 Task: Search one way flight ticket for 4 adults, 1 infant in seat and 1 infant on lap in premium economy from Melbourne: Melbourne Orlando International Airport to Greensboro: Piedmont Triad International Airport on 5-1-2023. Choice of flights is Frontier. Number of bags: 2 carry on bags and 1 checked bag. Price is upto 98000. Outbound departure time preference is 23:45.
Action: Mouse moved to (226, 193)
Screenshot: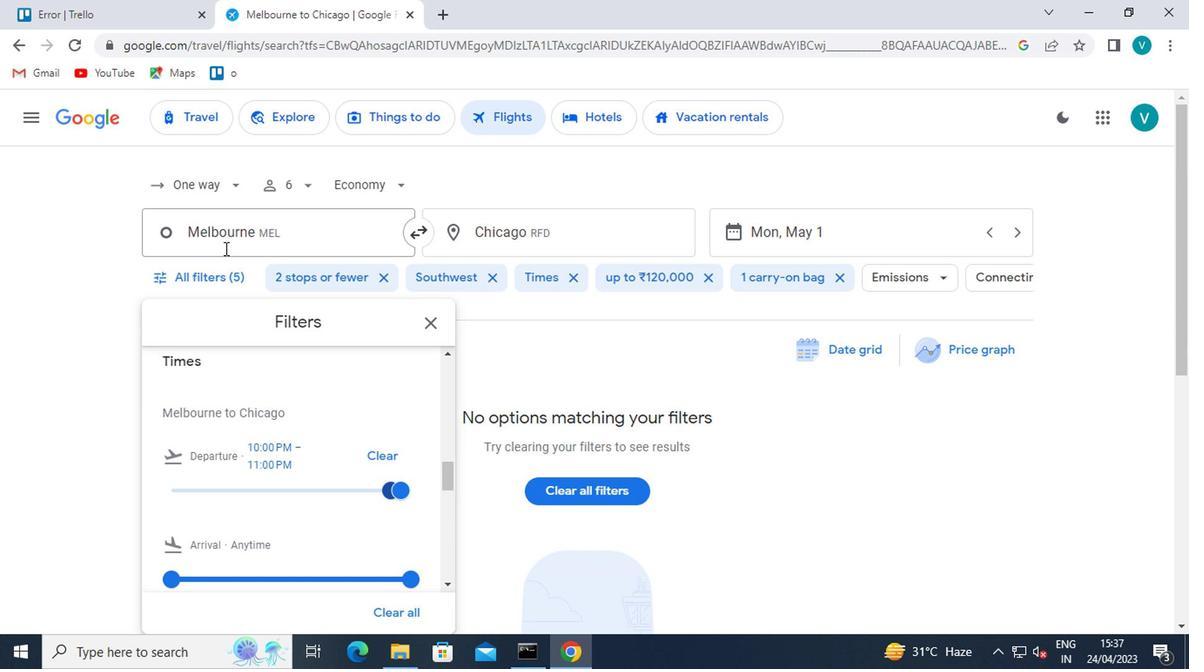 
Action: Mouse pressed left at (226, 193)
Screenshot: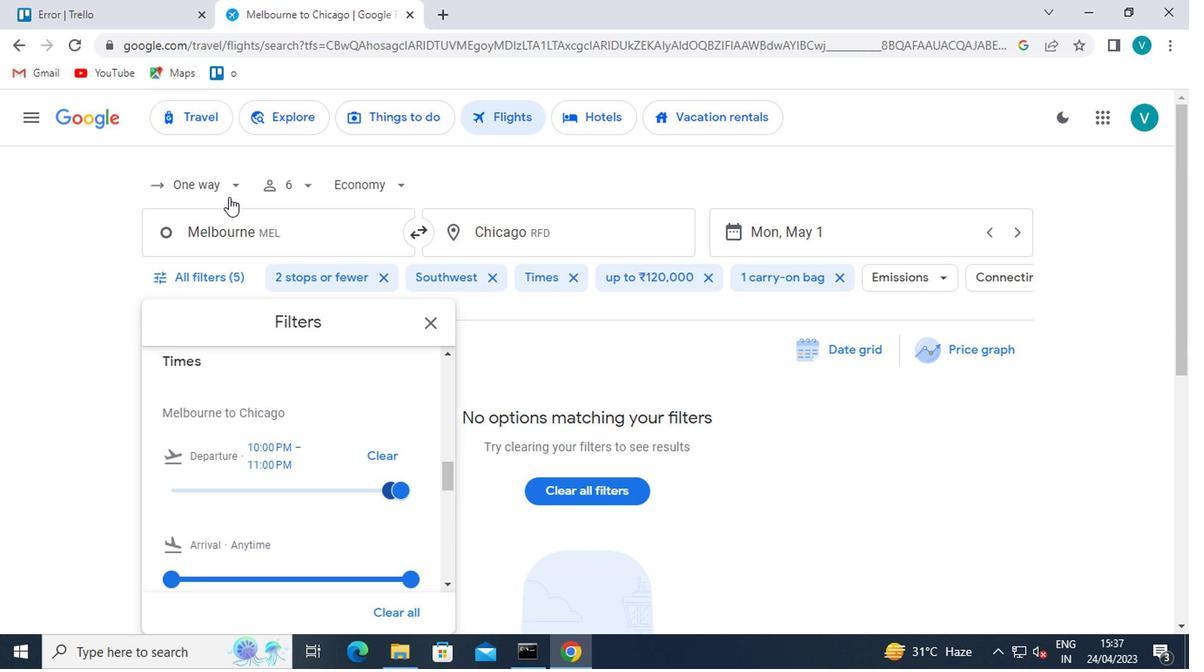 
Action: Mouse moved to (237, 264)
Screenshot: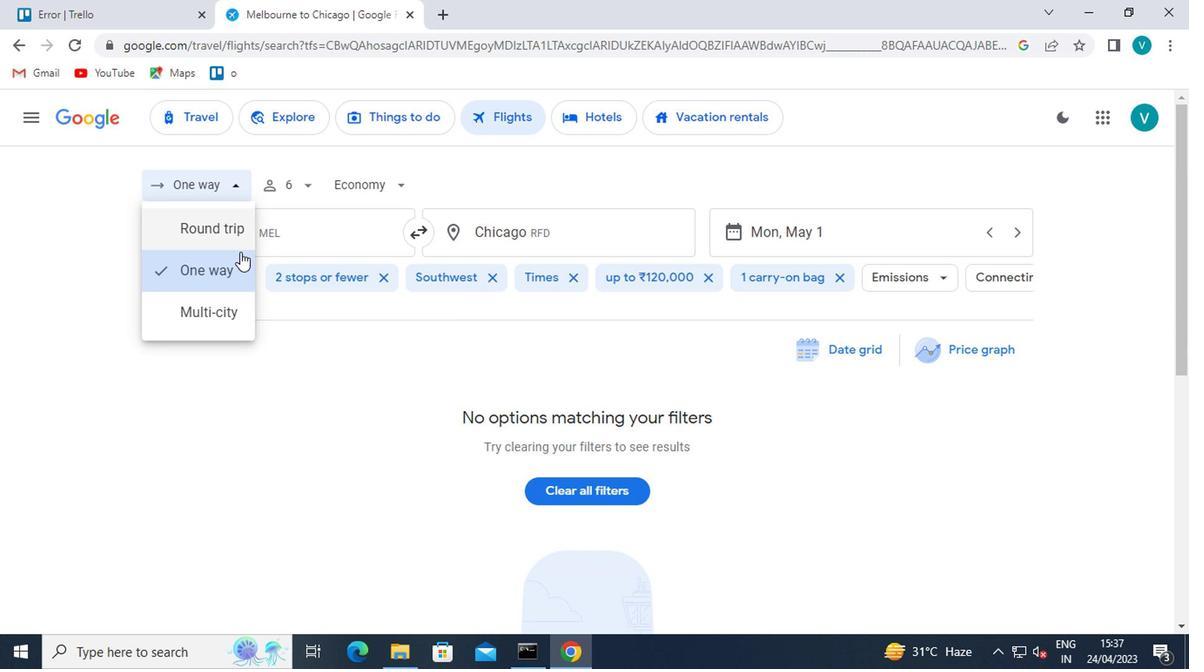 
Action: Mouse pressed left at (237, 264)
Screenshot: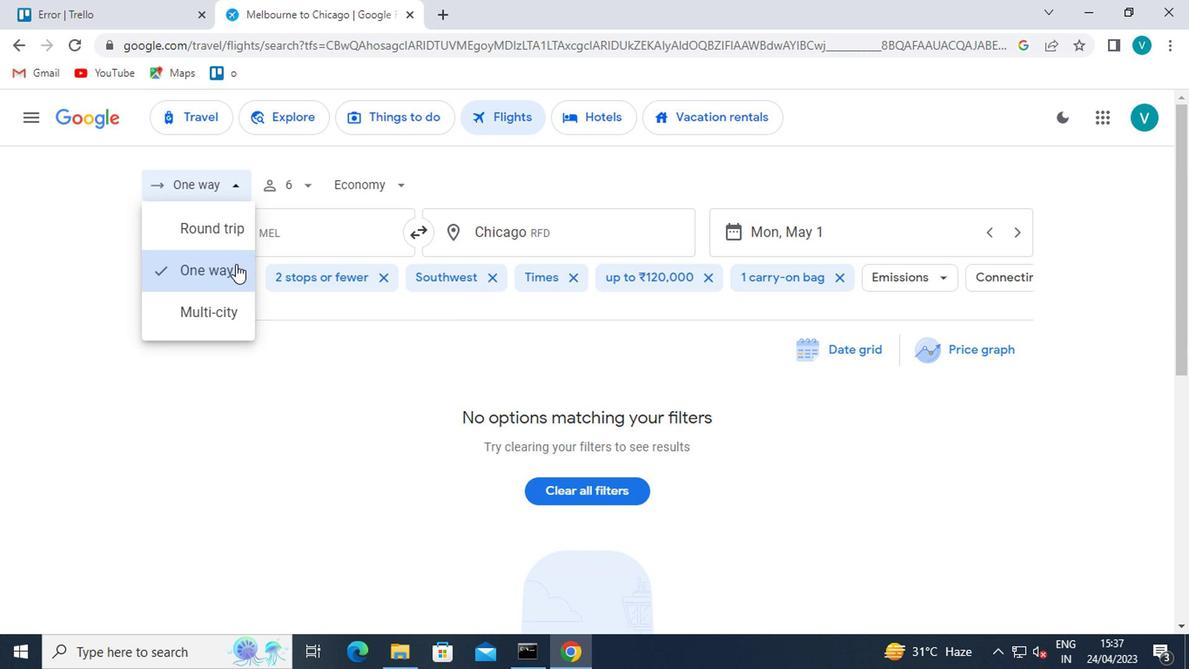 
Action: Mouse moved to (299, 194)
Screenshot: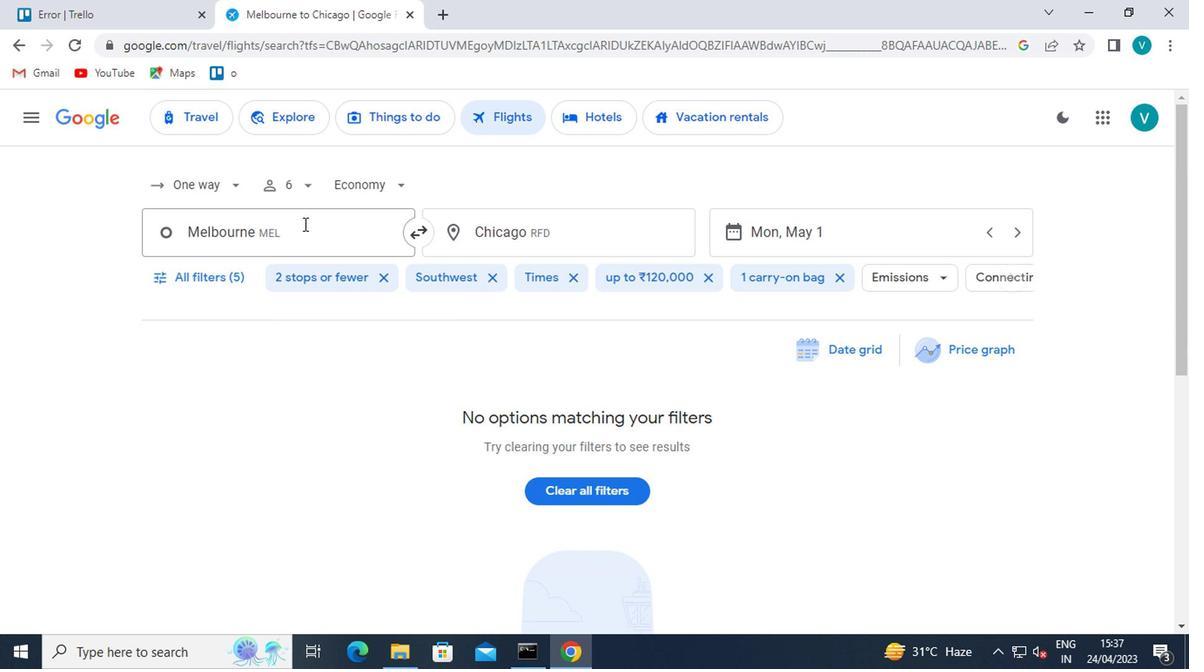 
Action: Mouse pressed left at (299, 194)
Screenshot: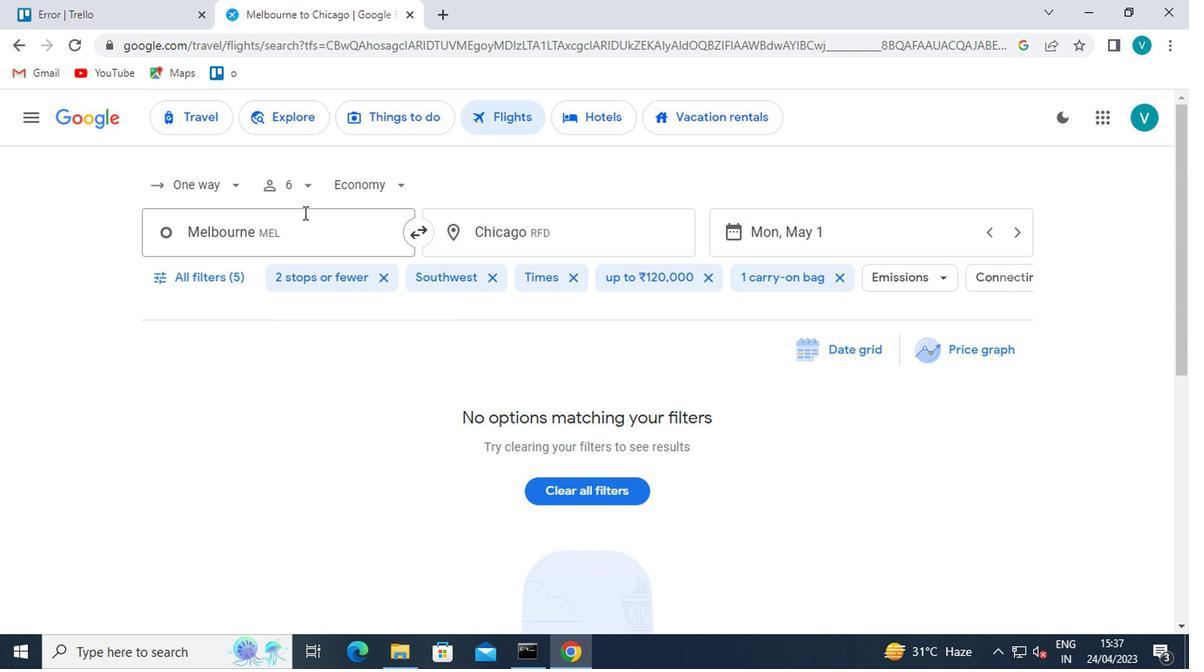 
Action: Mouse moved to (452, 229)
Screenshot: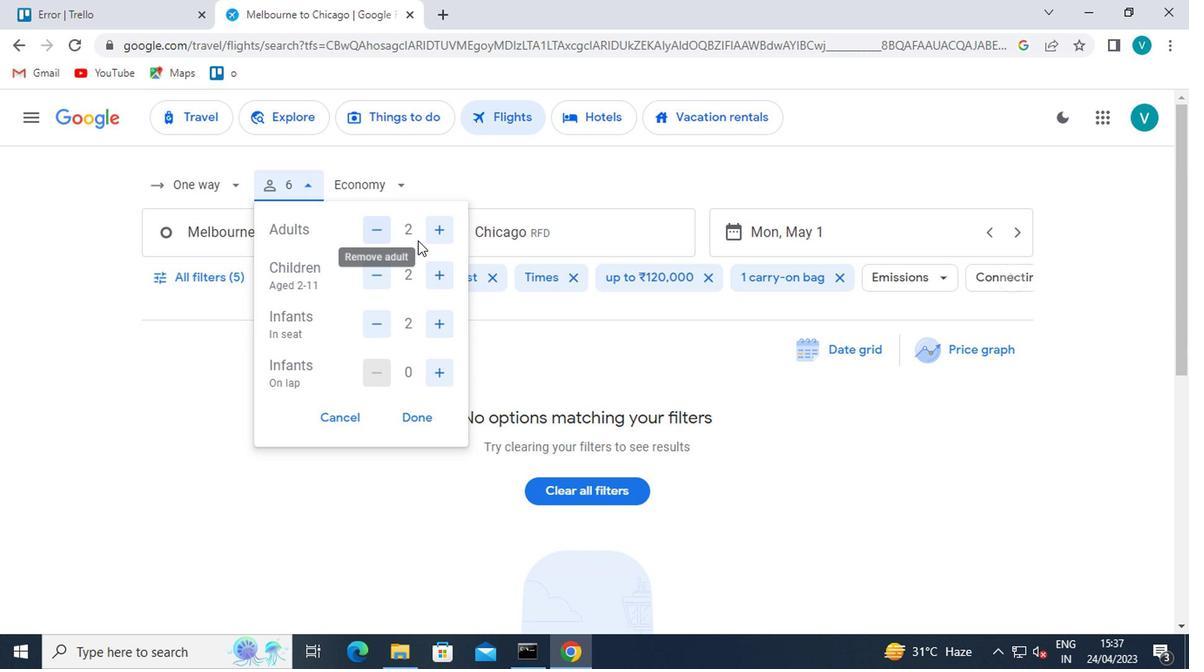 
Action: Mouse pressed left at (452, 229)
Screenshot: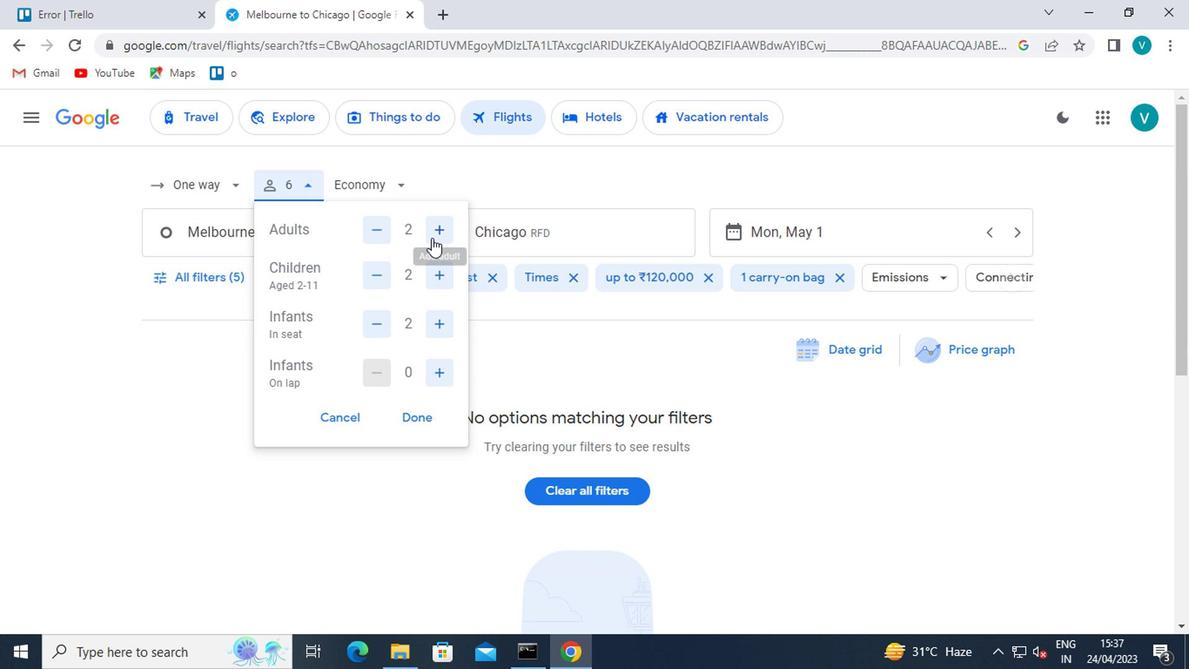 
Action: Mouse moved to (452, 229)
Screenshot: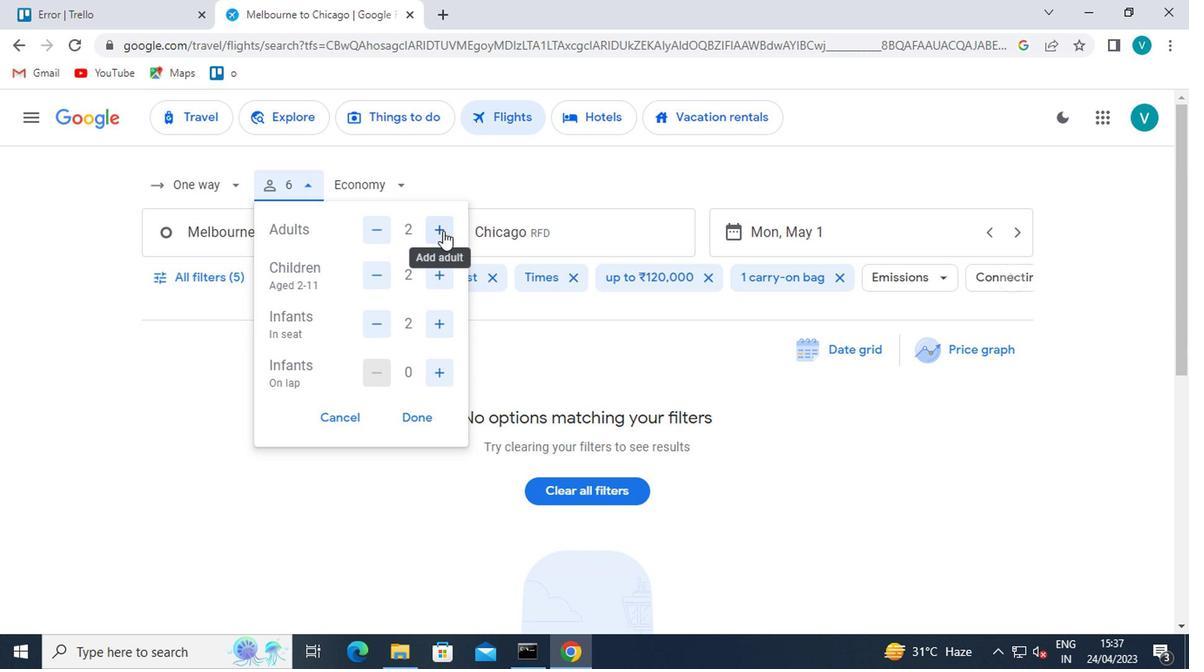 
Action: Mouse pressed left at (452, 229)
Screenshot: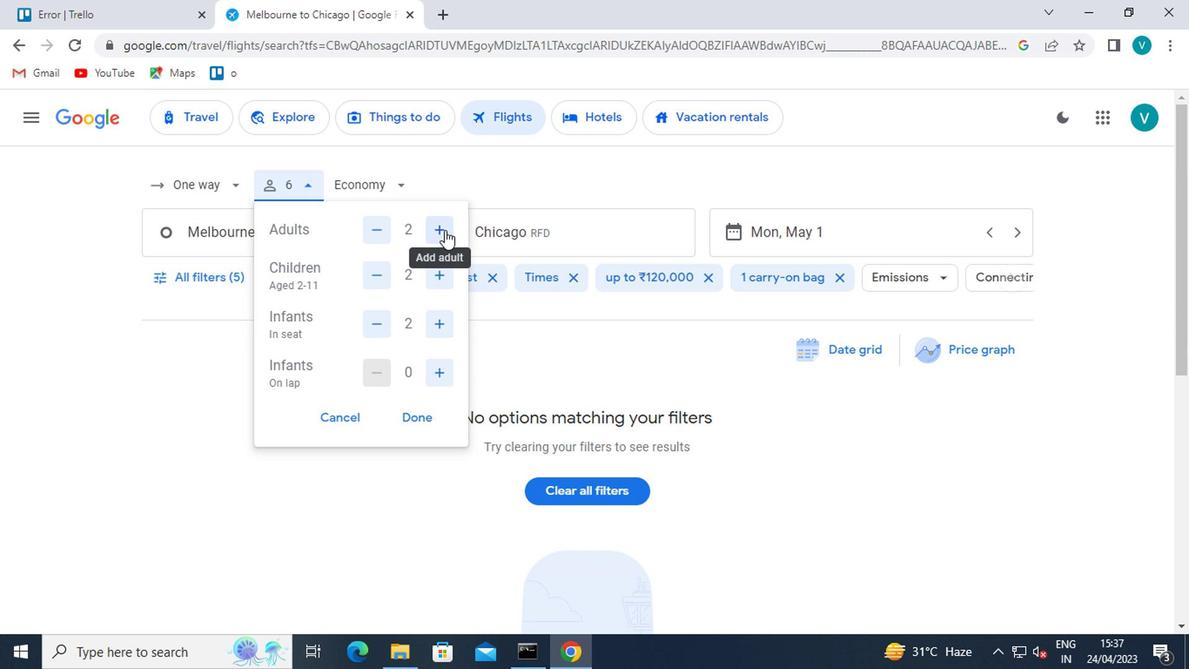 
Action: Mouse moved to (385, 280)
Screenshot: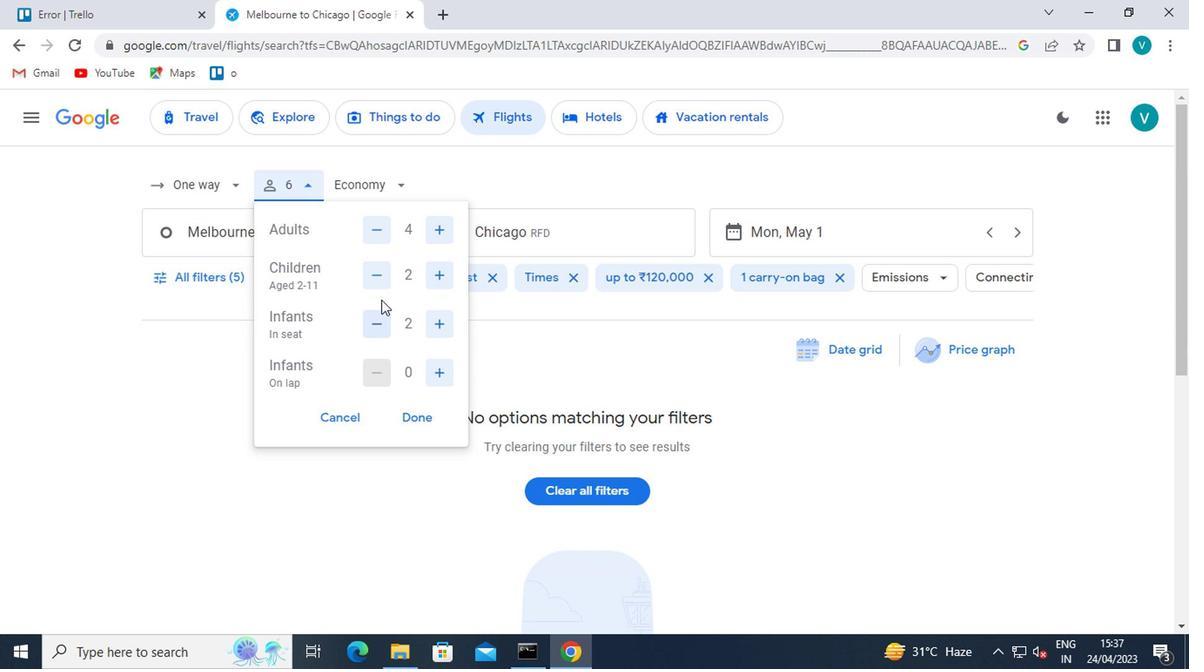 
Action: Mouse pressed left at (385, 280)
Screenshot: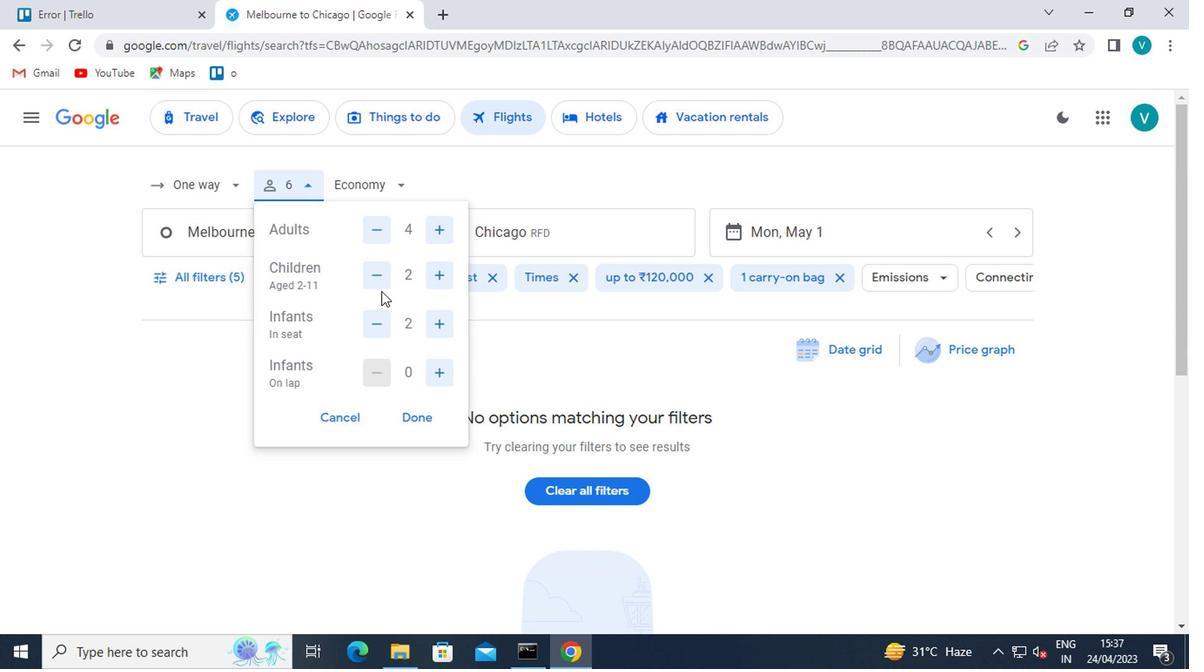 
Action: Mouse pressed left at (385, 280)
Screenshot: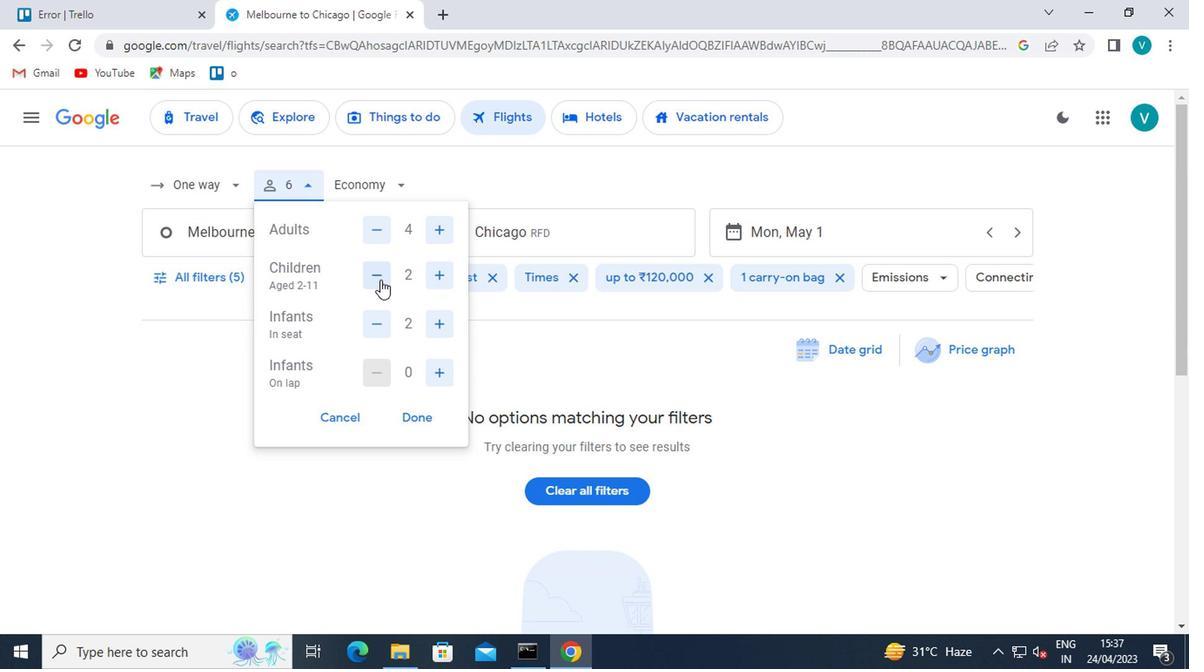 
Action: Mouse moved to (387, 317)
Screenshot: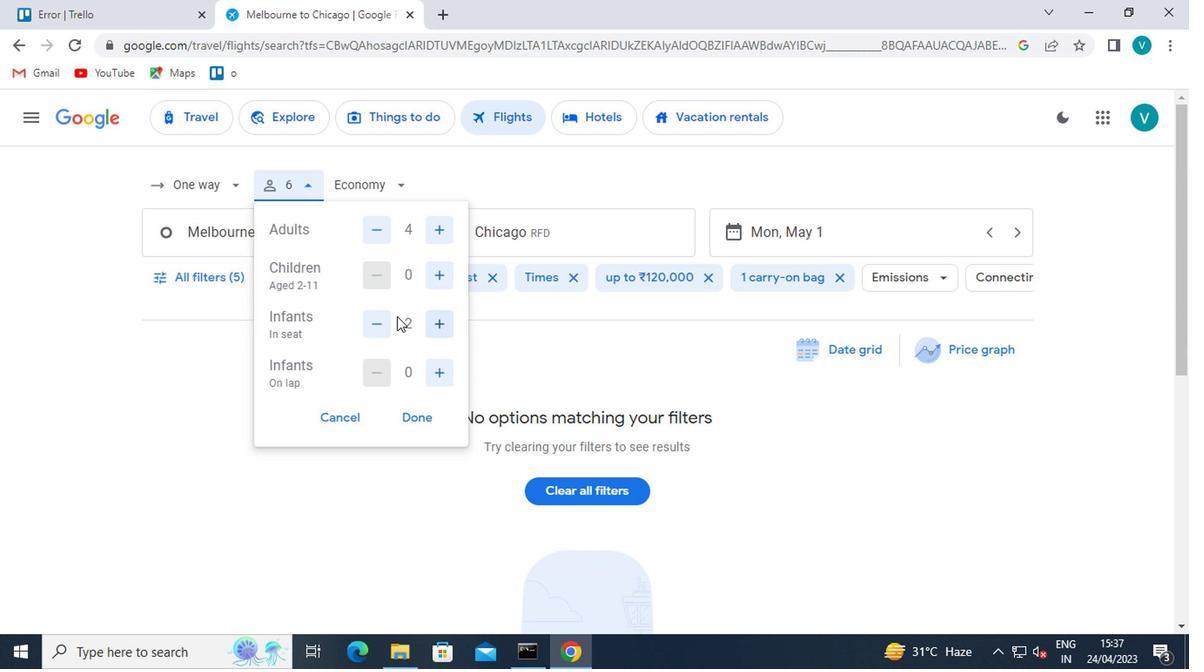 
Action: Mouse pressed left at (387, 317)
Screenshot: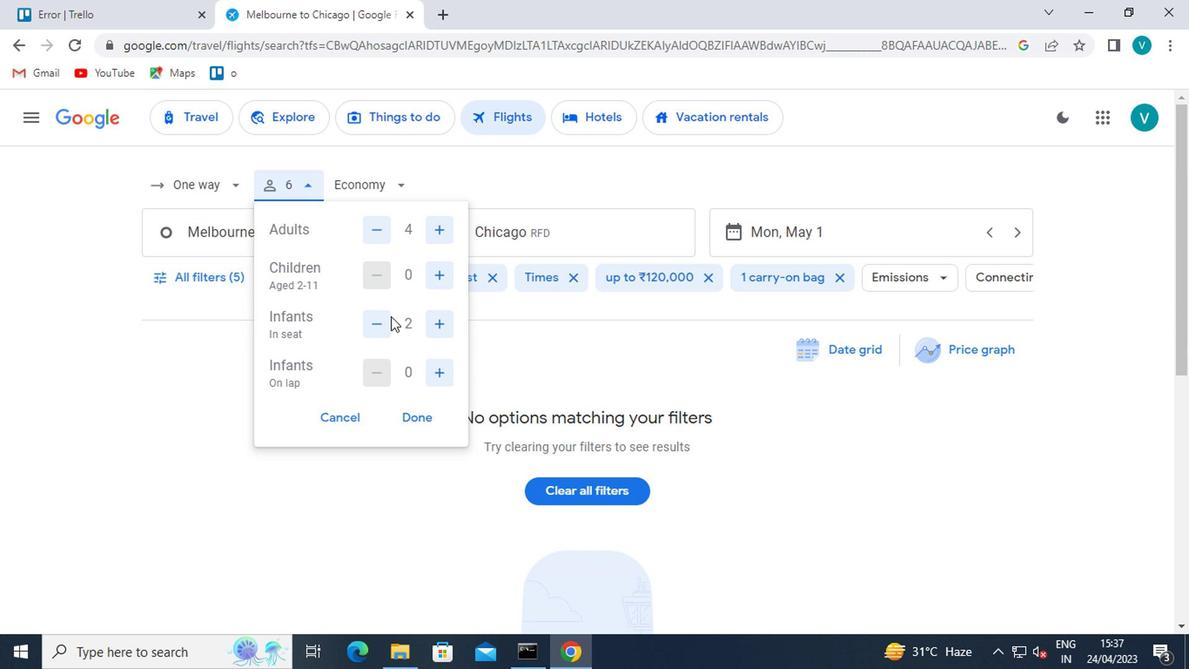 
Action: Mouse moved to (444, 377)
Screenshot: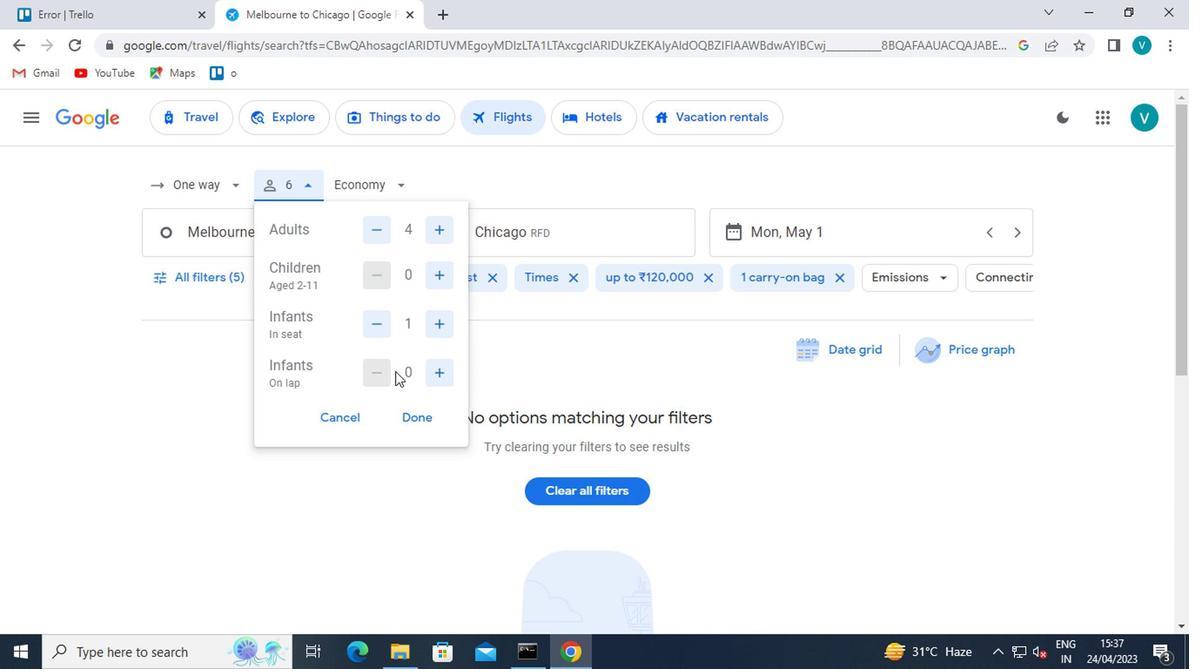 
Action: Mouse pressed left at (444, 377)
Screenshot: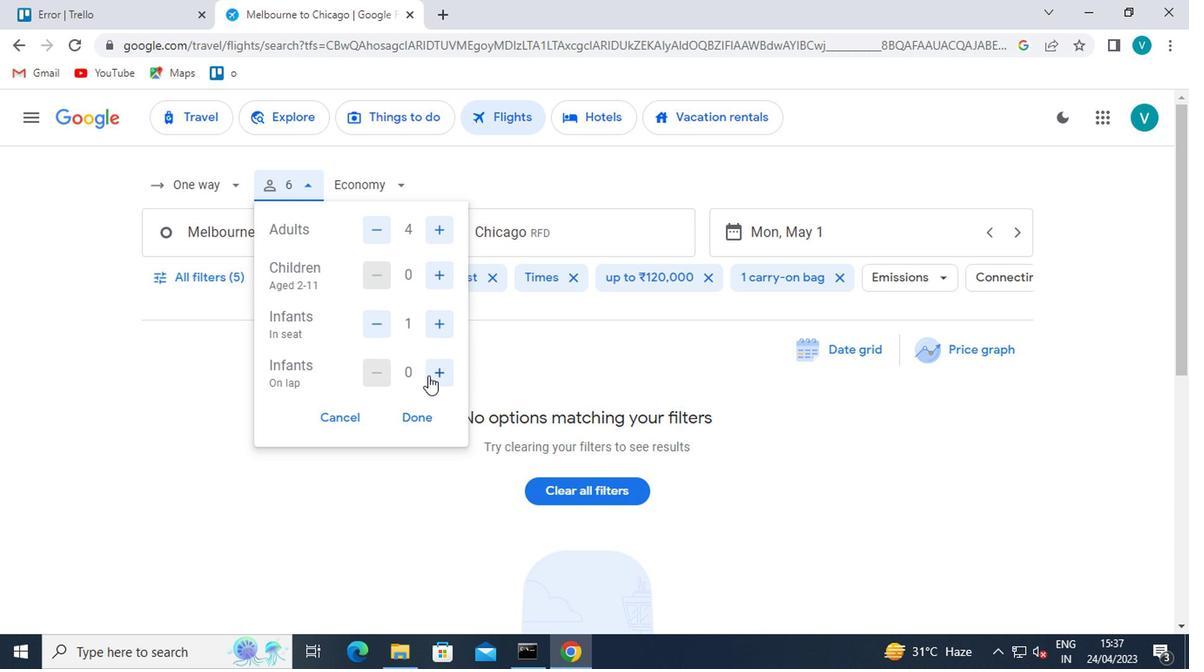 
Action: Mouse moved to (430, 418)
Screenshot: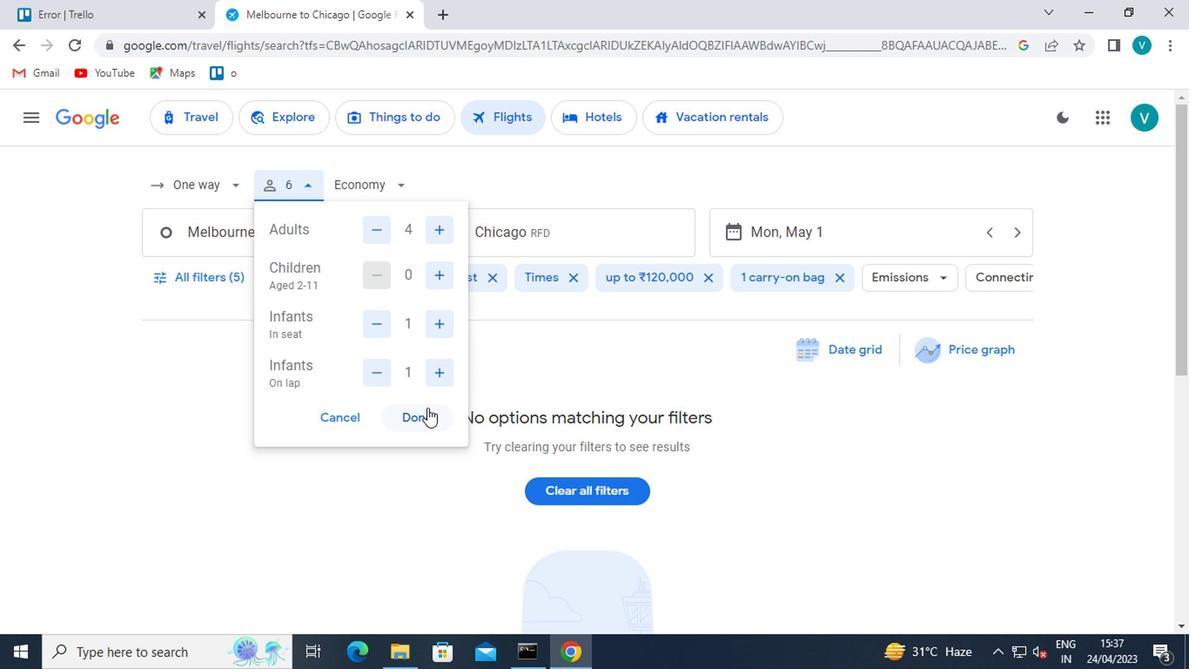 
Action: Mouse pressed left at (430, 418)
Screenshot: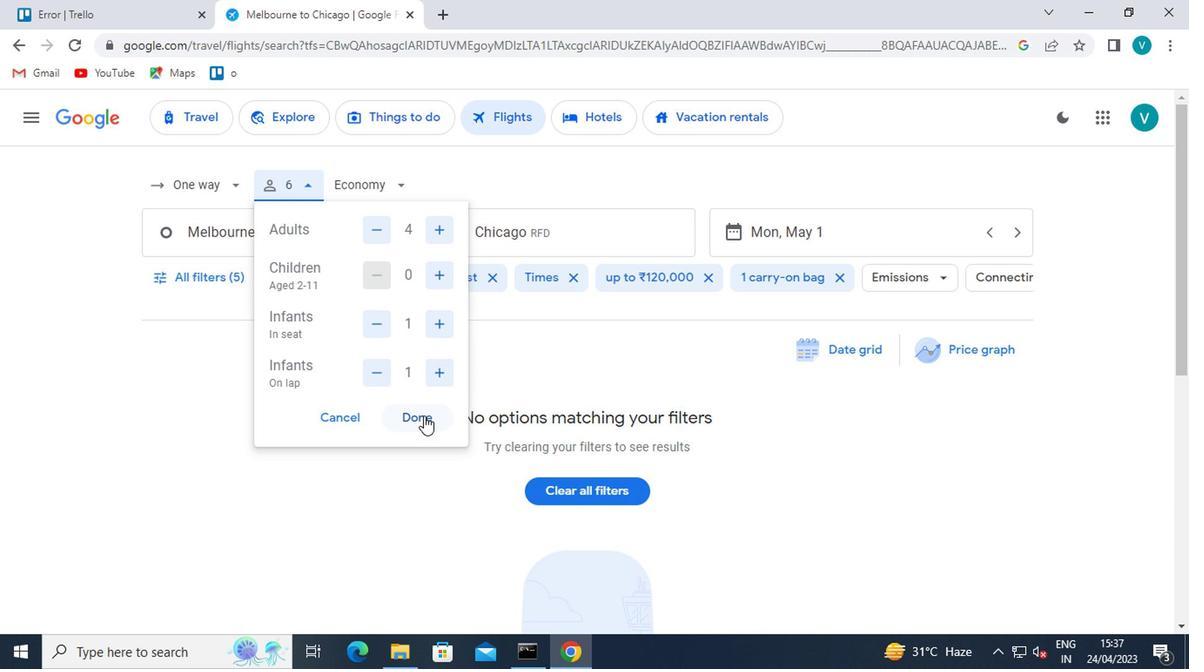 
Action: Mouse moved to (393, 184)
Screenshot: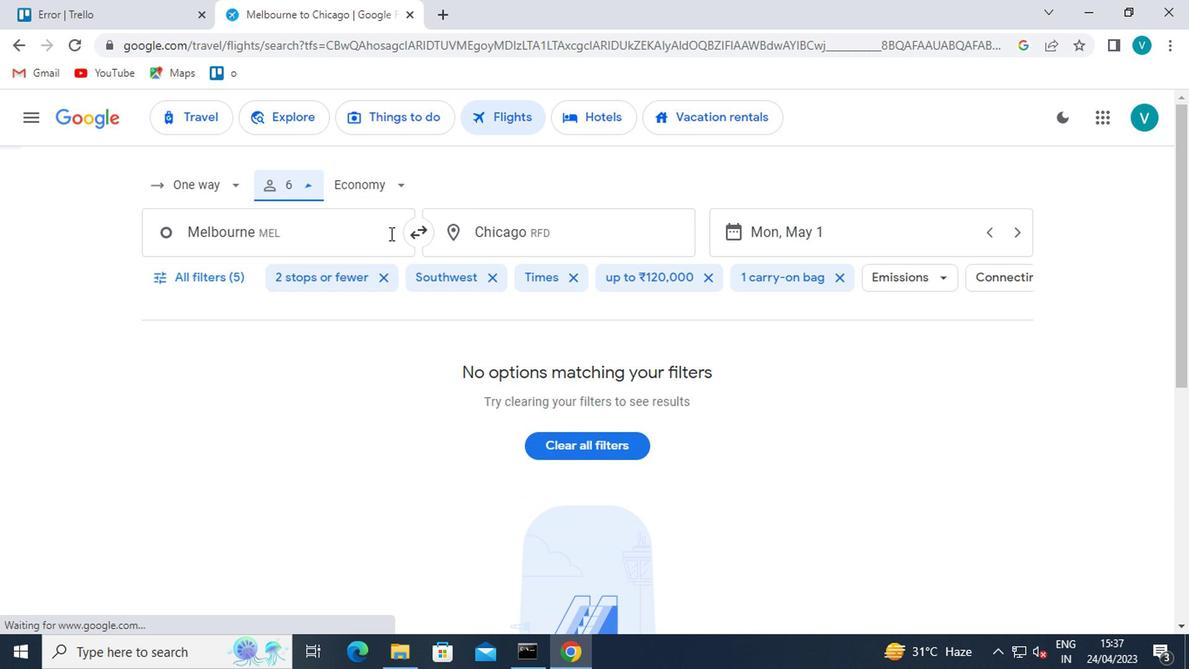 
Action: Mouse pressed left at (393, 184)
Screenshot: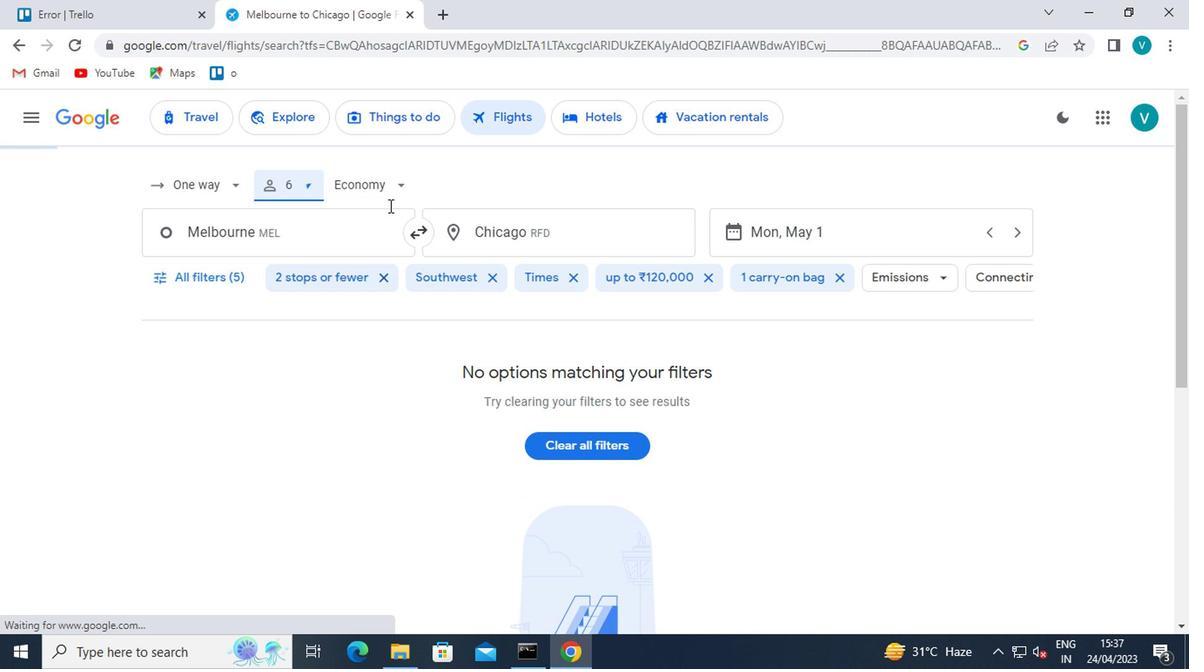 
Action: Mouse moved to (421, 262)
Screenshot: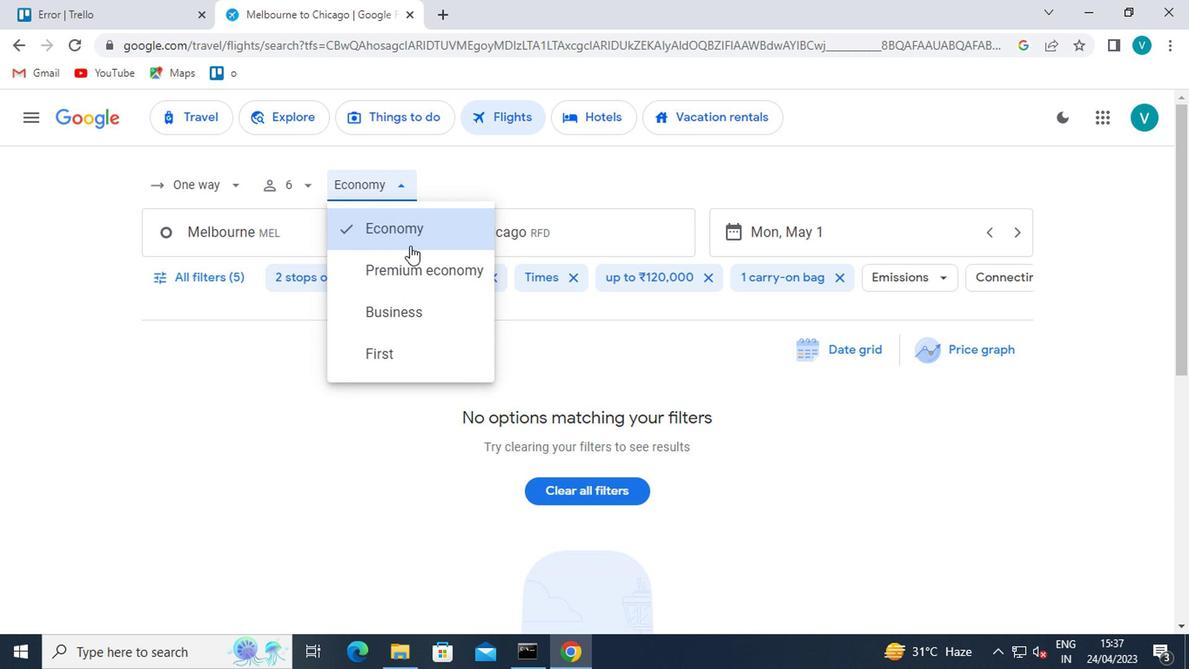 
Action: Mouse pressed left at (421, 262)
Screenshot: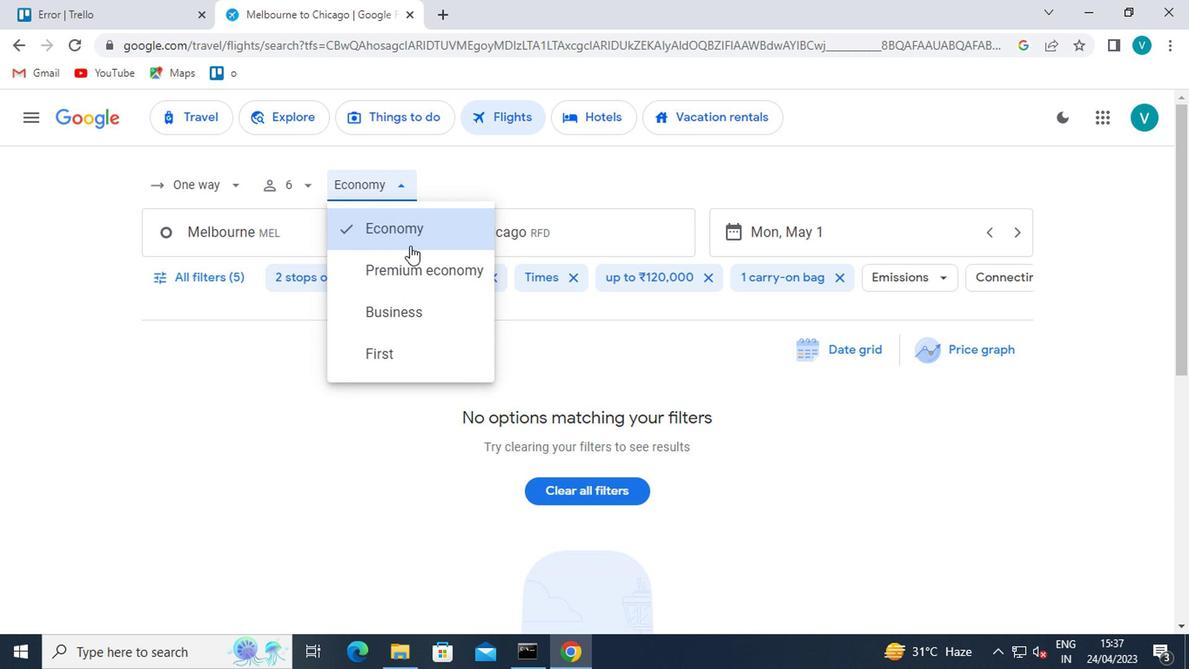 
Action: Mouse moved to (368, 232)
Screenshot: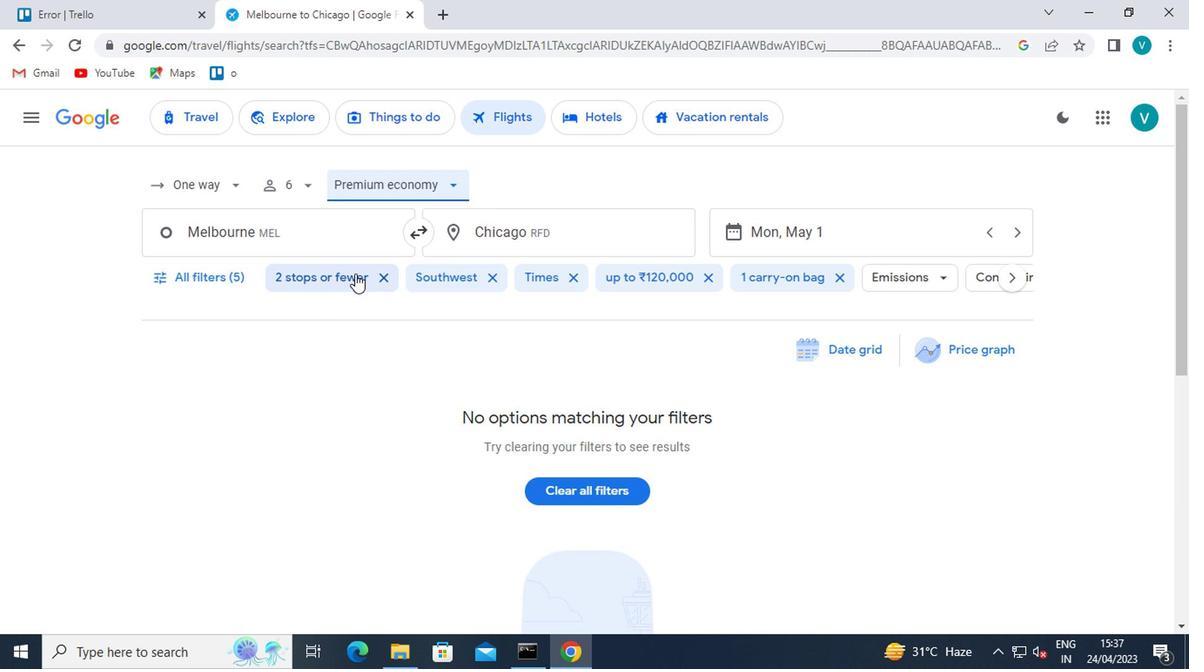
Action: Mouse pressed left at (368, 232)
Screenshot: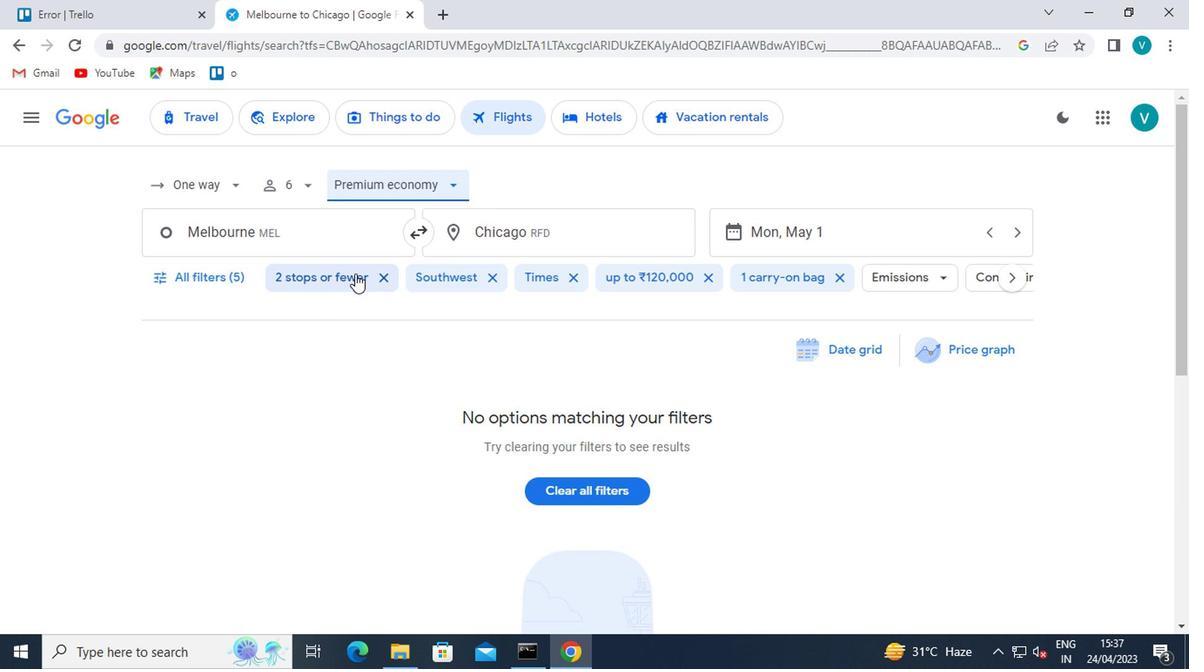 
Action: Mouse moved to (359, 321)
Screenshot: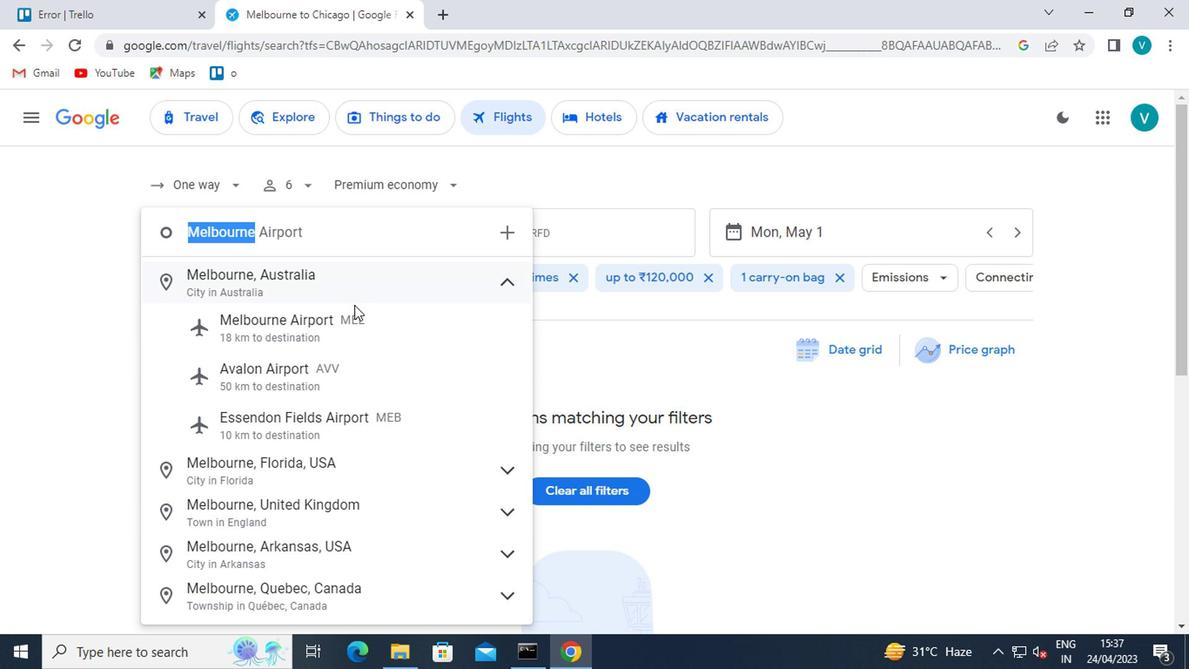 
Action: Mouse pressed left at (359, 321)
Screenshot: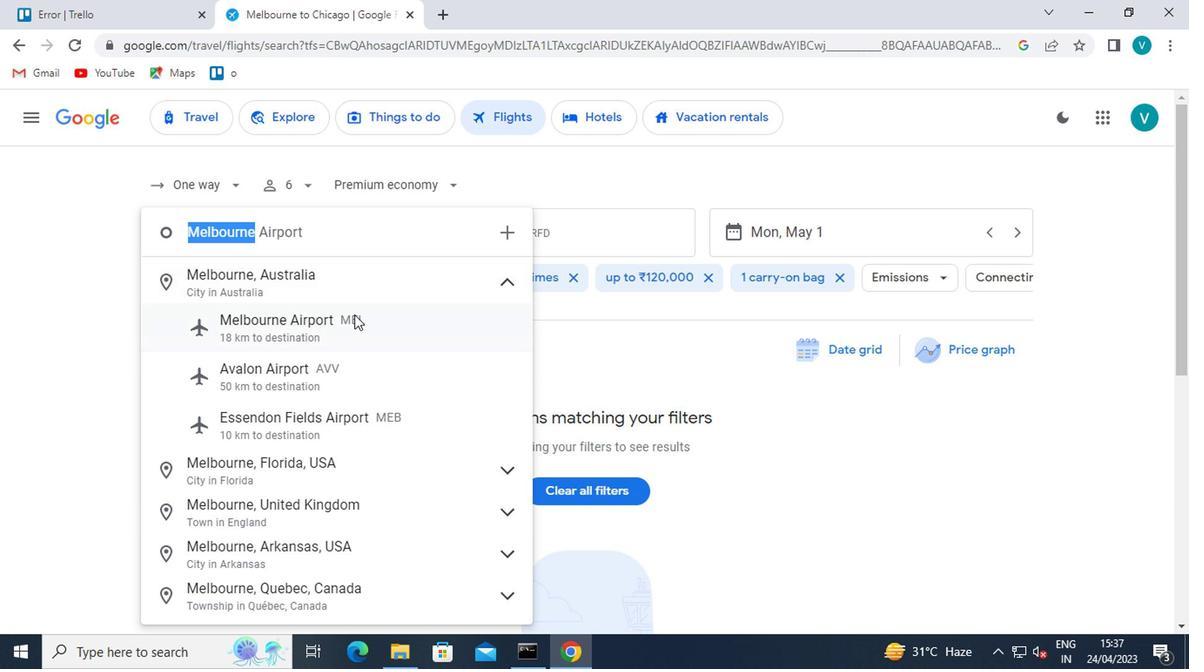 
Action: Mouse moved to (595, 239)
Screenshot: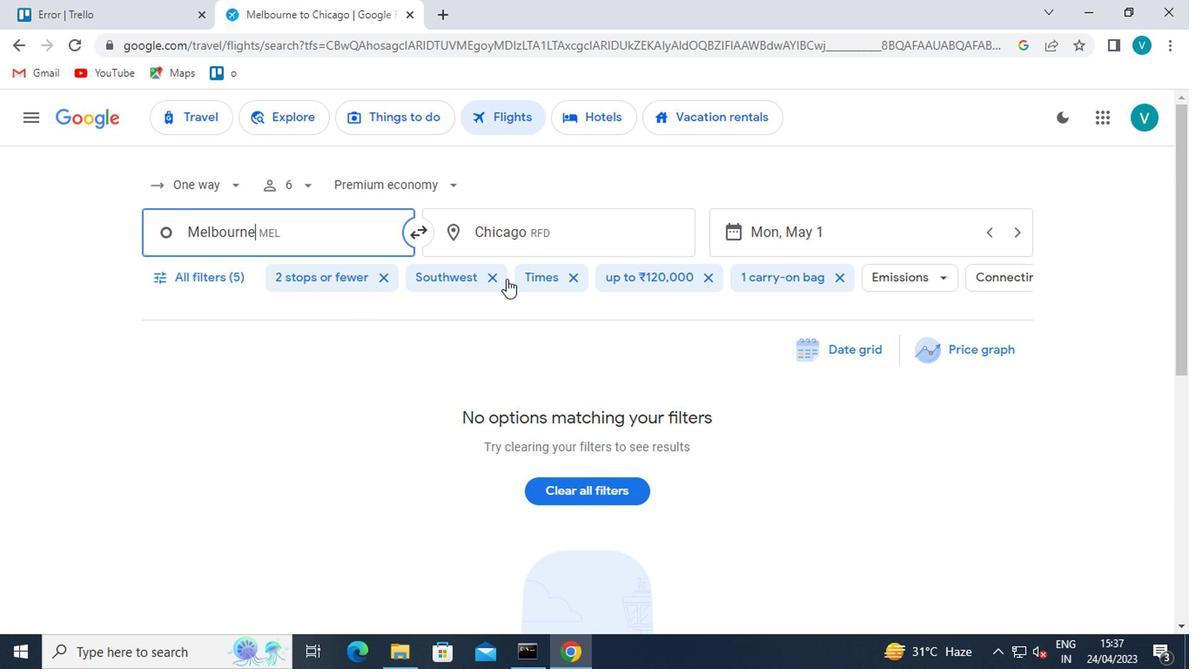 
Action: Mouse pressed left at (595, 239)
Screenshot: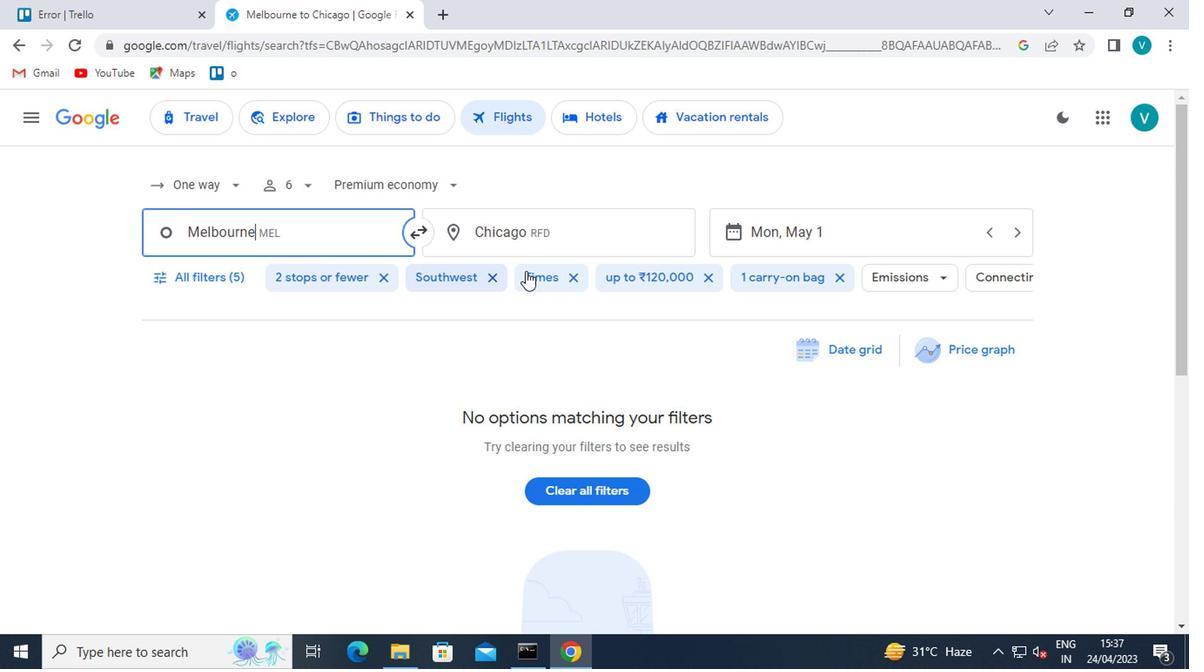 
Action: Mouse moved to (533, 196)
Screenshot: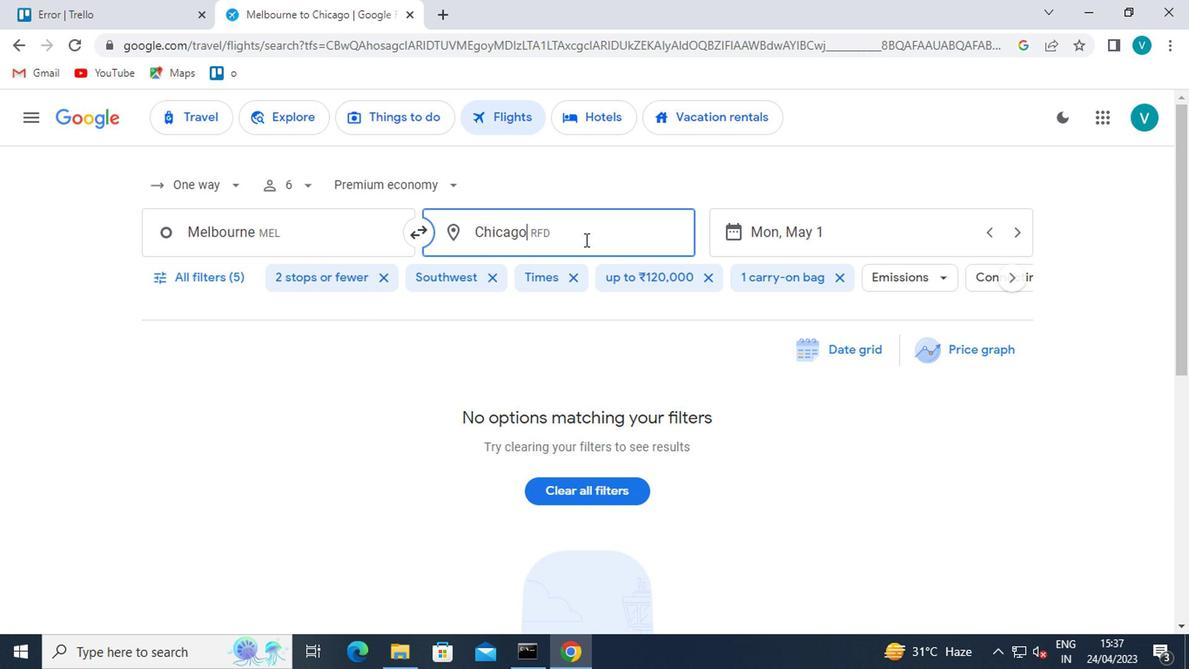 
Action: Key pressed <Key.shift>GREENSBORO
Screenshot: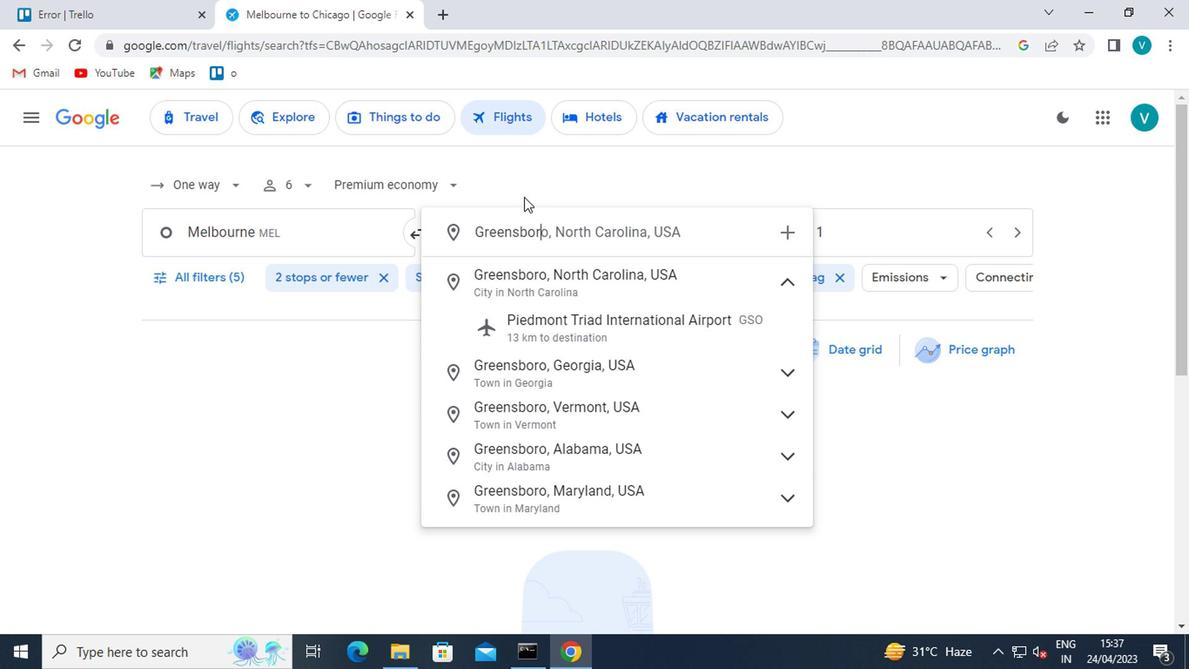 
Action: Mouse moved to (586, 341)
Screenshot: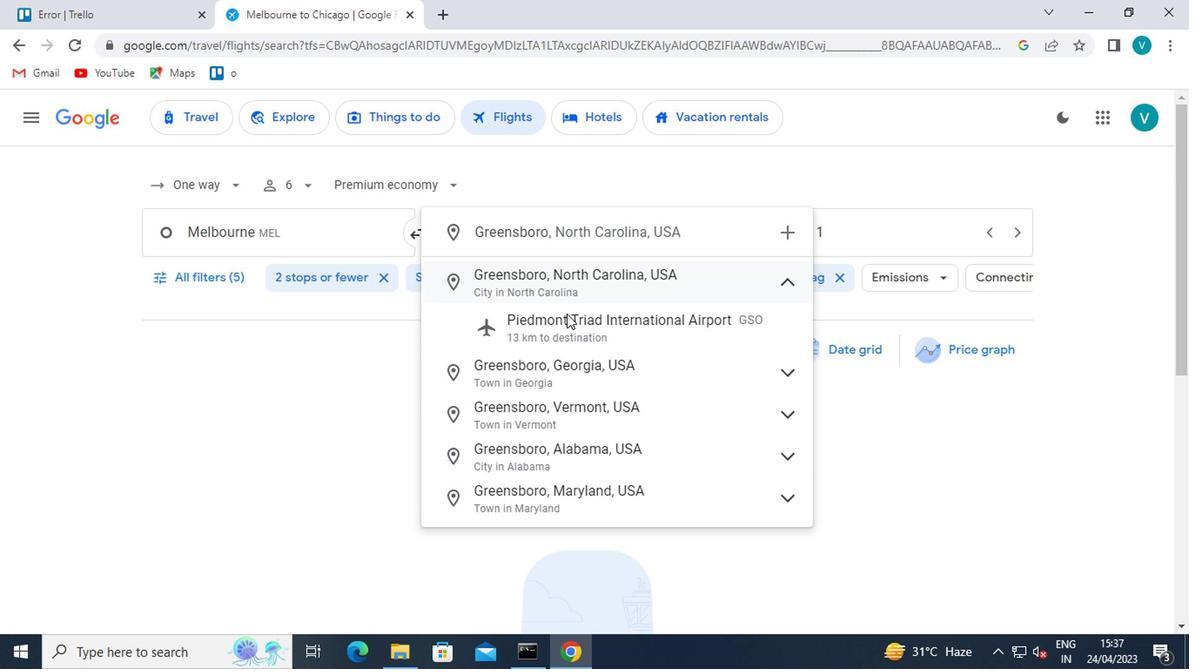 
Action: Mouse pressed left at (586, 341)
Screenshot: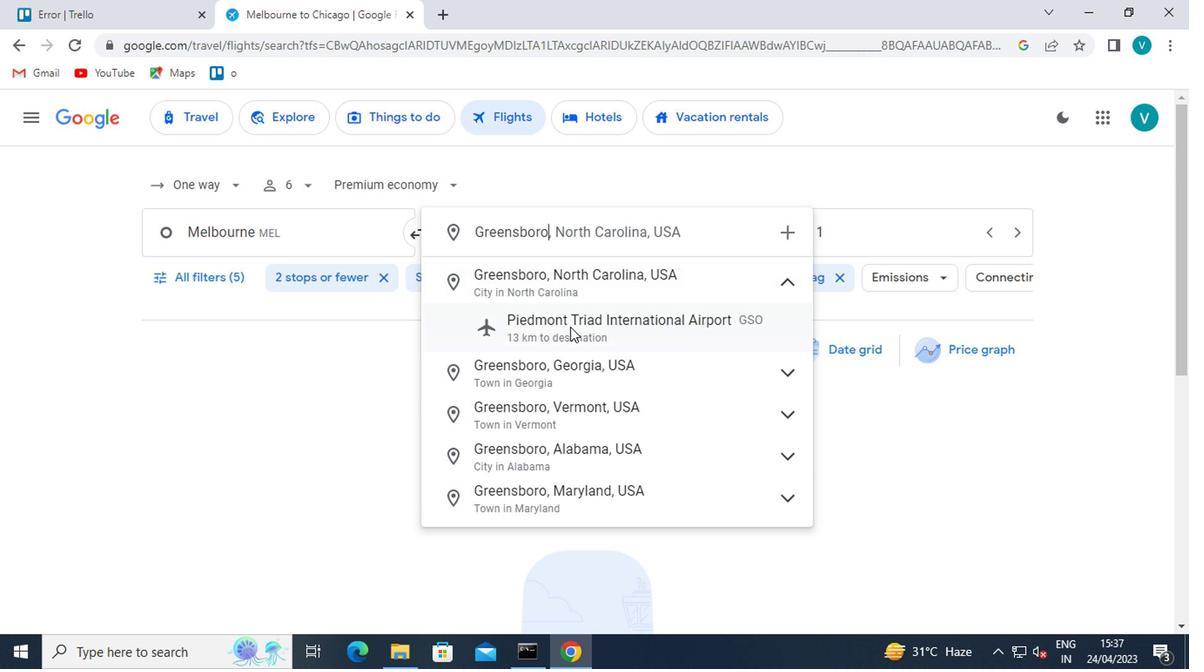 
Action: Mouse moved to (864, 247)
Screenshot: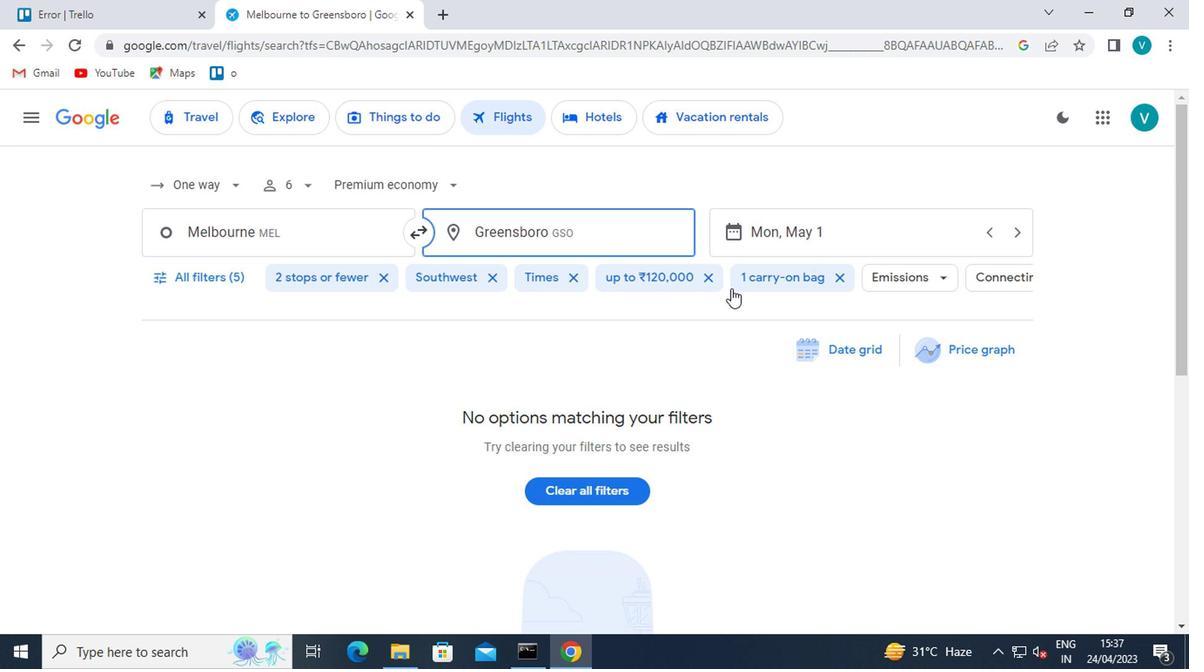 
Action: Mouse pressed left at (864, 247)
Screenshot: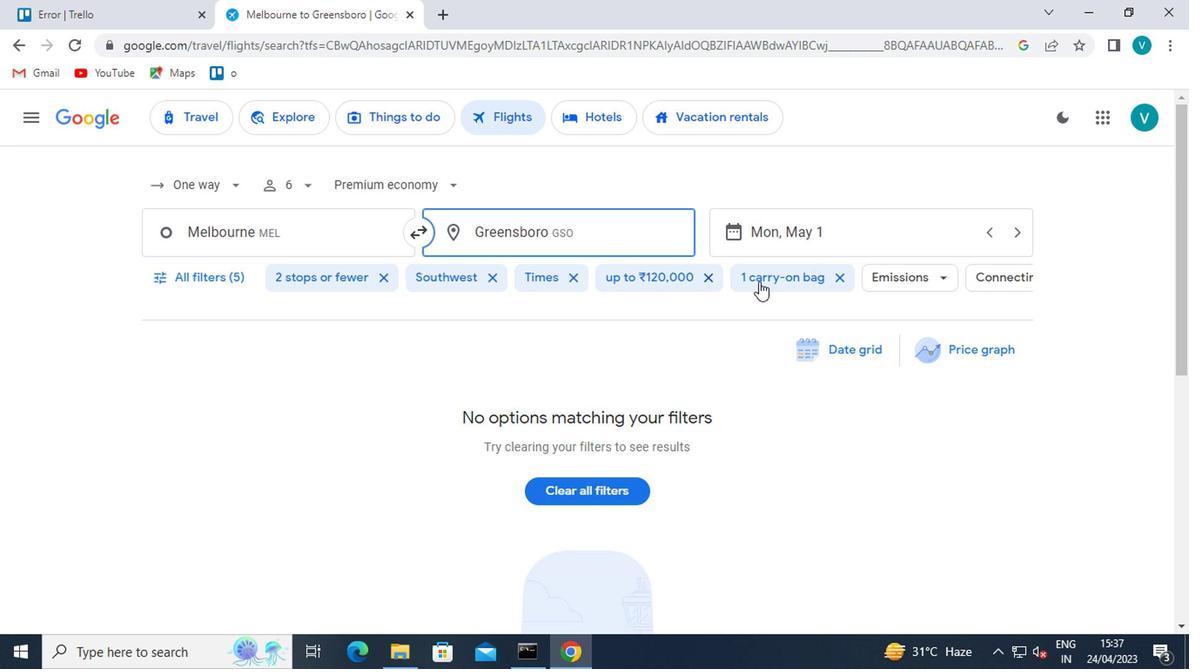 
Action: Mouse moved to (802, 307)
Screenshot: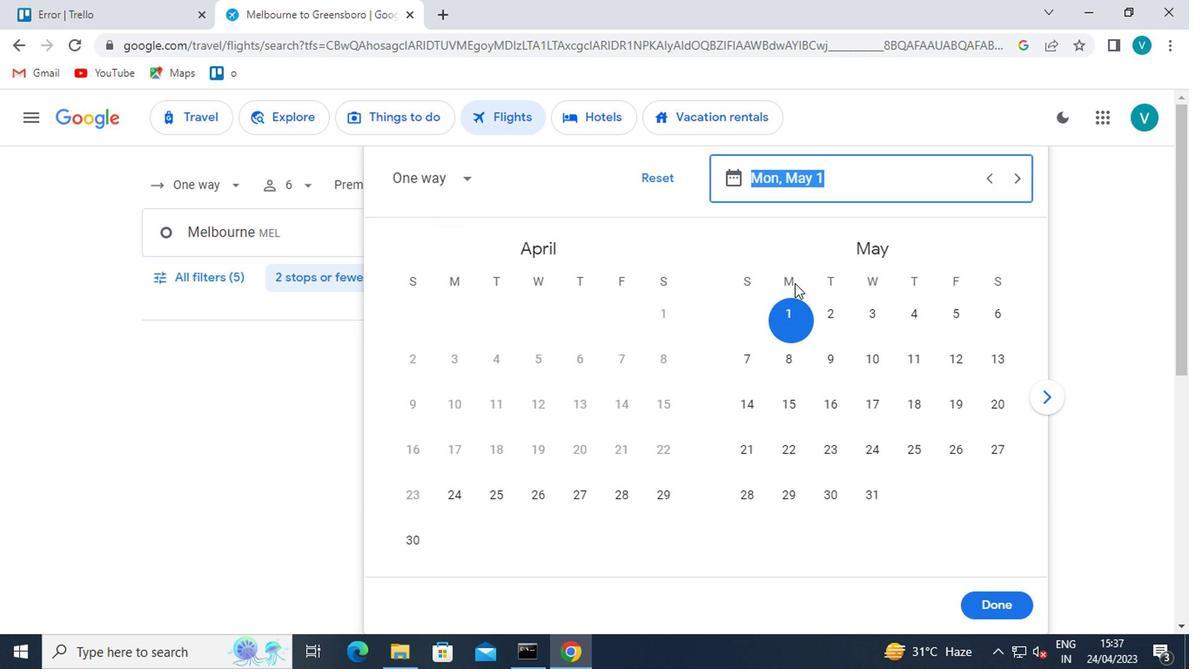 
Action: Mouse pressed left at (802, 307)
Screenshot: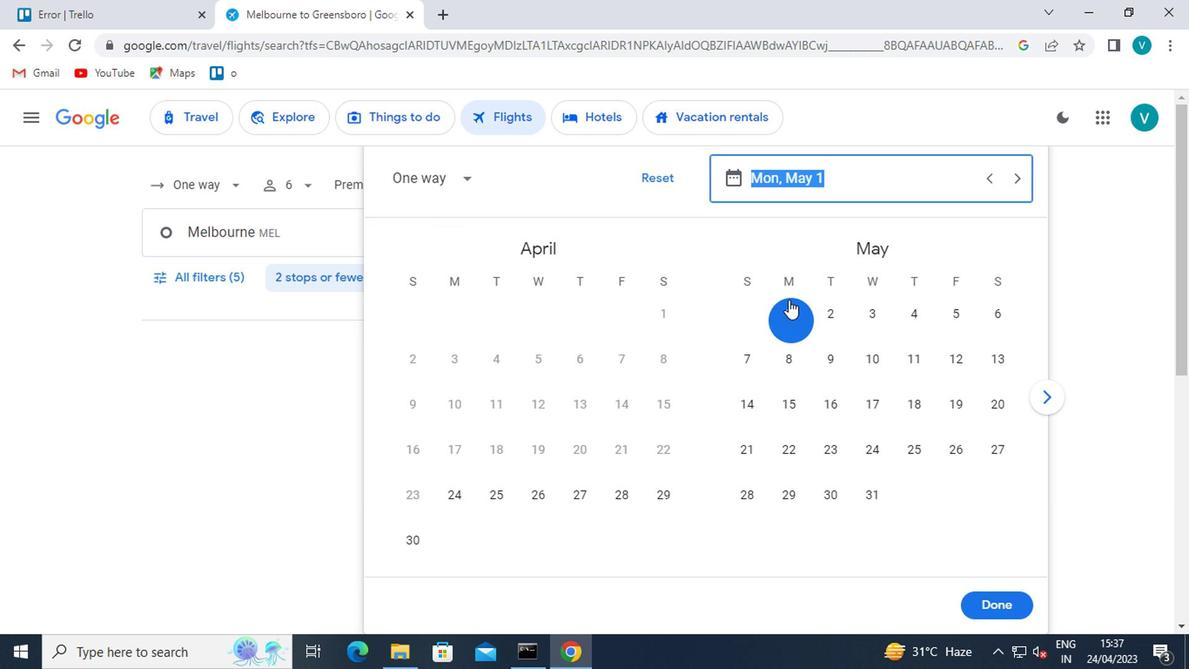 
Action: Mouse moved to (1008, 603)
Screenshot: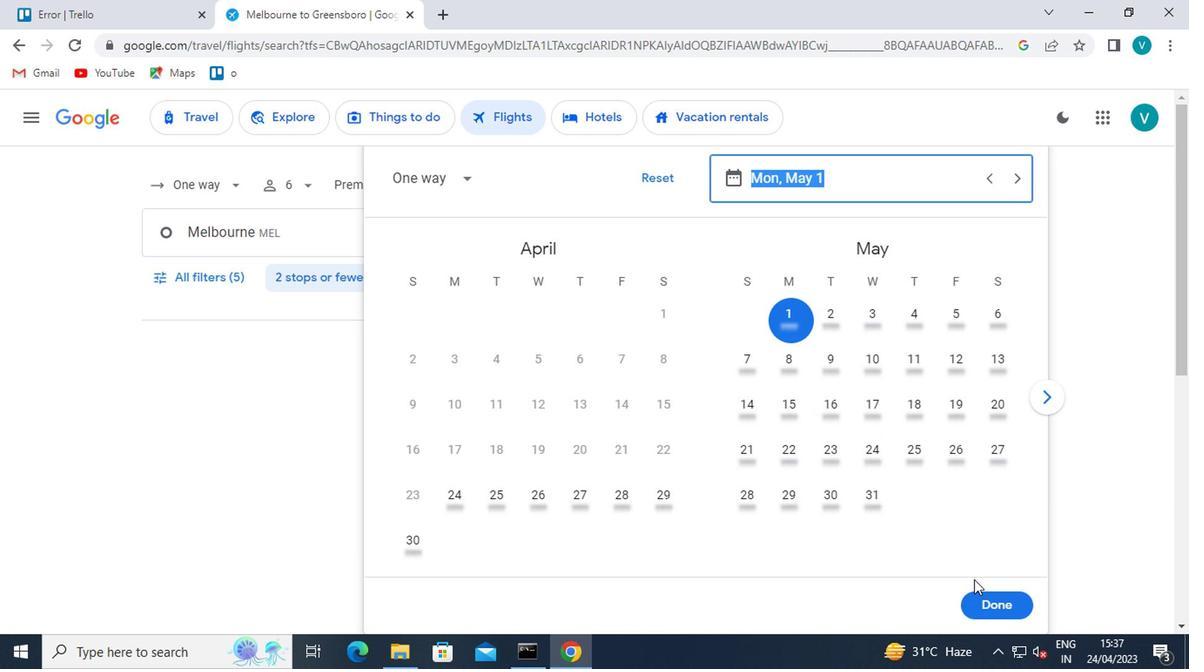 
Action: Mouse pressed left at (1008, 603)
Screenshot: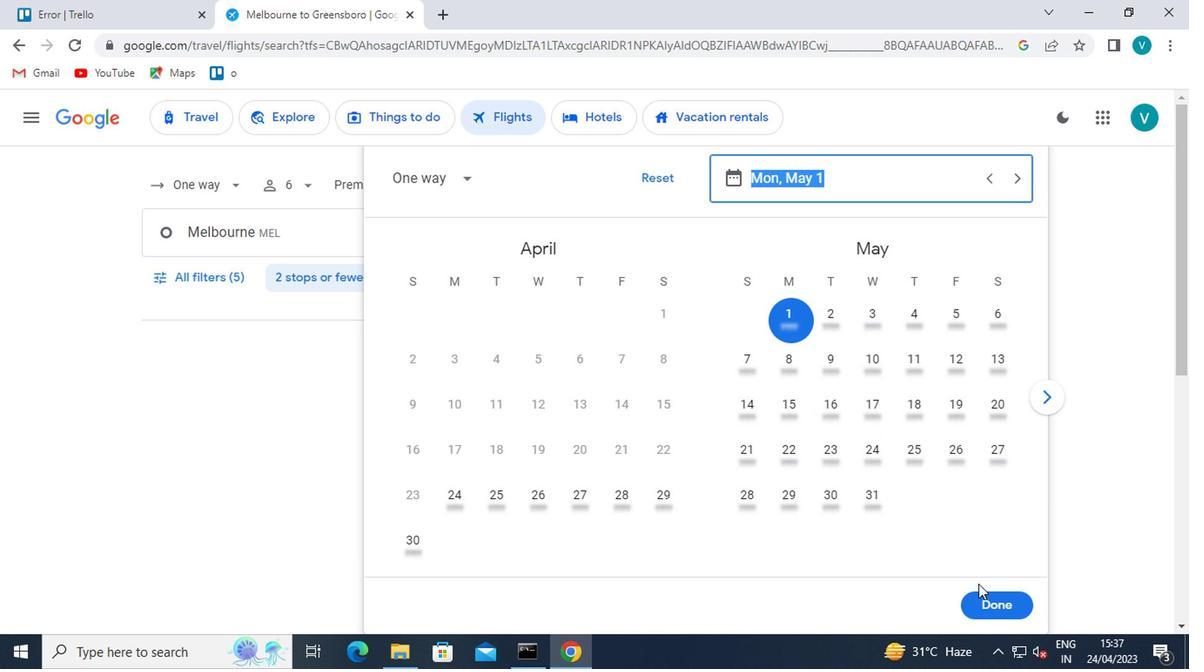 
Action: Mouse moved to (188, 283)
Screenshot: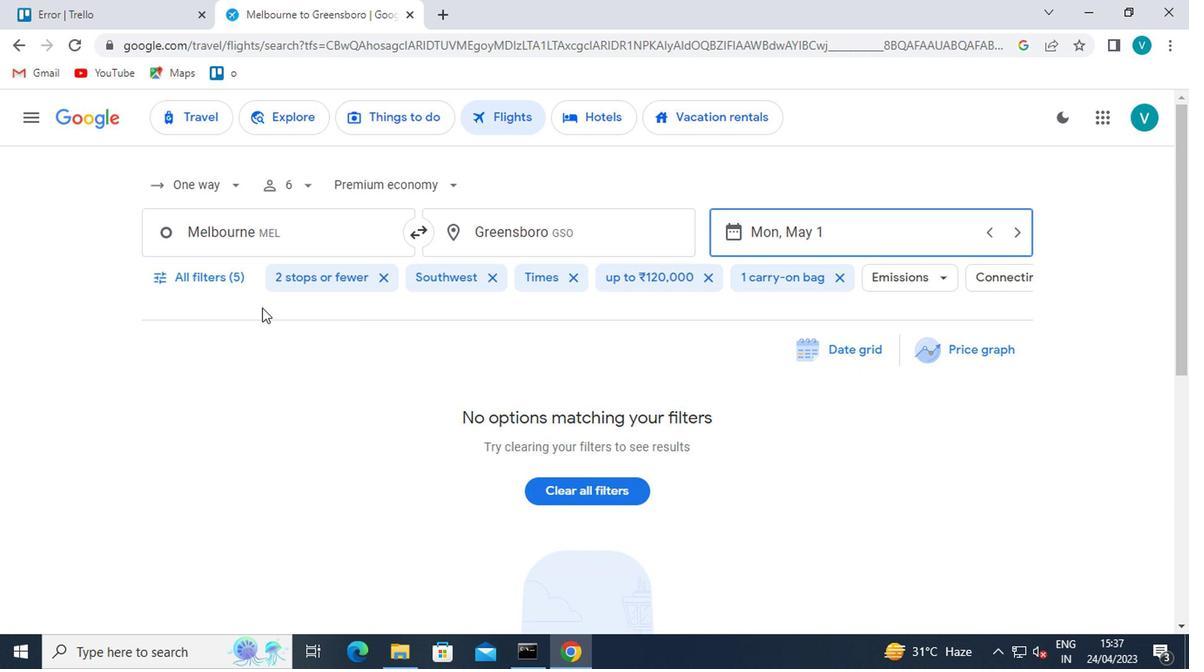 
Action: Mouse pressed left at (188, 283)
Screenshot: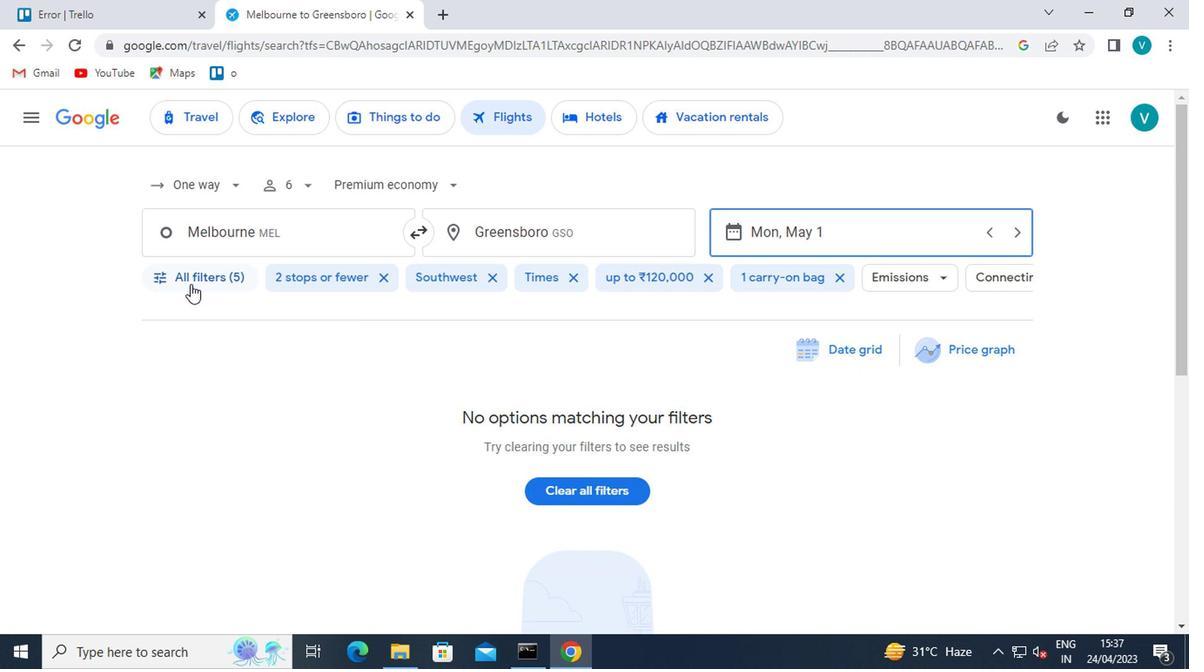 
Action: Mouse moved to (385, 397)
Screenshot: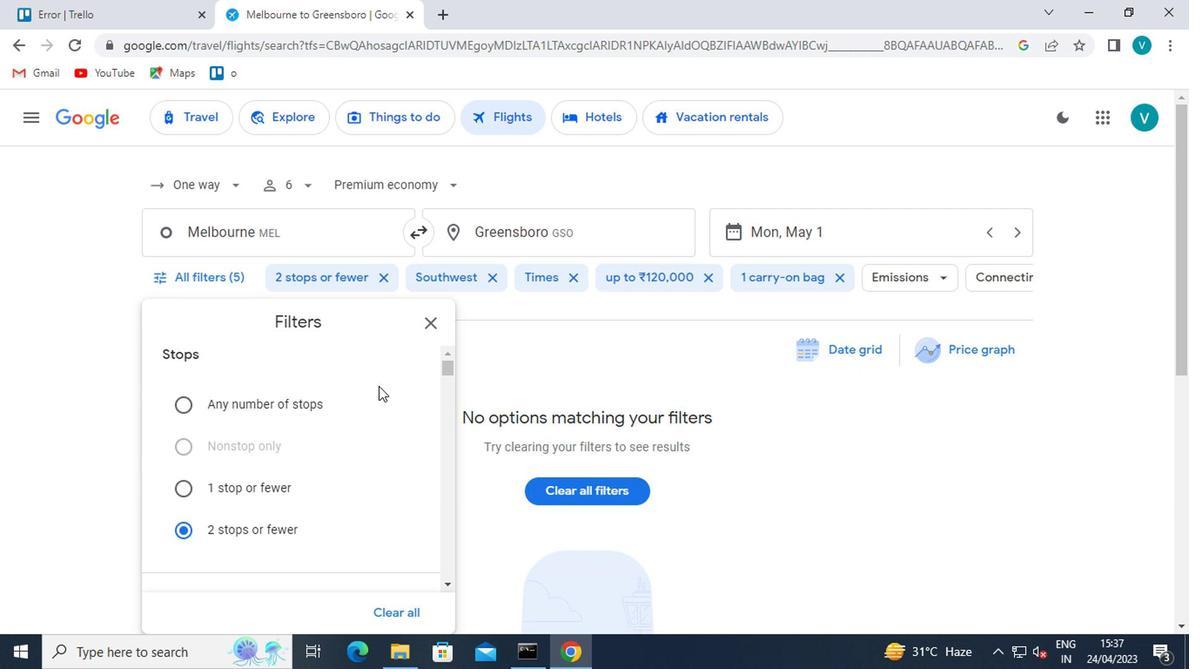 
Action: Mouse scrolled (385, 396) with delta (0, -1)
Screenshot: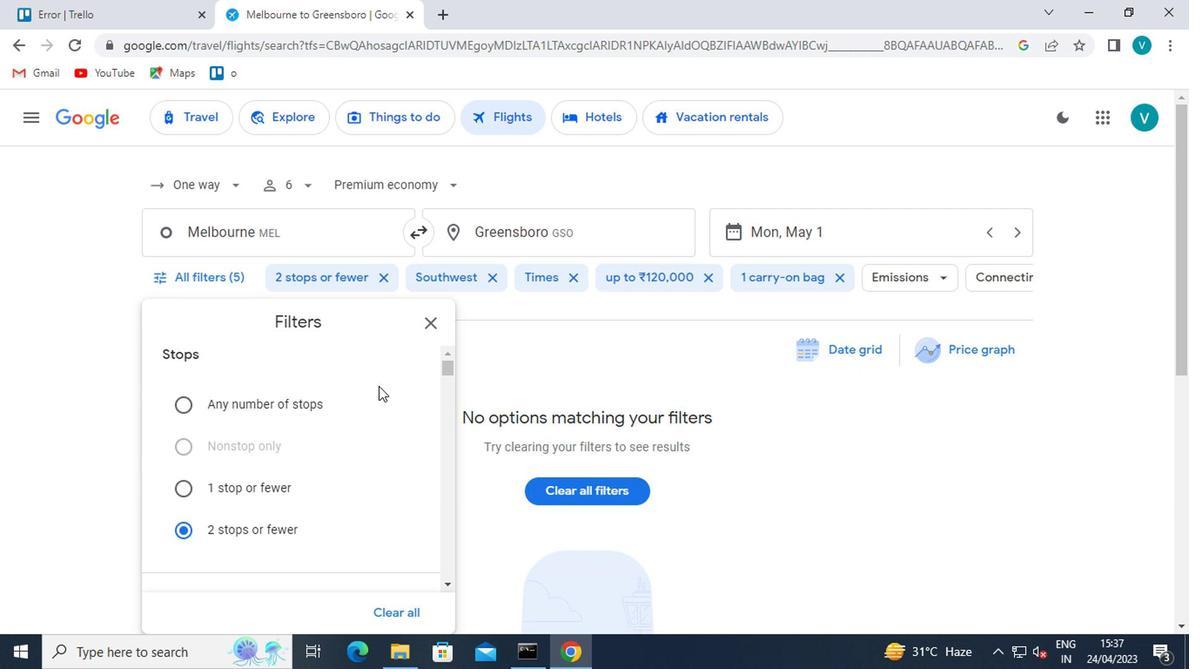 
Action: Mouse moved to (385, 399)
Screenshot: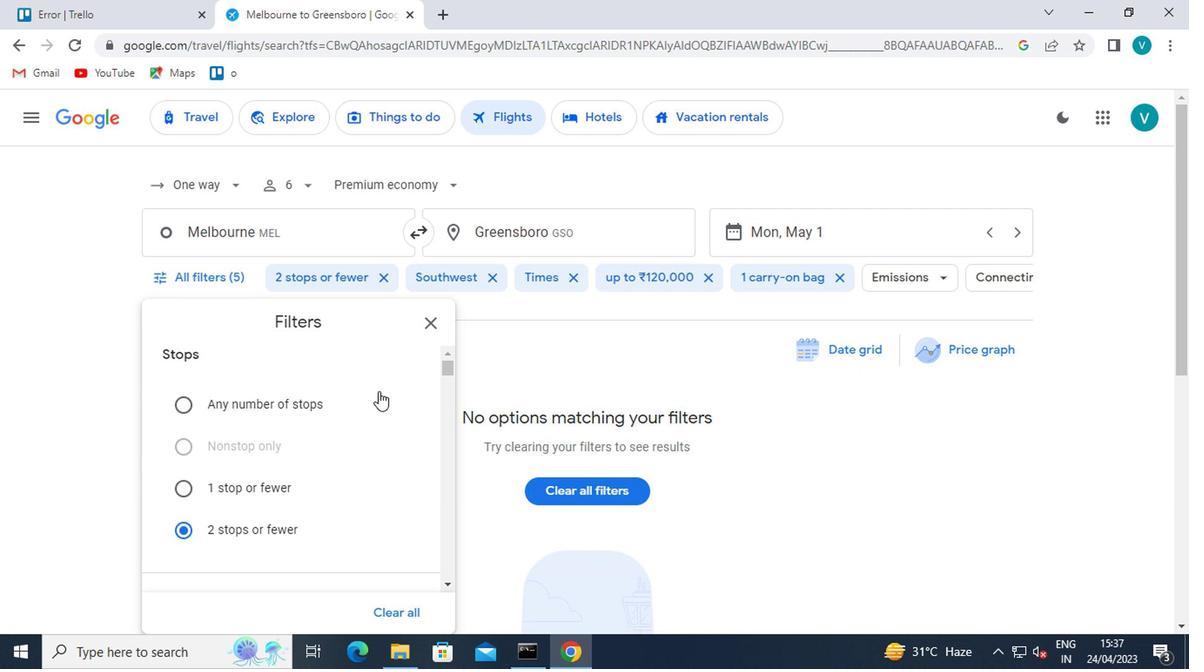 
Action: Mouse scrolled (385, 398) with delta (0, -1)
Screenshot: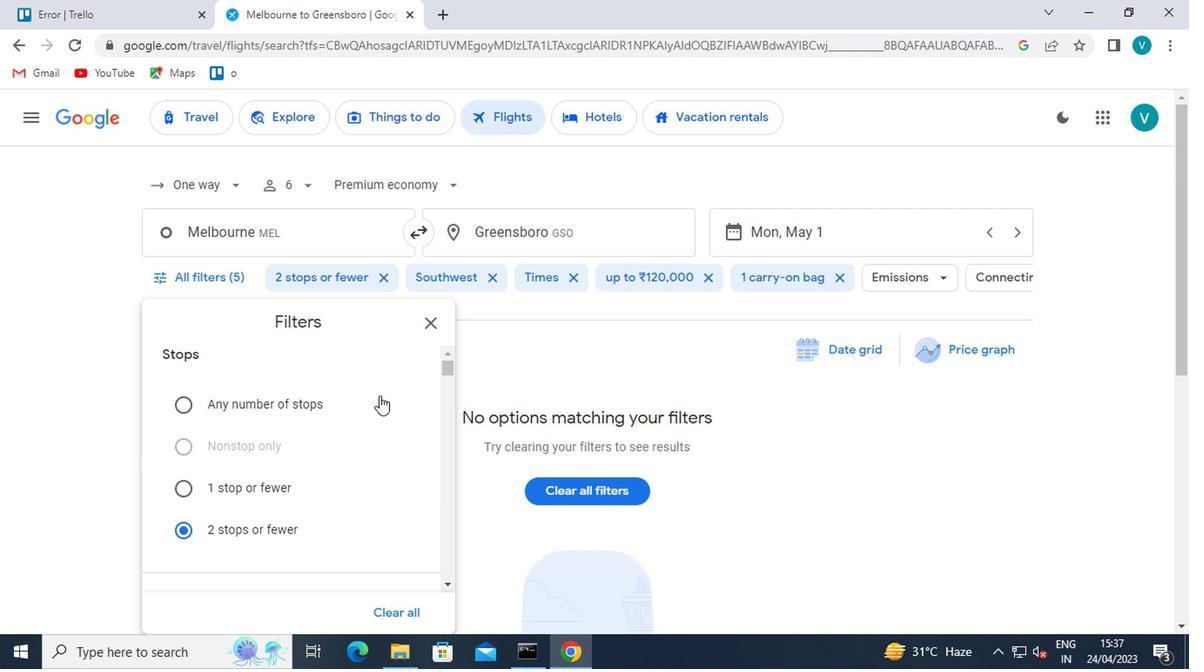 
Action: Mouse moved to (385, 402)
Screenshot: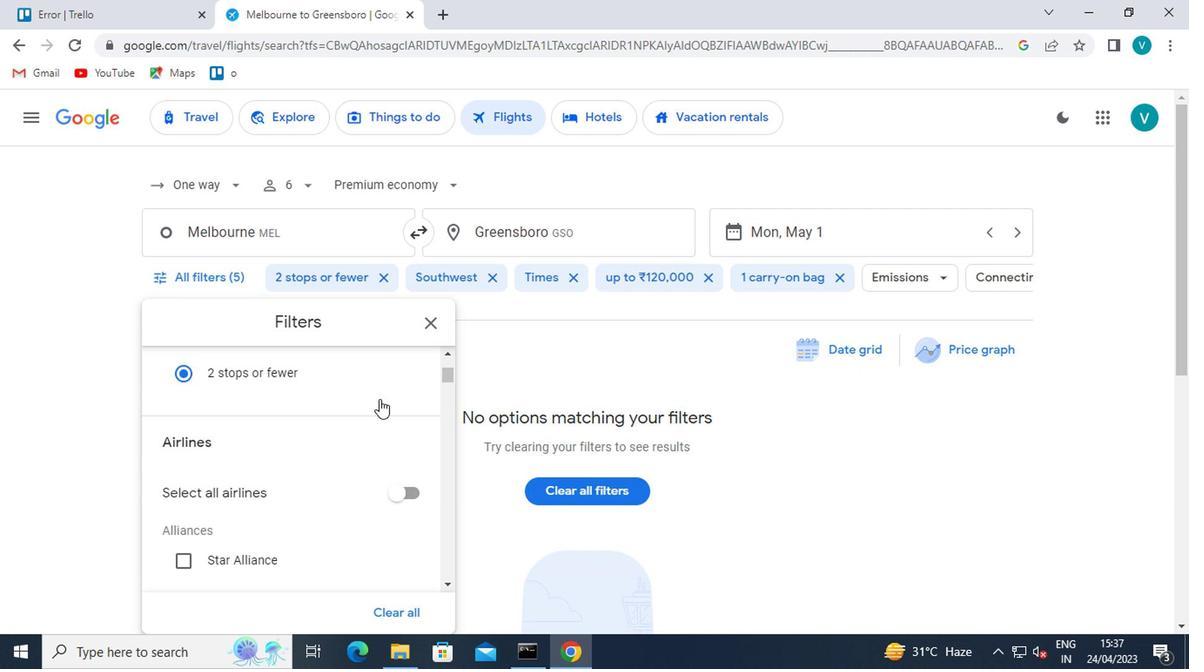 
Action: Mouse scrolled (385, 401) with delta (0, 0)
Screenshot: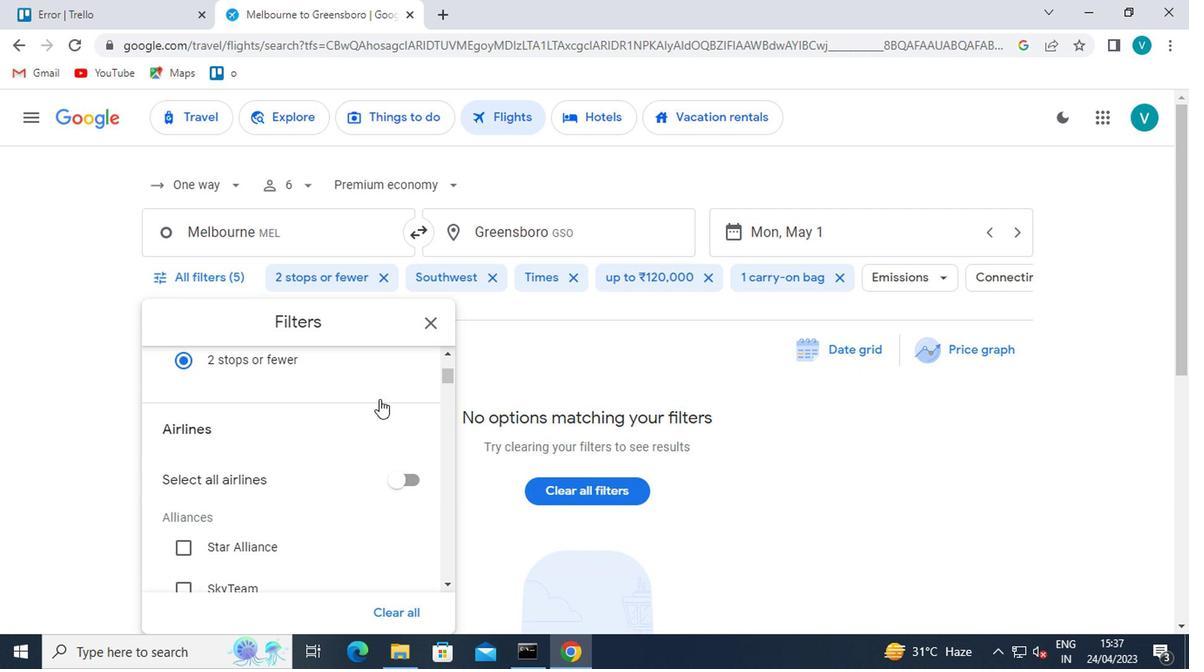 
Action: Mouse scrolled (385, 401) with delta (0, 0)
Screenshot: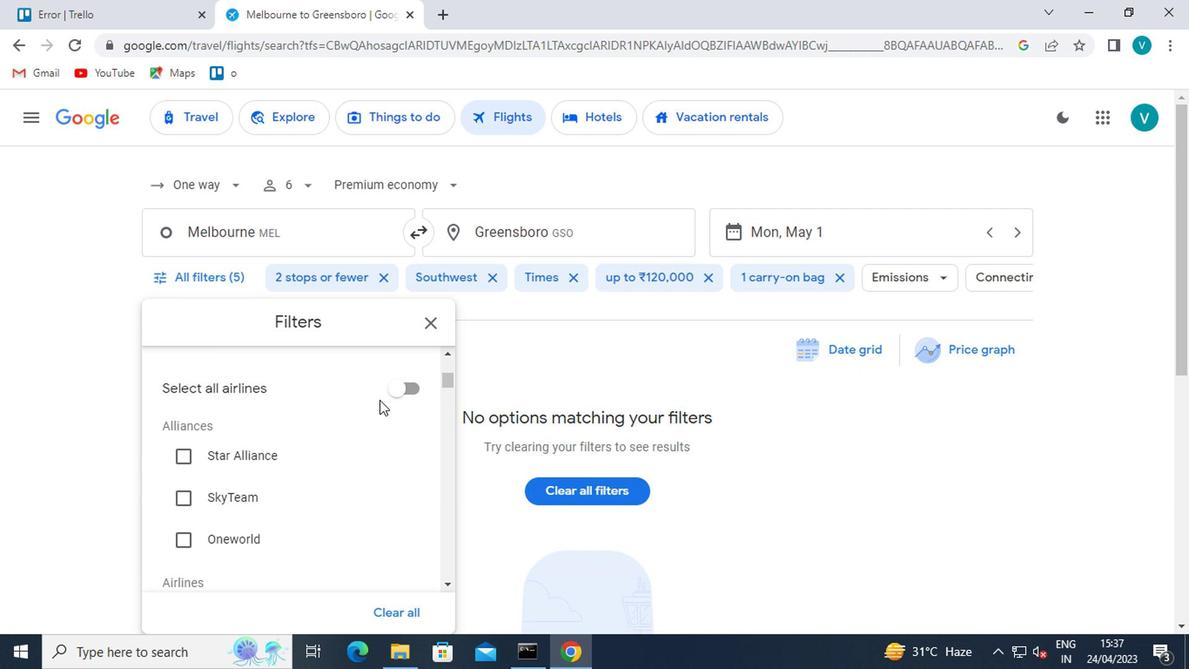 
Action: Mouse scrolled (385, 401) with delta (0, 0)
Screenshot: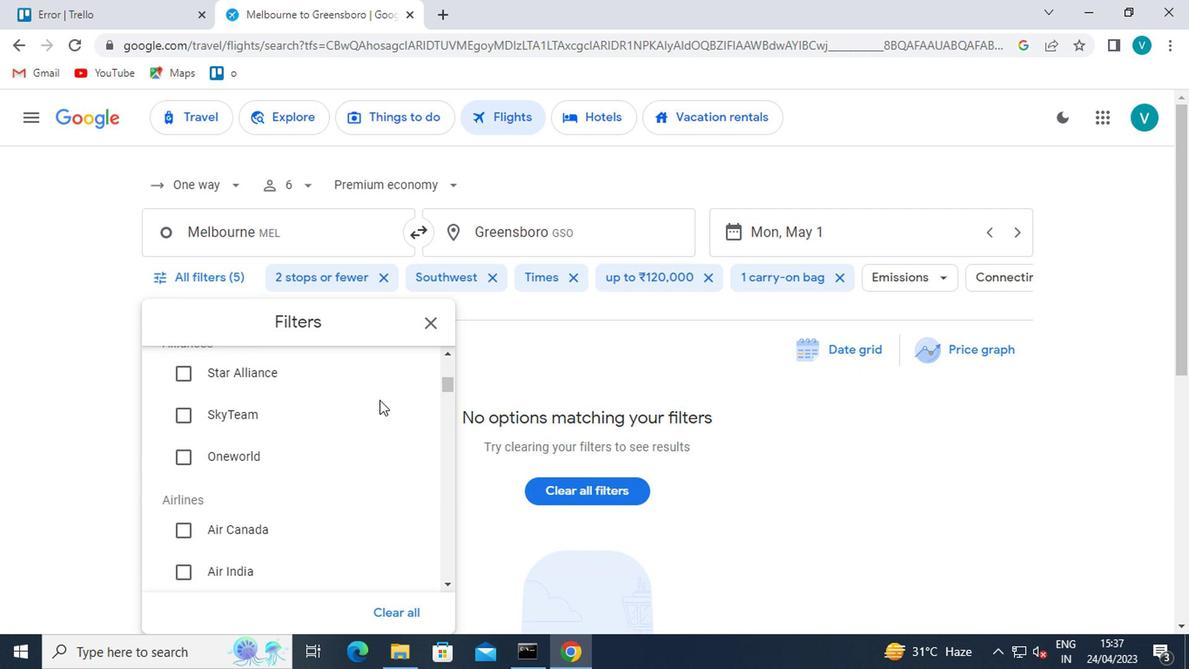 
Action: Mouse scrolled (385, 401) with delta (0, 0)
Screenshot: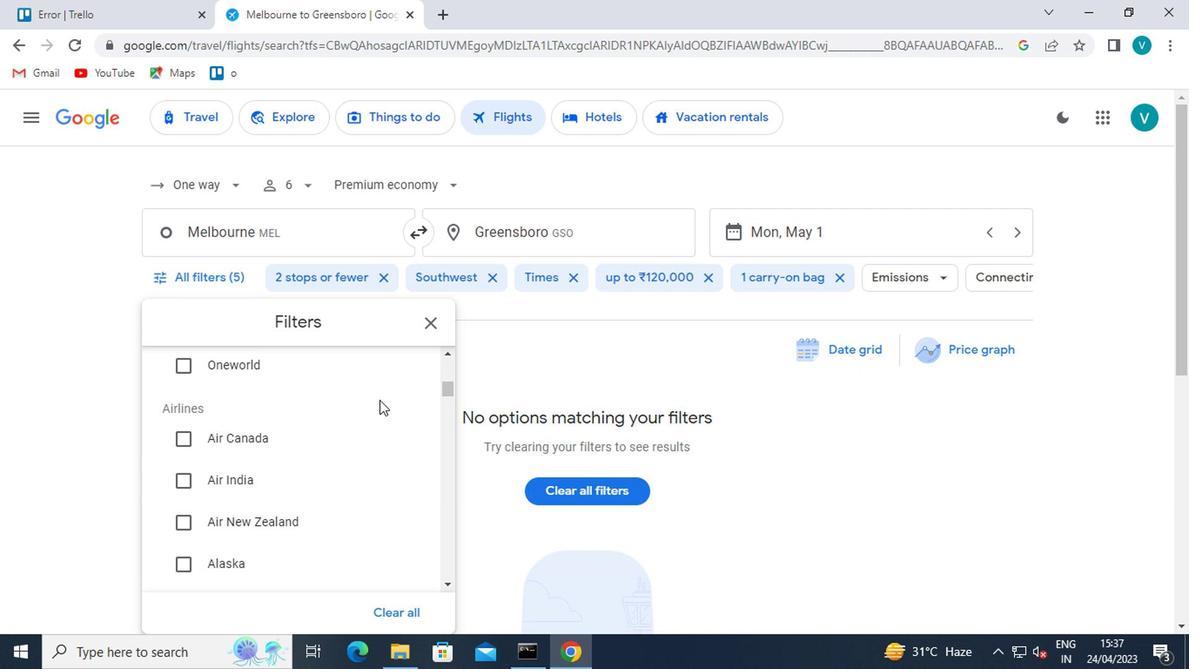 
Action: Mouse scrolled (385, 401) with delta (0, 0)
Screenshot: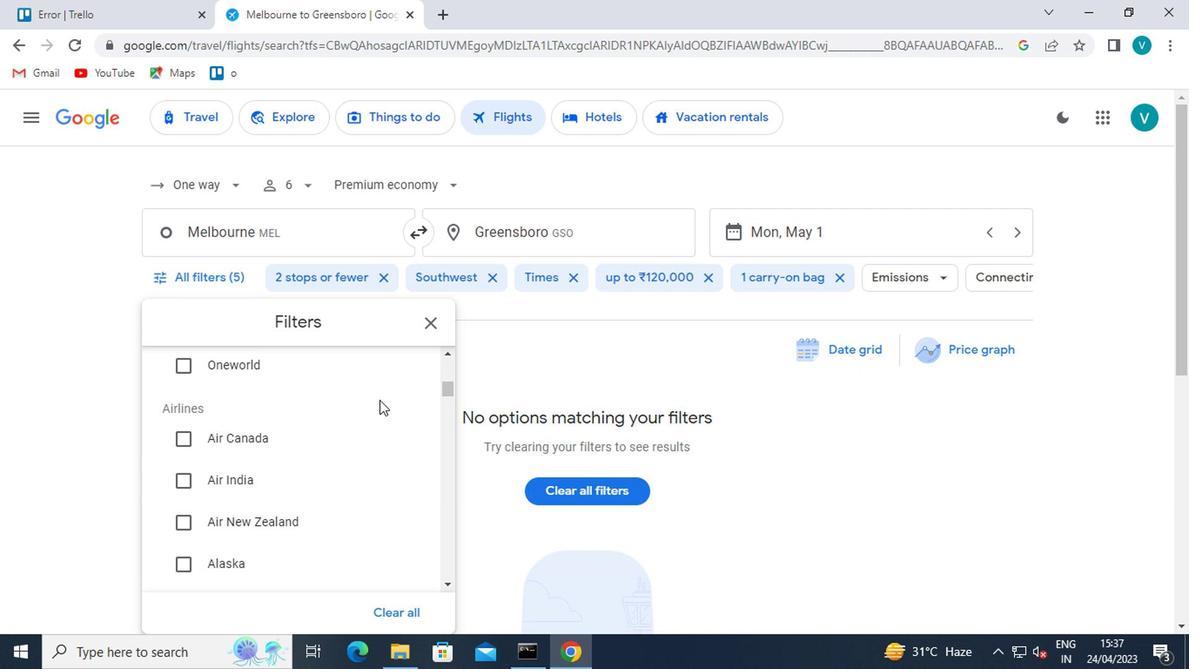 
Action: Mouse scrolled (385, 401) with delta (0, 0)
Screenshot: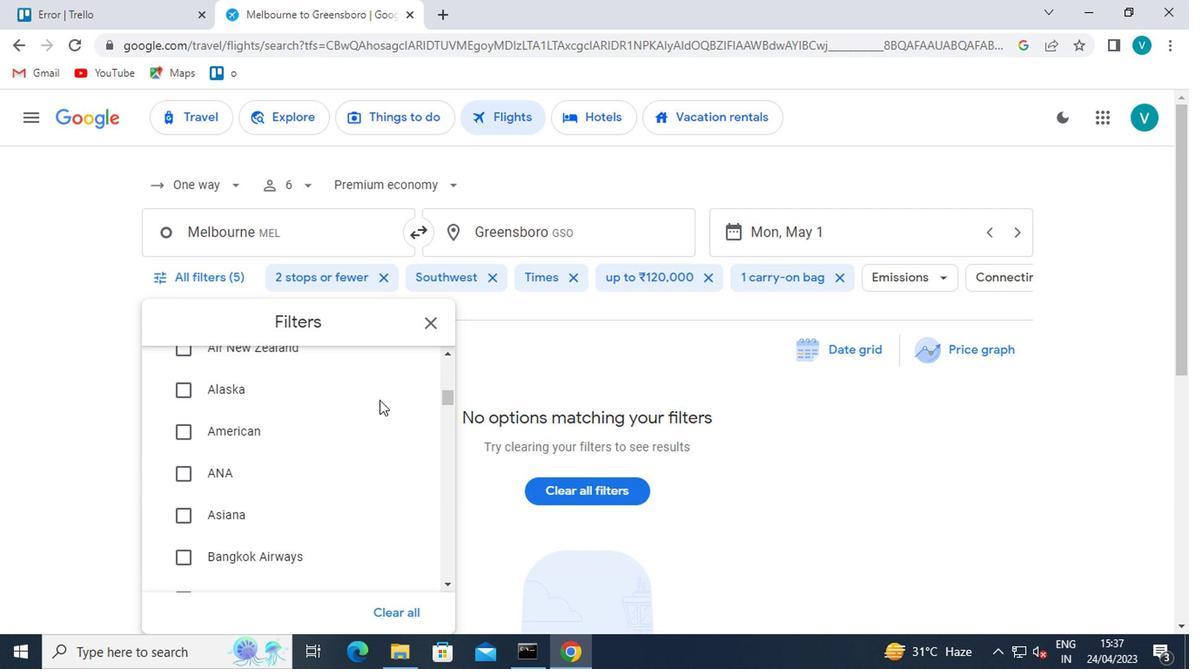
Action: Mouse scrolled (385, 401) with delta (0, 0)
Screenshot: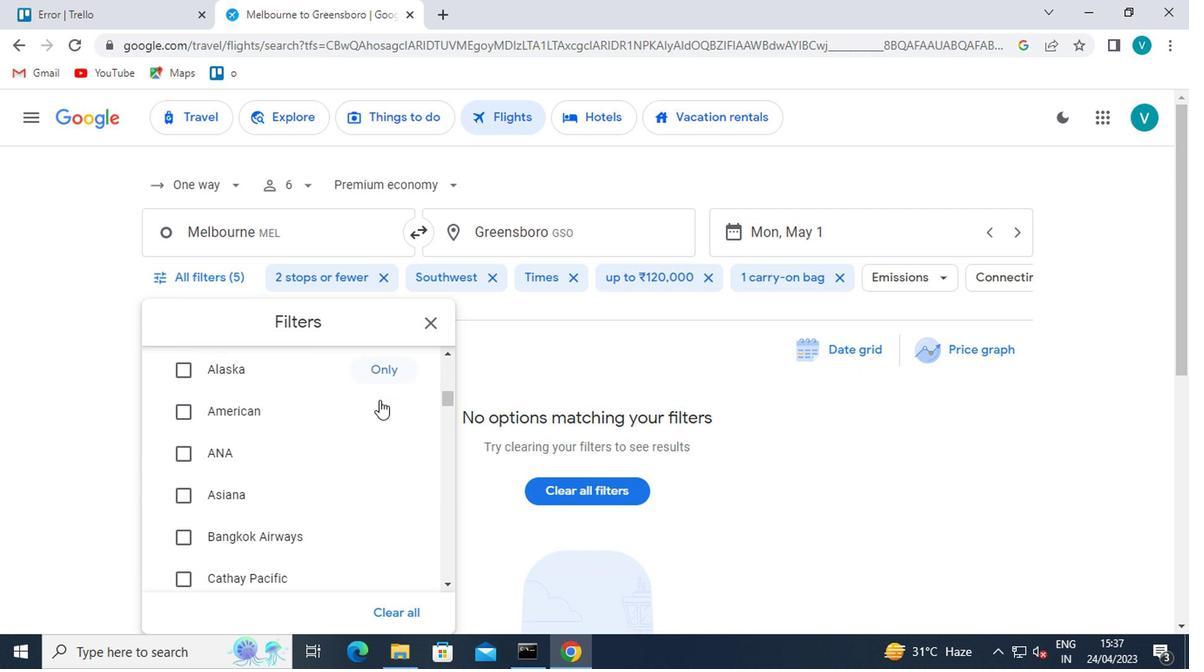 
Action: Mouse scrolled (385, 401) with delta (0, 0)
Screenshot: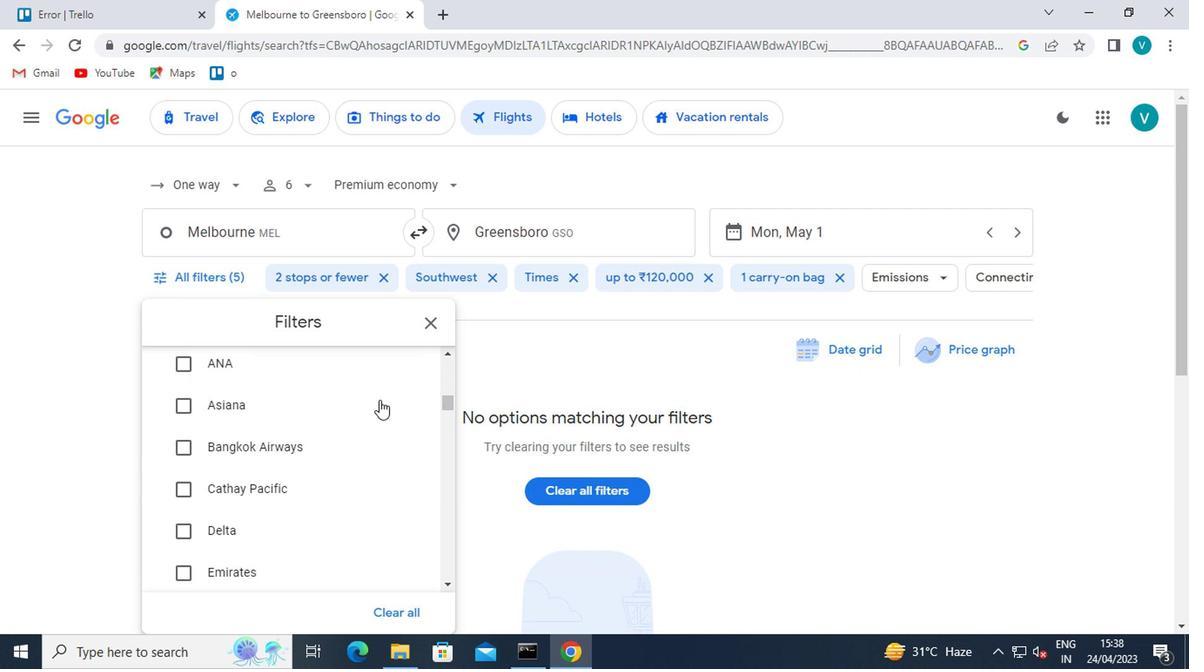 
Action: Mouse scrolled (385, 401) with delta (0, 0)
Screenshot: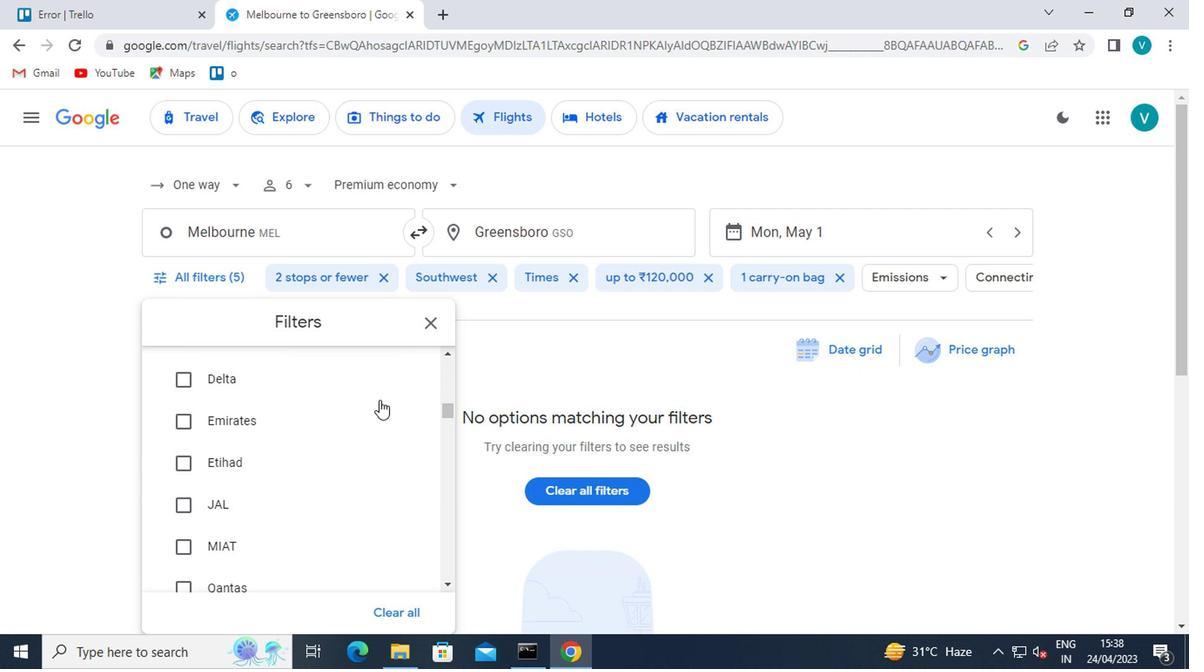 
Action: Mouse scrolled (385, 401) with delta (0, 0)
Screenshot: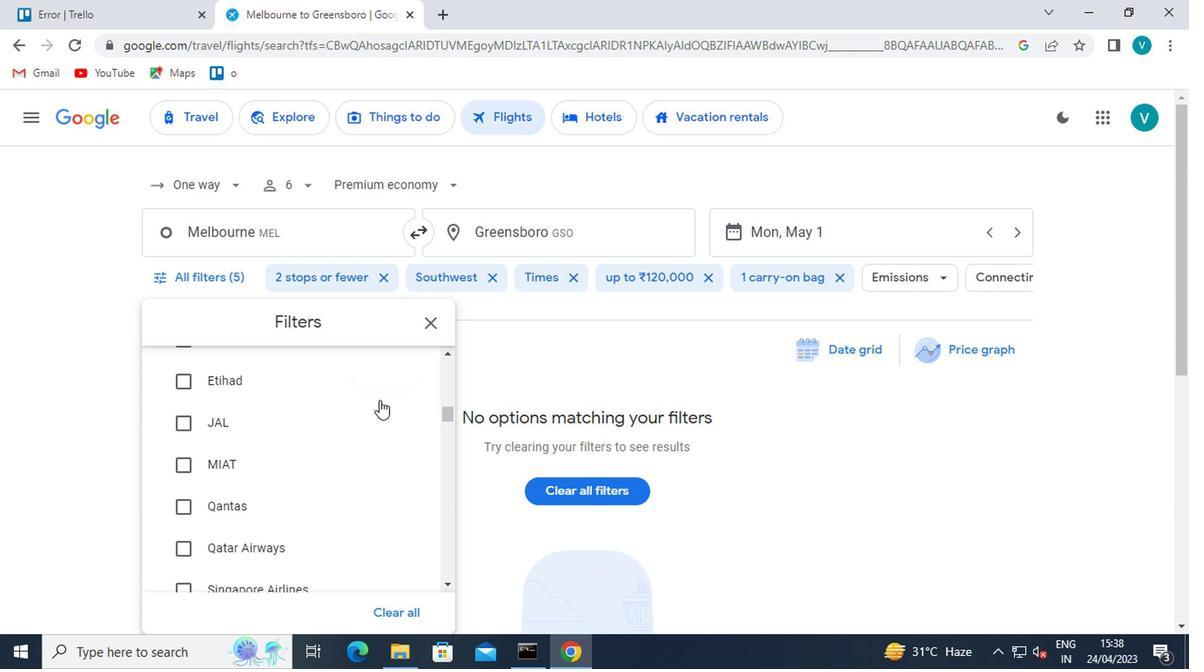 
Action: Mouse scrolled (385, 401) with delta (0, 0)
Screenshot: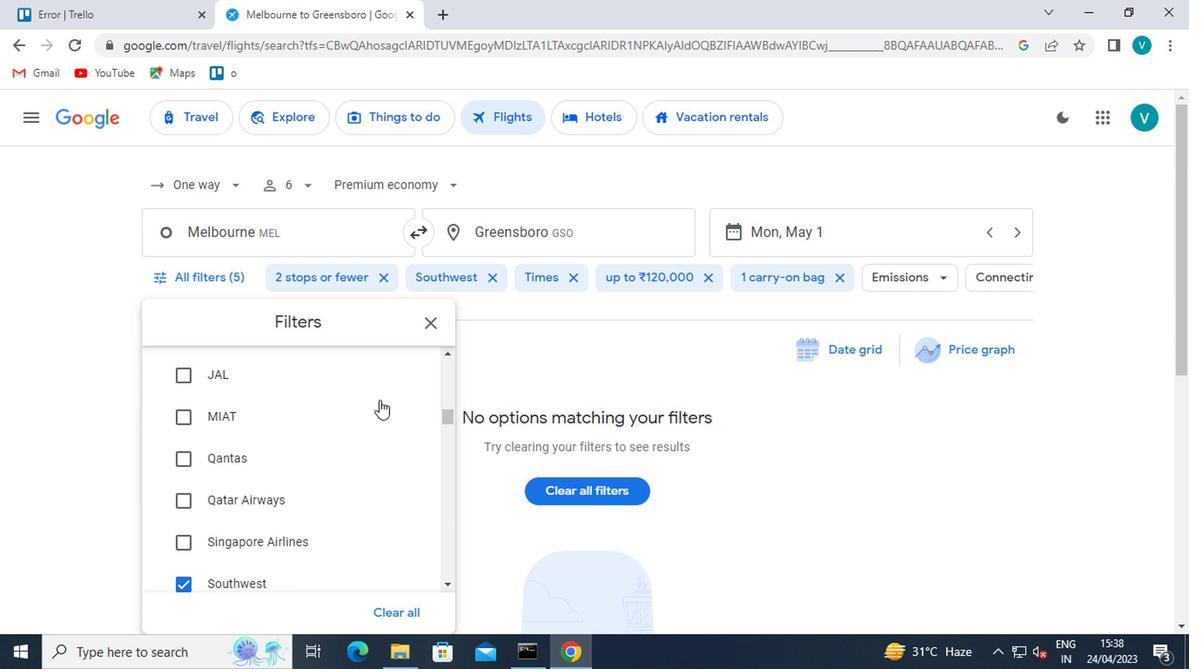 
Action: Mouse scrolled (385, 401) with delta (0, 0)
Screenshot: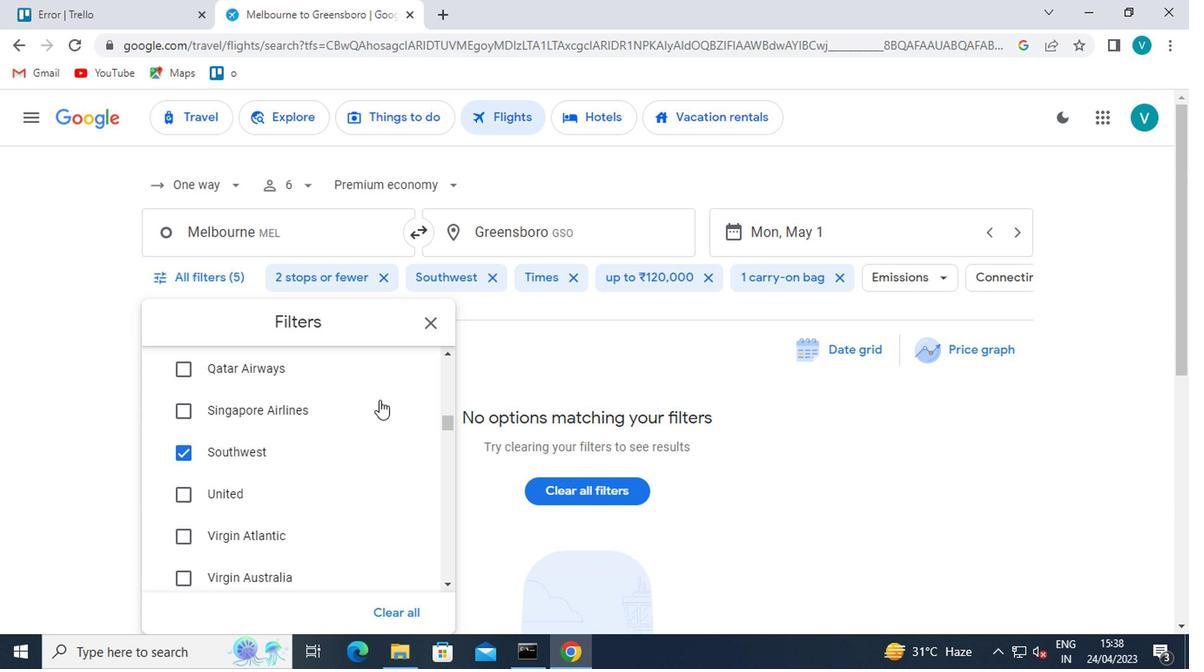 
Action: Mouse scrolled (385, 401) with delta (0, 0)
Screenshot: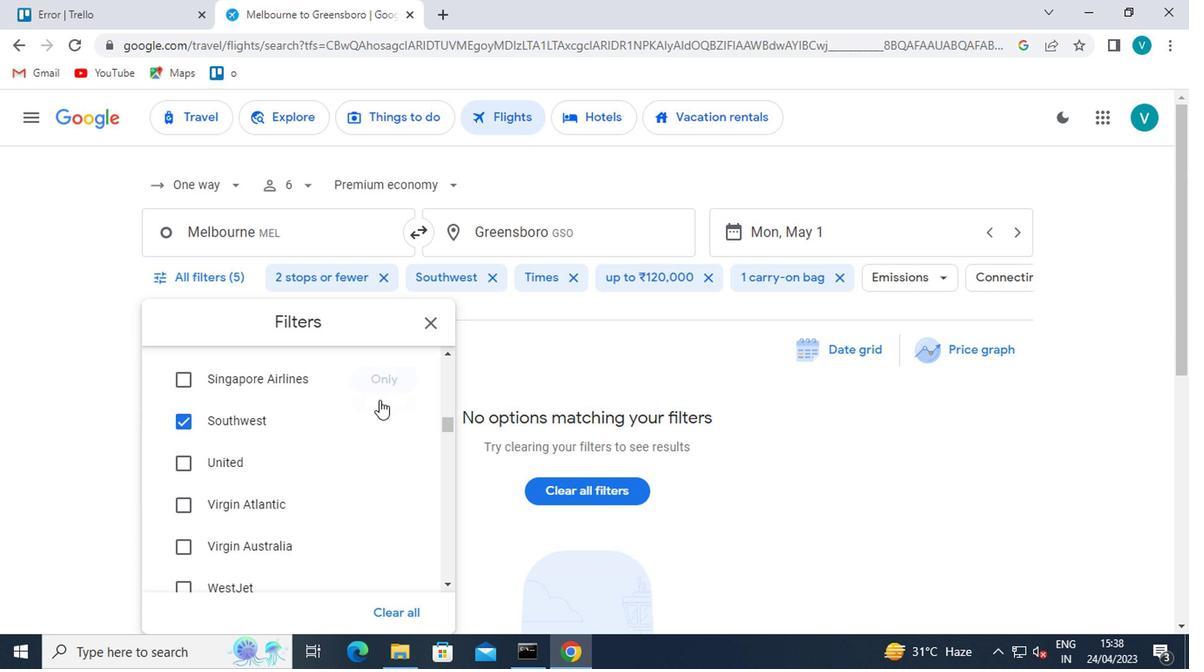 
Action: Mouse scrolled (385, 402) with delta (0, 0)
Screenshot: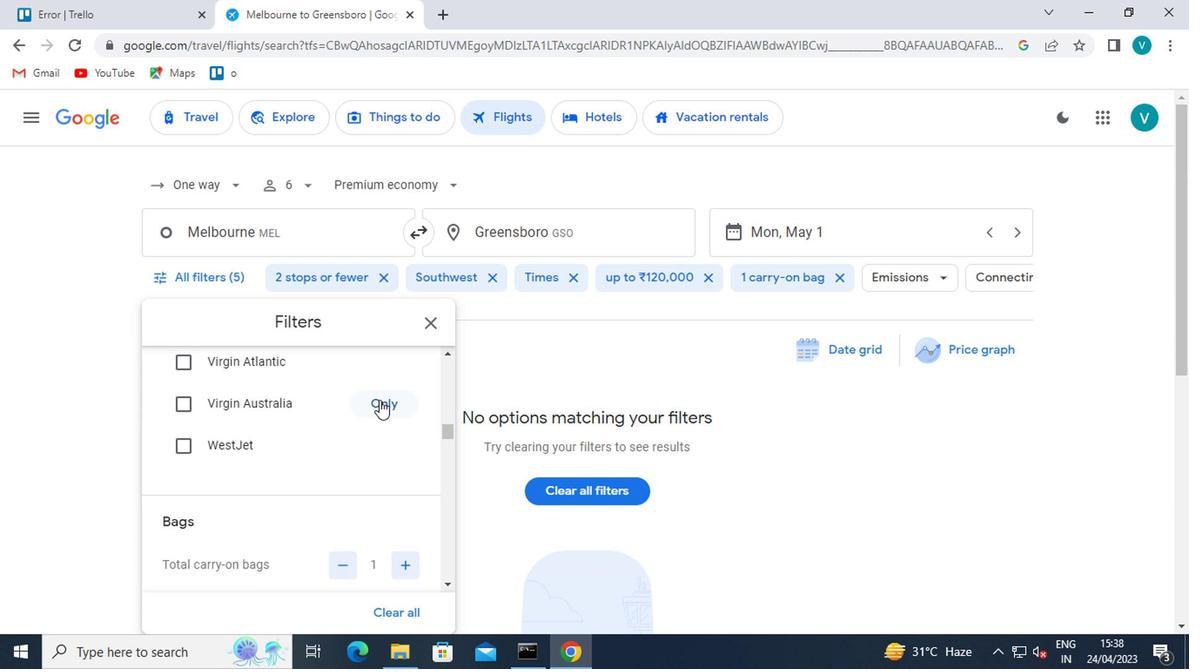 
Action: Mouse scrolled (385, 402) with delta (0, 0)
Screenshot: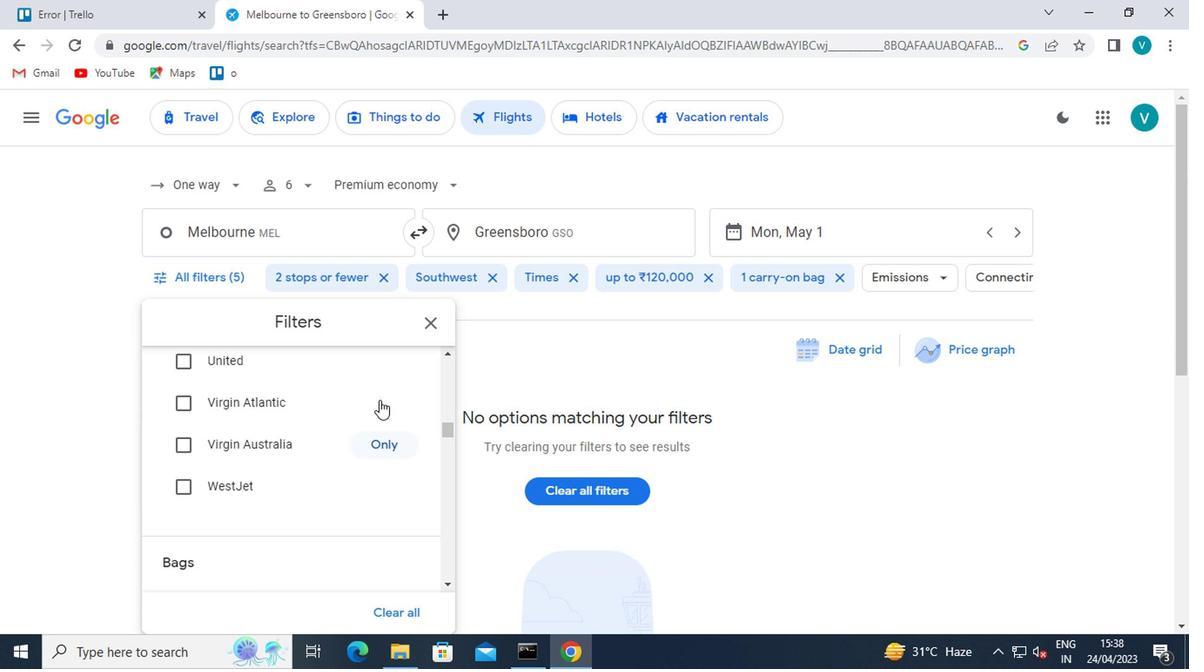
Action: Mouse scrolled (385, 402) with delta (0, 0)
Screenshot: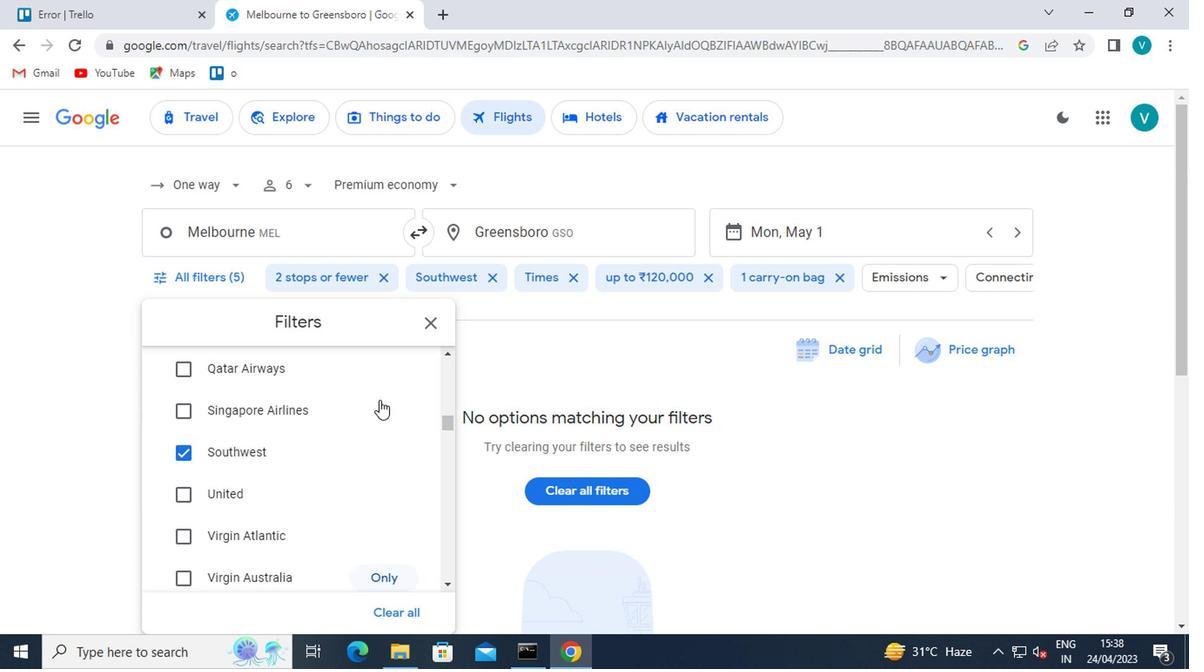 
Action: Mouse scrolled (385, 402) with delta (0, 0)
Screenshot: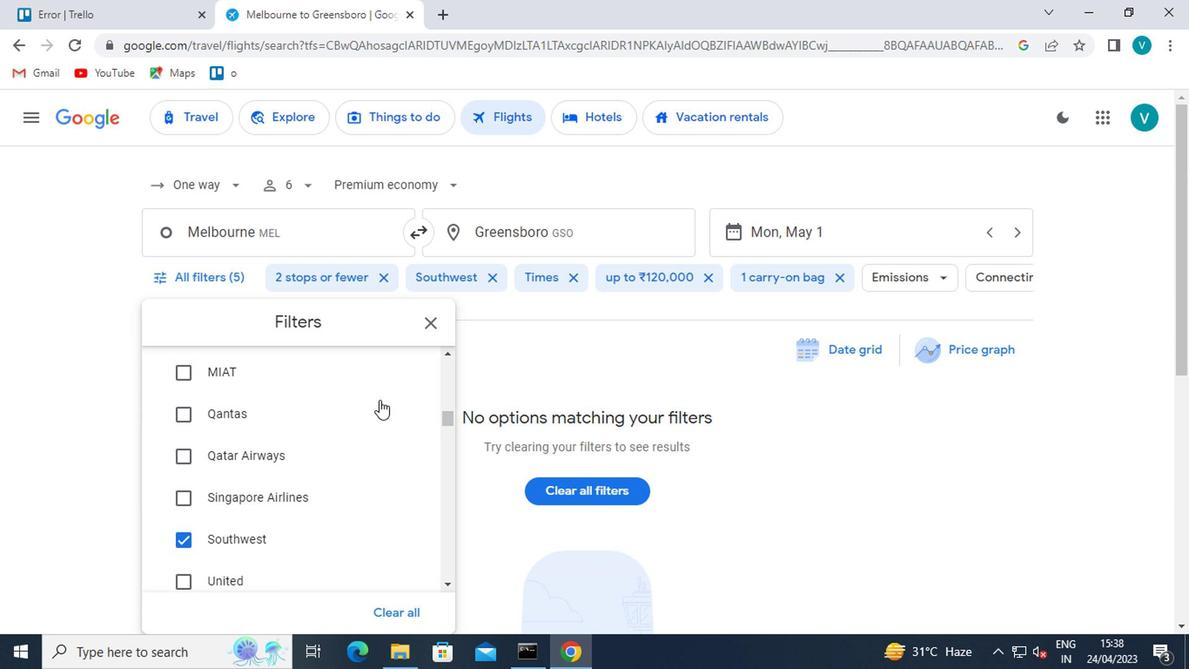 
Action: Mouse scrolled (385, 402) with delta (0, 0)
Screenshot: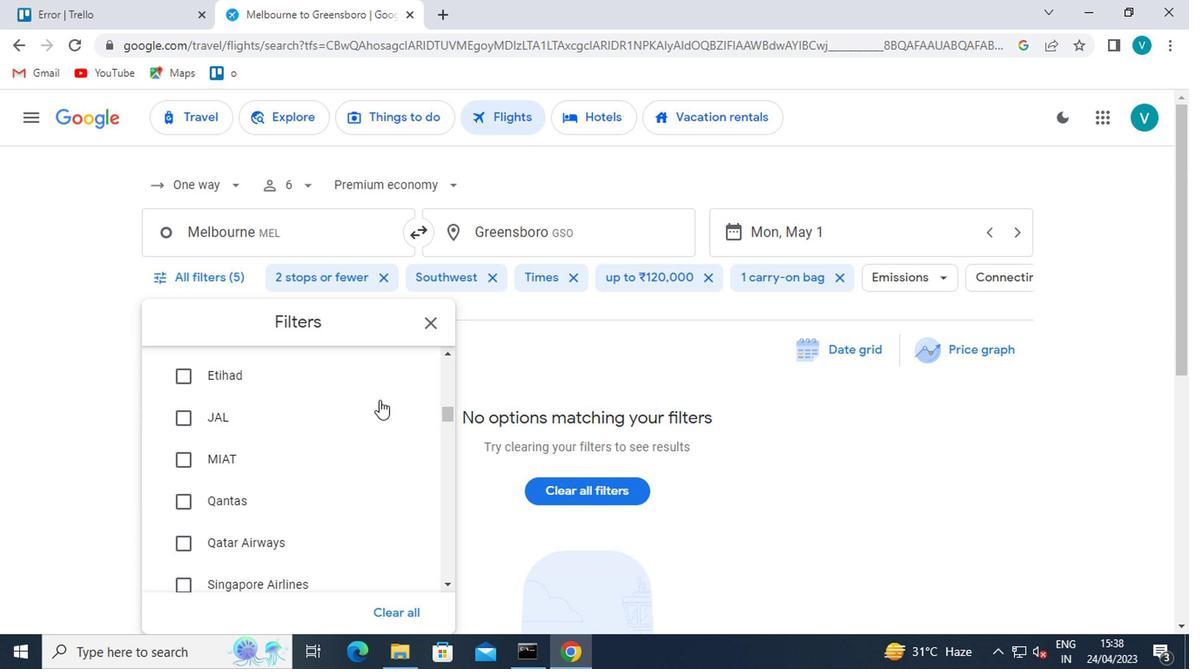 
Action: Mouse scrolled (385, 402) with delta (0, 0)
Screenshot: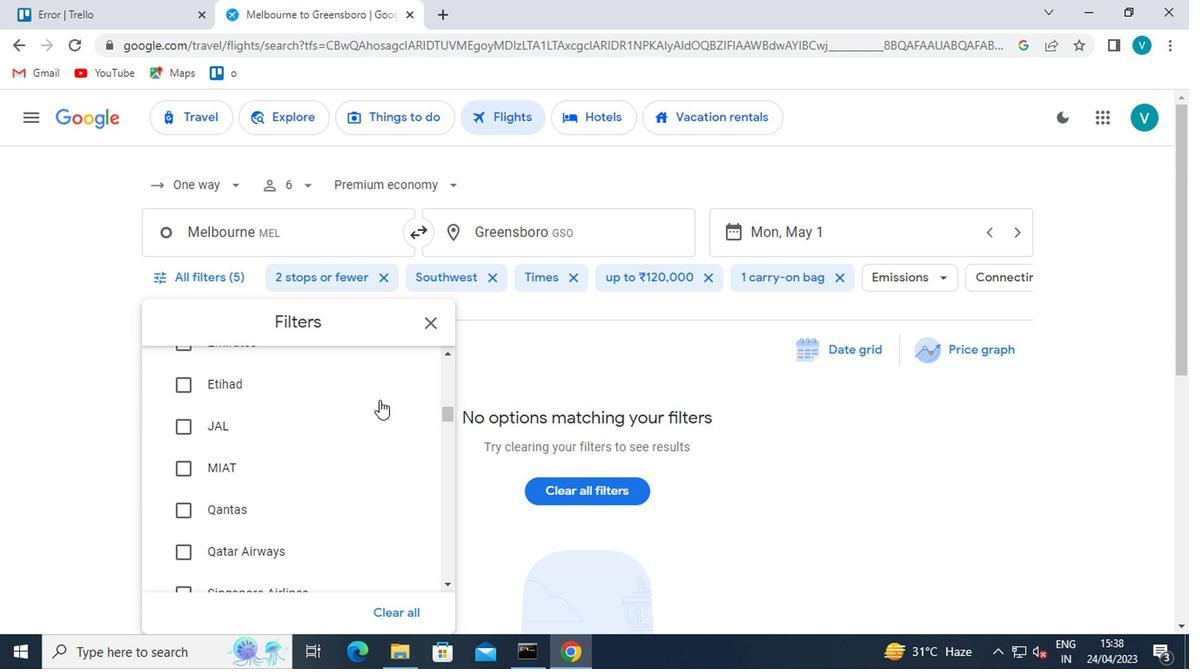 
Action: Mouse scrolled (385, 402) with delta (0, 0)
Screenshot: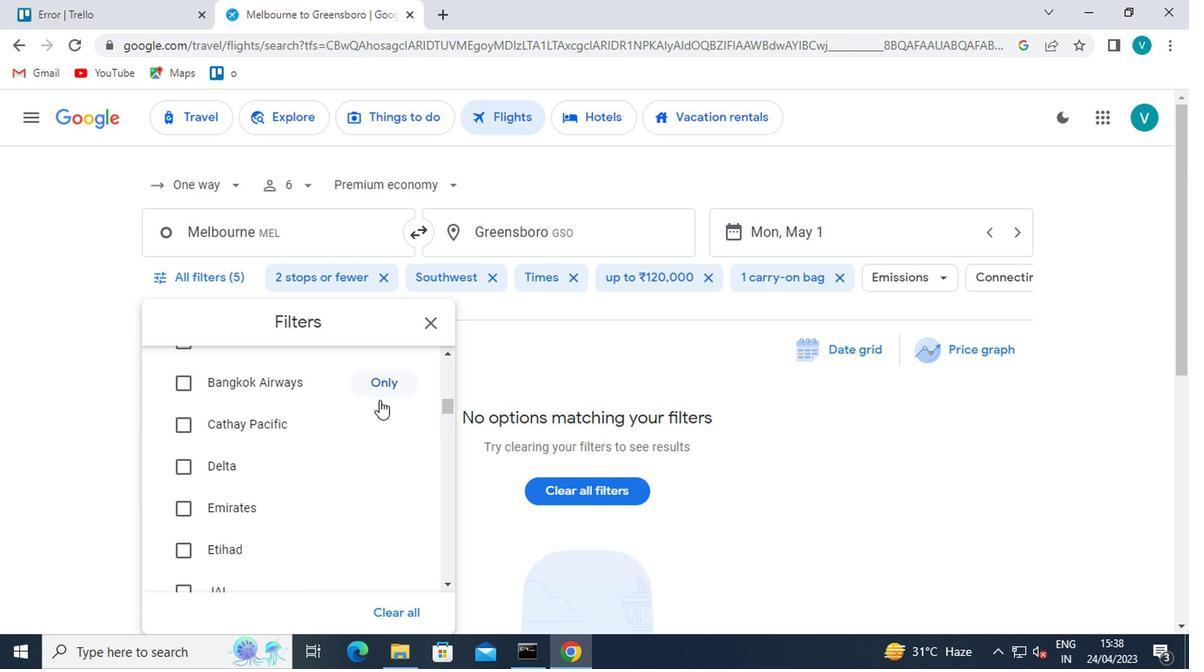 
Action: Mouse scrolled (385, 402) with delta (0, 0)
Screenshot: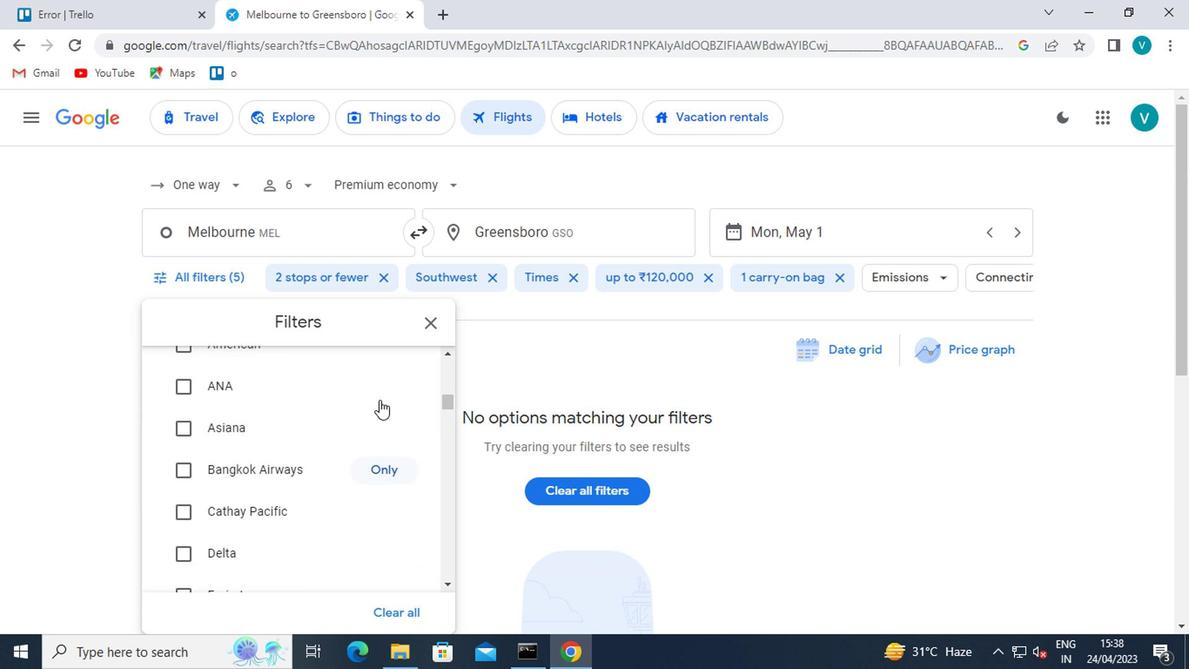 
Action: Mouse scrolled (385, 402) with delta (0, 0)
Screenshot: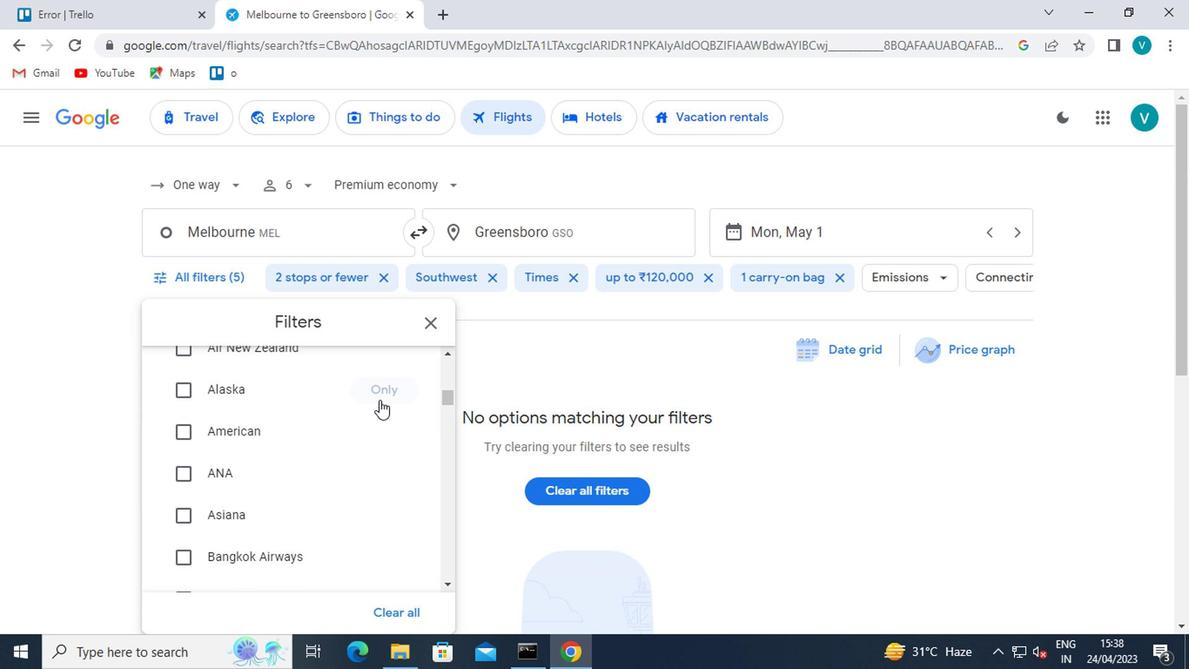 
Action: Mouse scrolled (385, 401) with delta (0, 0)
Screenshot: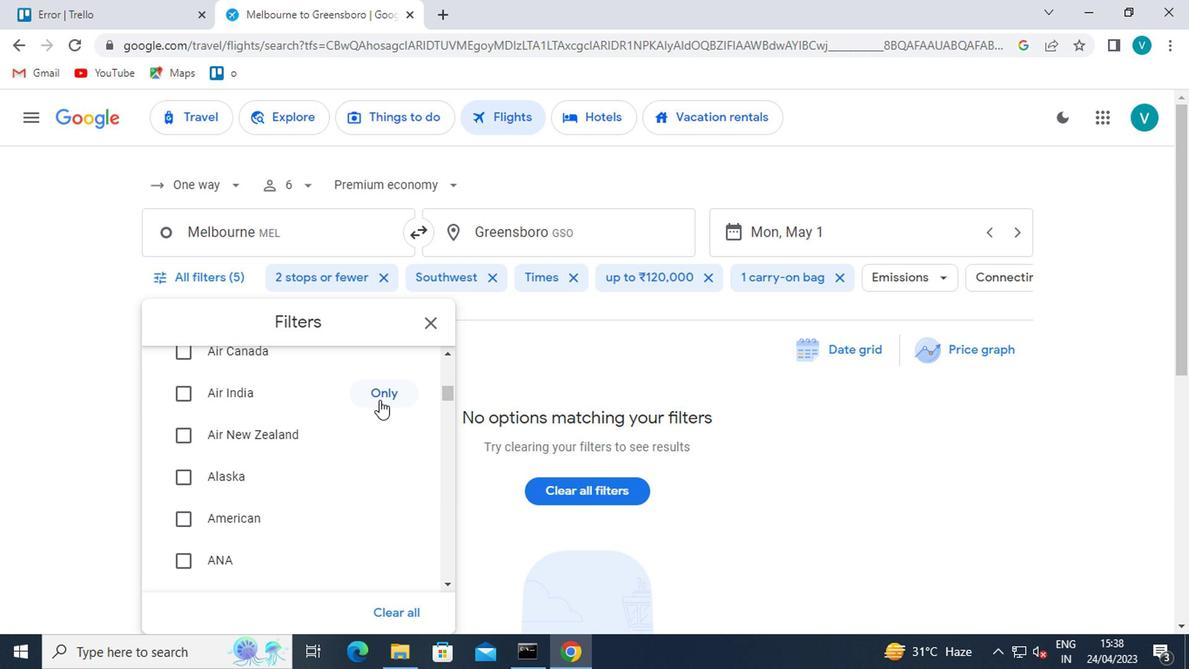 
Action: Mouse scrolled (385, 401) with delta (0, 0)
Screenshot: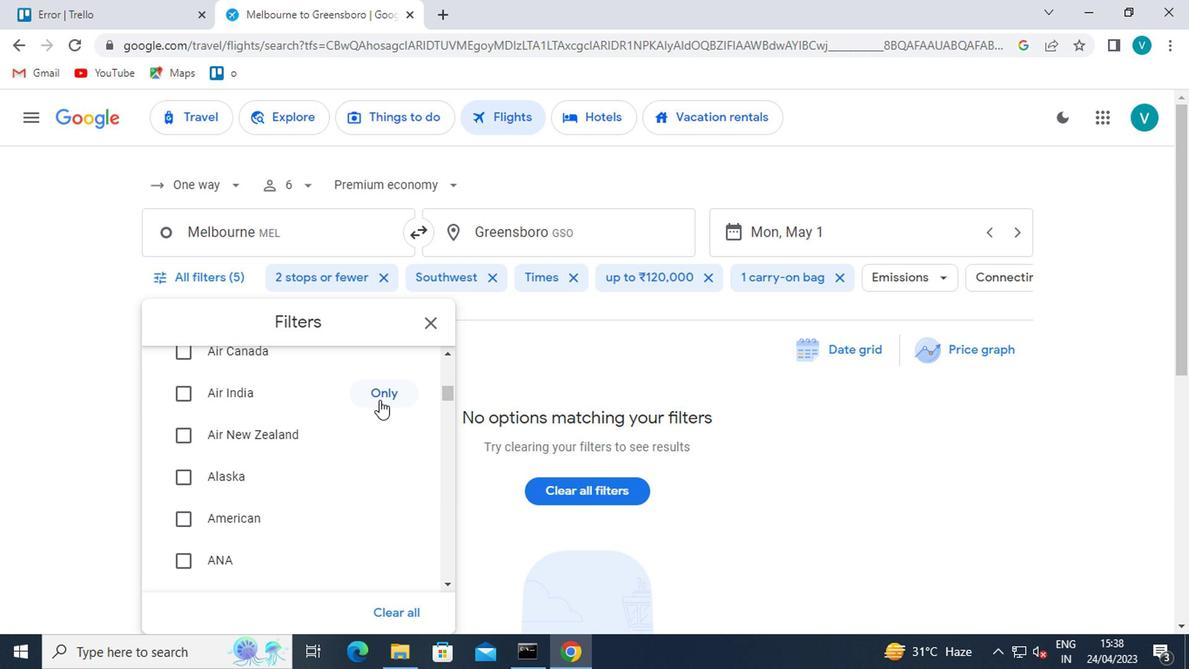 
Action: Mouse scrolled (385, 401) with delta (0, 0)
Screenshot: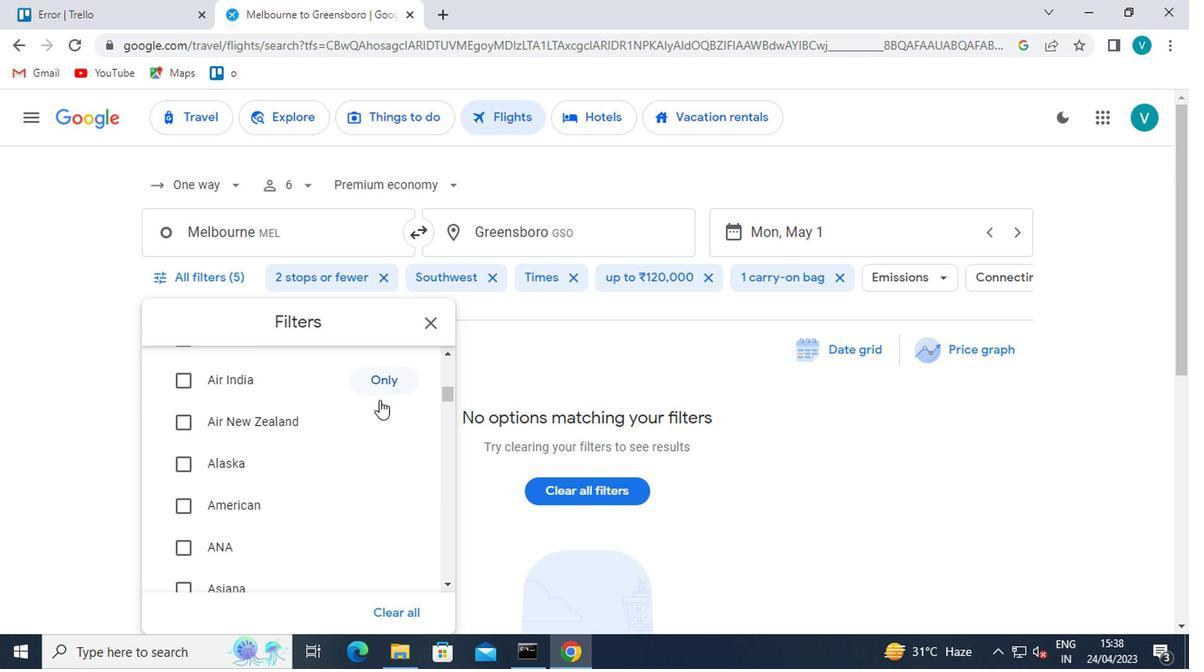 
Action: Mouse scrolled (385, 401) with delta (0, 0)
Screenshot: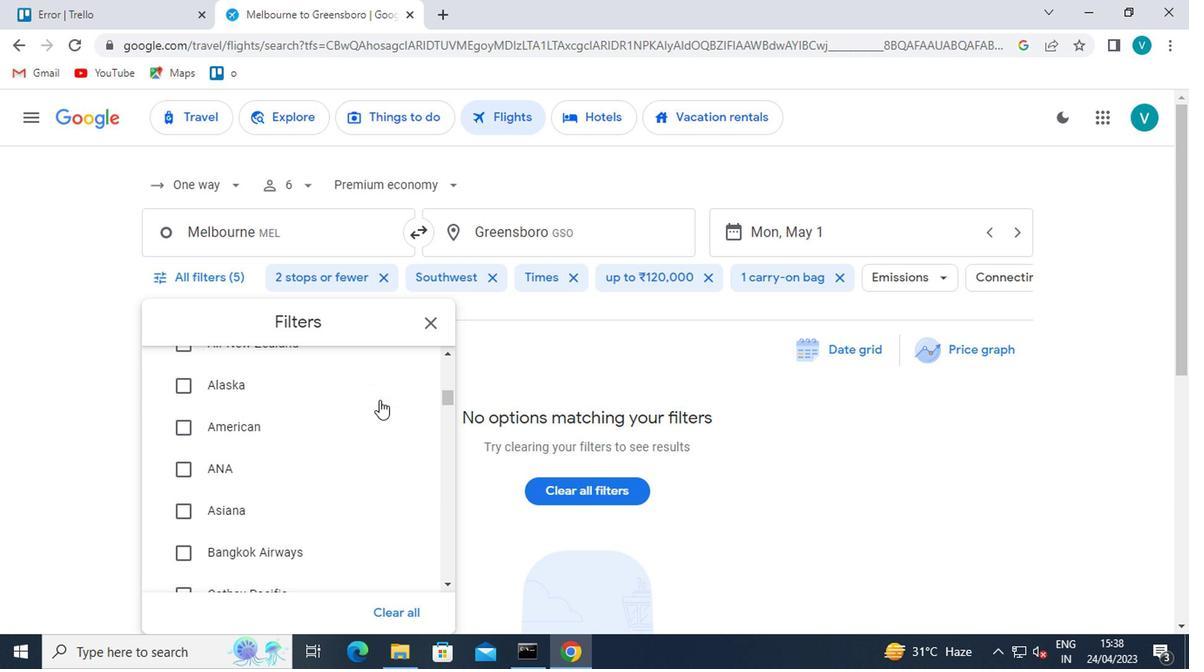 
Action: Mouse scrolled (385, 401) with delta (0, 0)
Screenshot: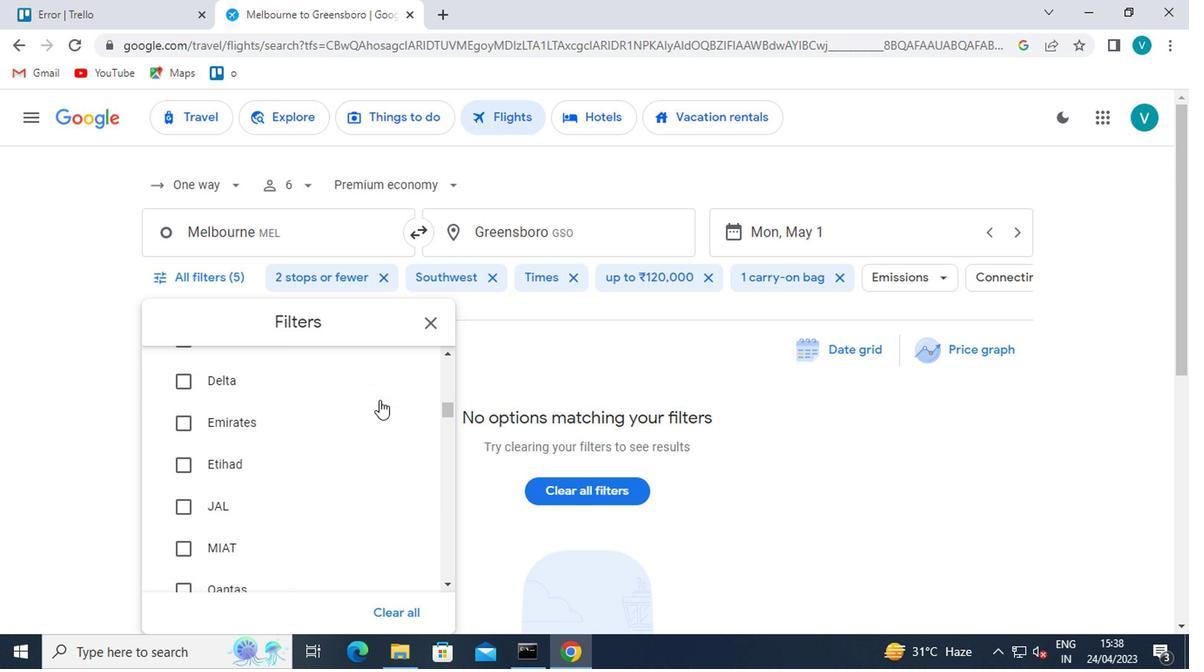 
Action: Mouse scrolled (385, 401) with delta (0, 0)
Screenshot: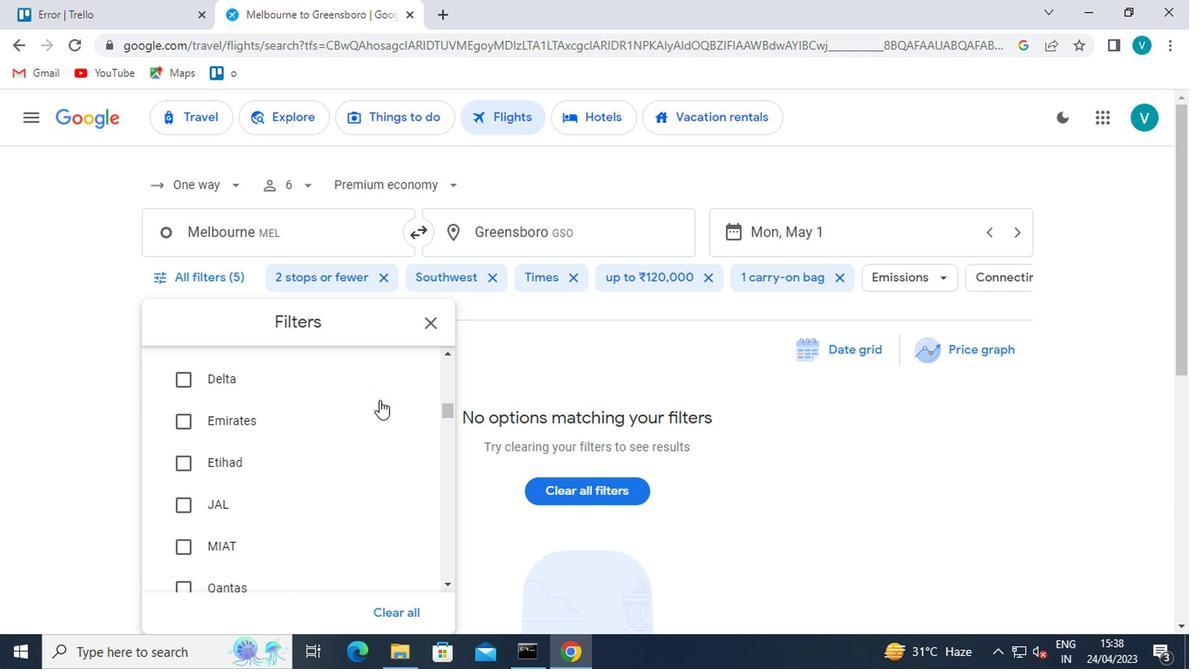 
Action: Mouse scrolled (385, 401) with delta (0, 0)
Screenshot: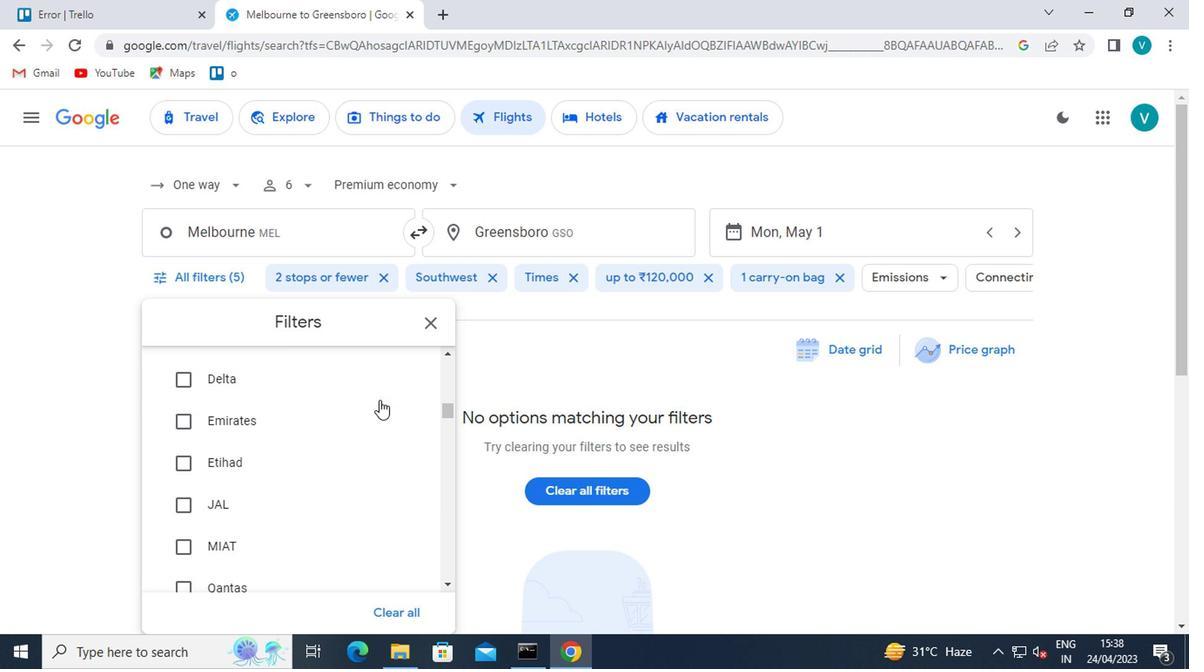
Action: Mouse scrolled (385, 401) with delta (0, 0)
Screenshot: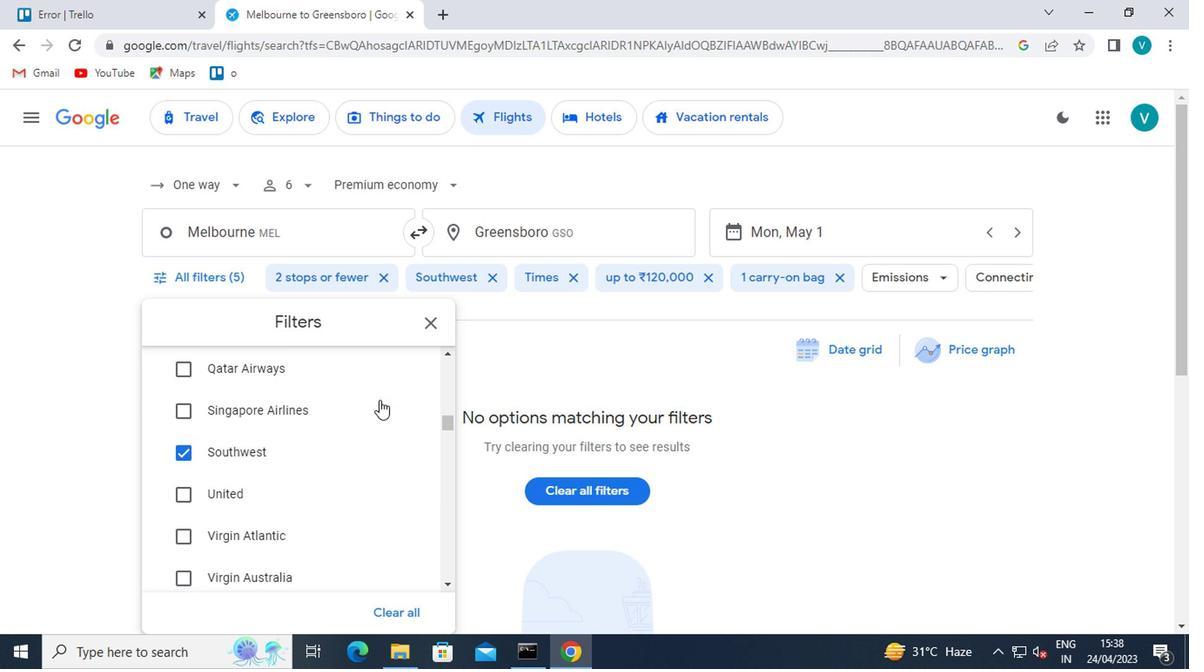 
Action: Mouse scrolled (385, 401) with delta (0, 0)
Screenshot: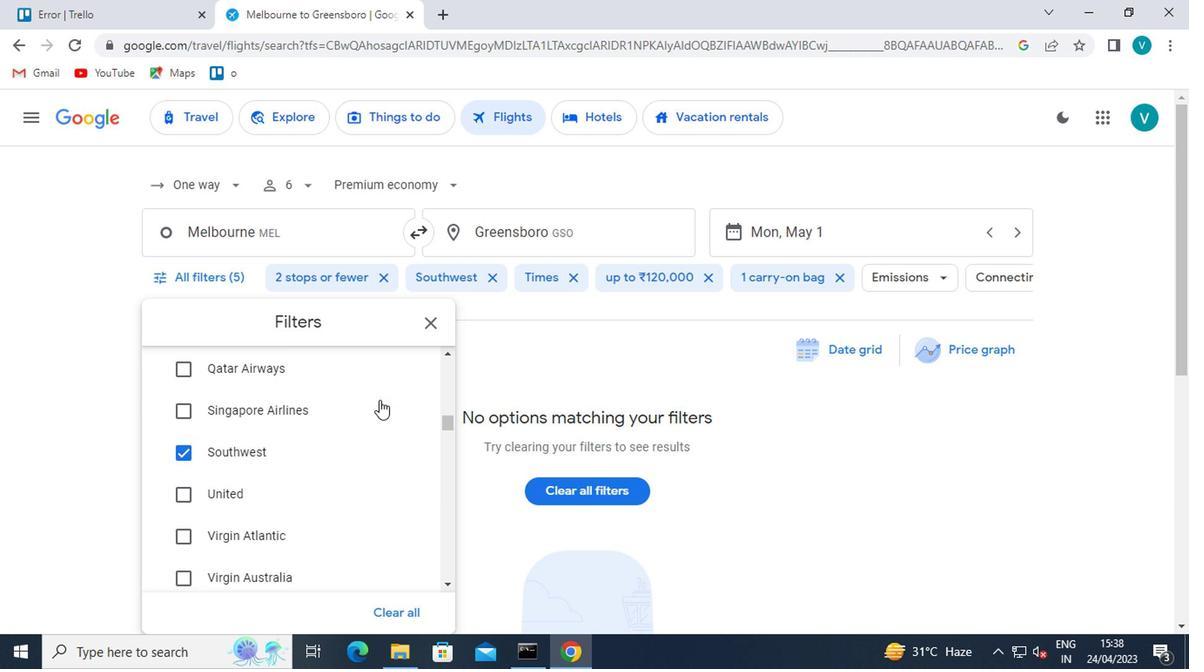 
Action: Mouse scrolled (385, 401) with delta (0, 0)
Screenshot: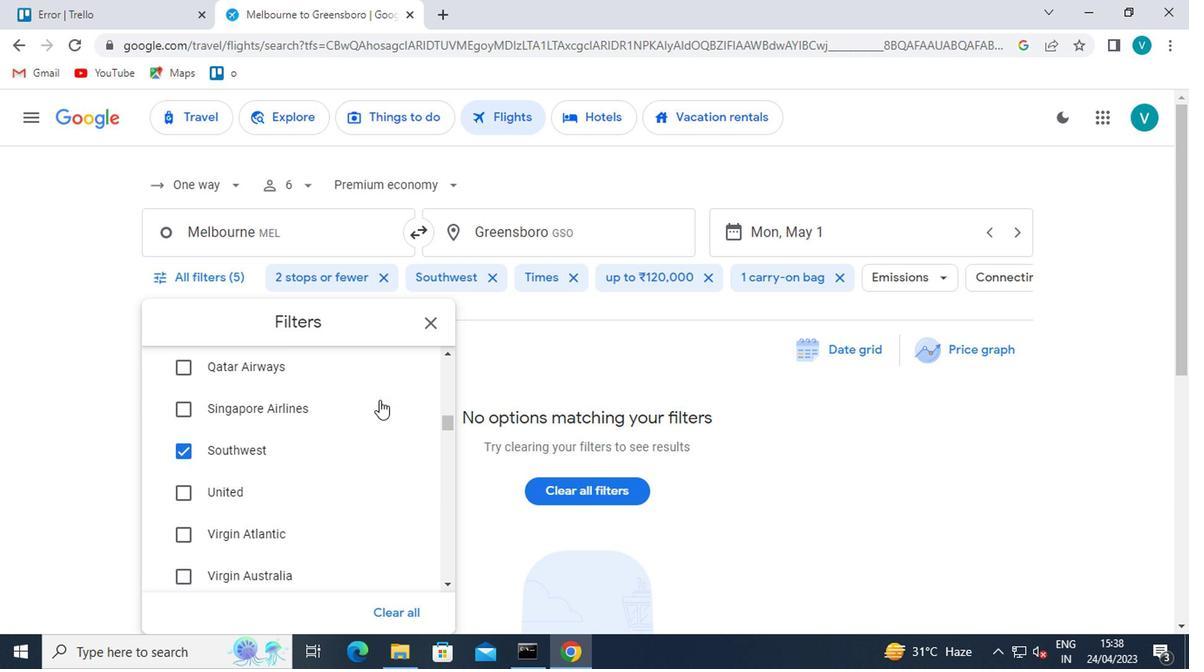 
Action: Mouse scrolled (385, 401) with delta (0, 0)
Screenshot: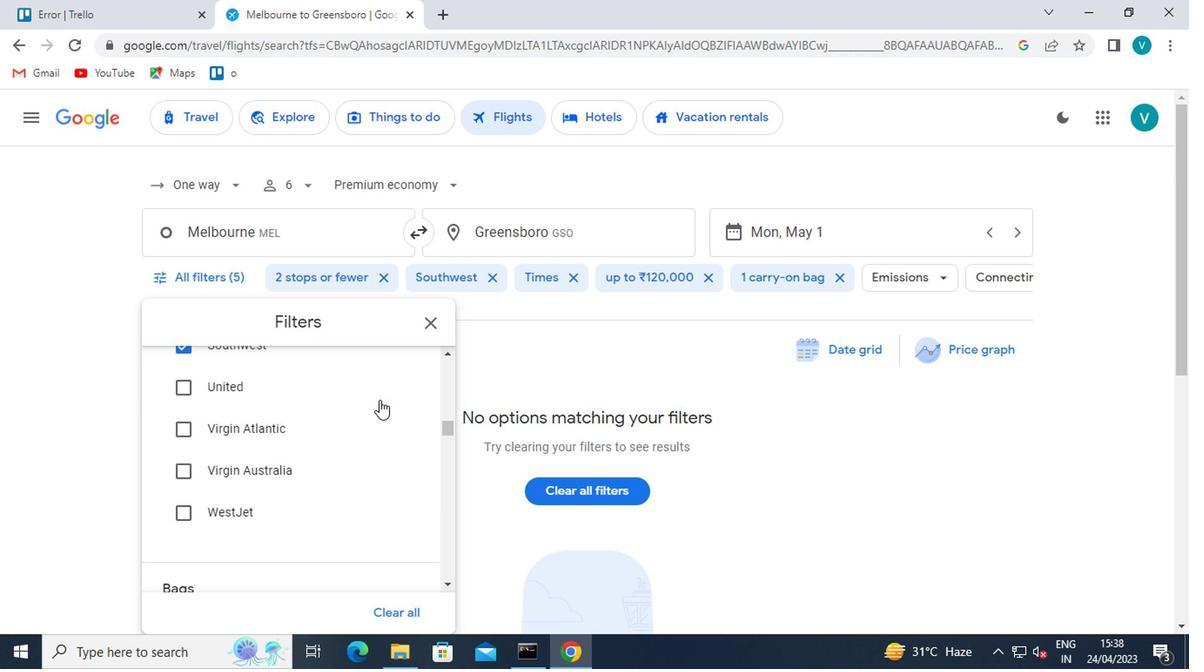 
Action: Mouse moved to (420, 392)
Screenshot: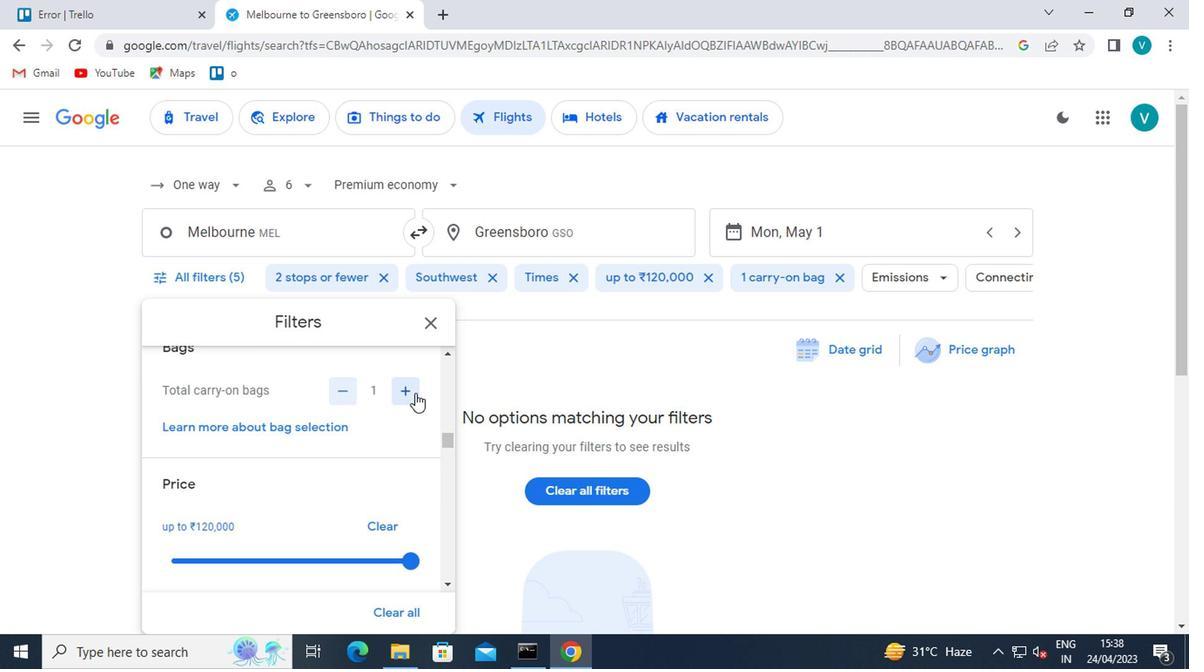 
Action: Mouse pressed left at (420, 392)
Screenshot: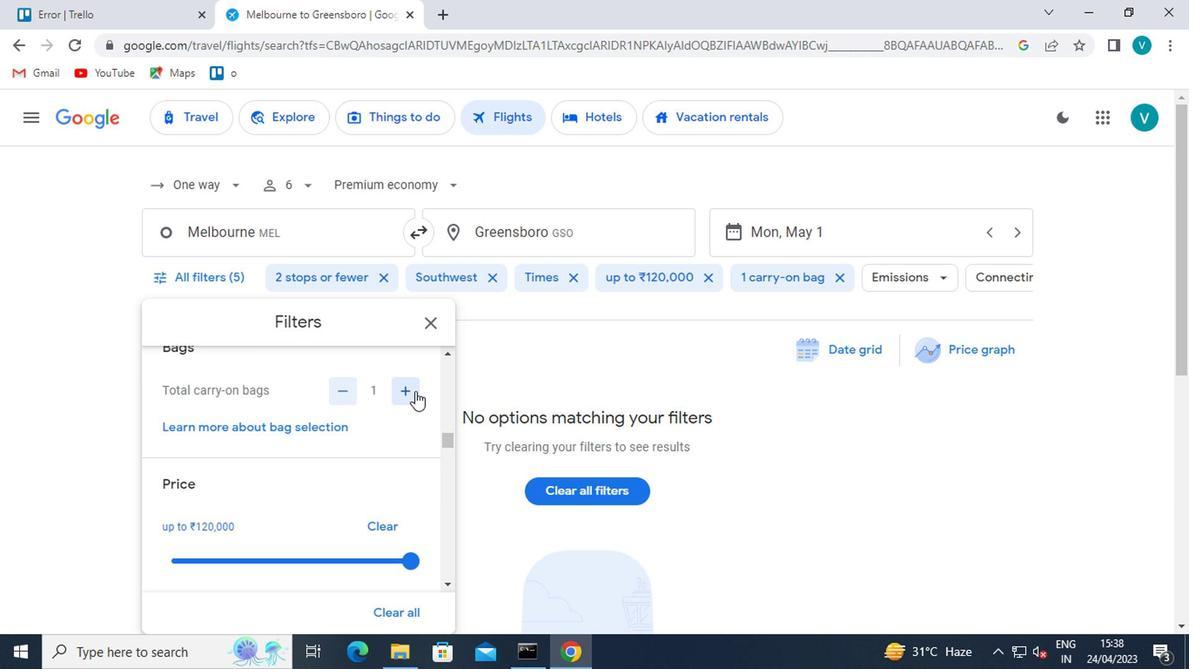 
Action: Mouse moved to (416, 565)
Screenshot: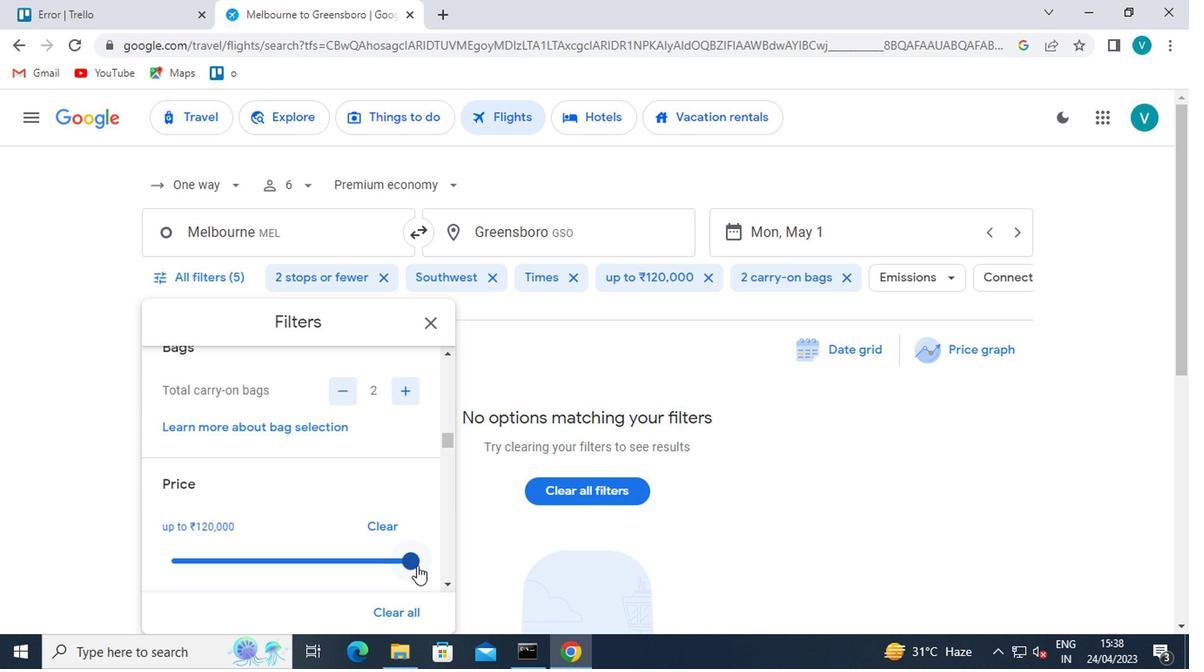 
Action: Mouse pressed left at (416, 565)
Screenshot: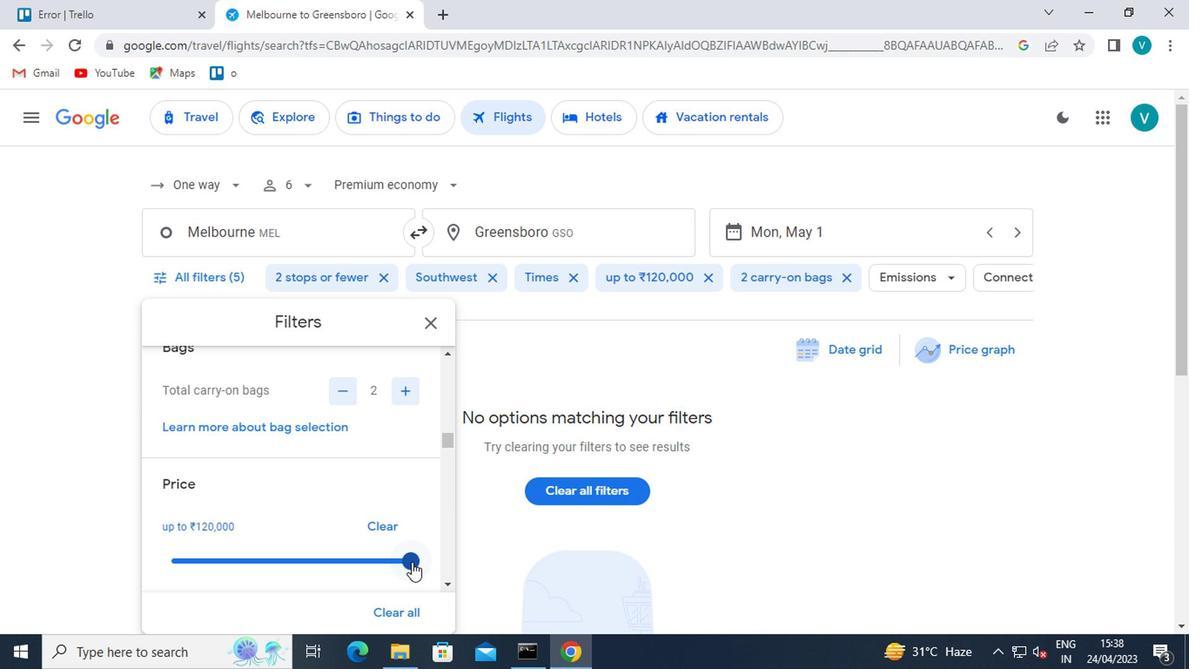 
Action: Mouse moved to (421, 568)
Screenshot: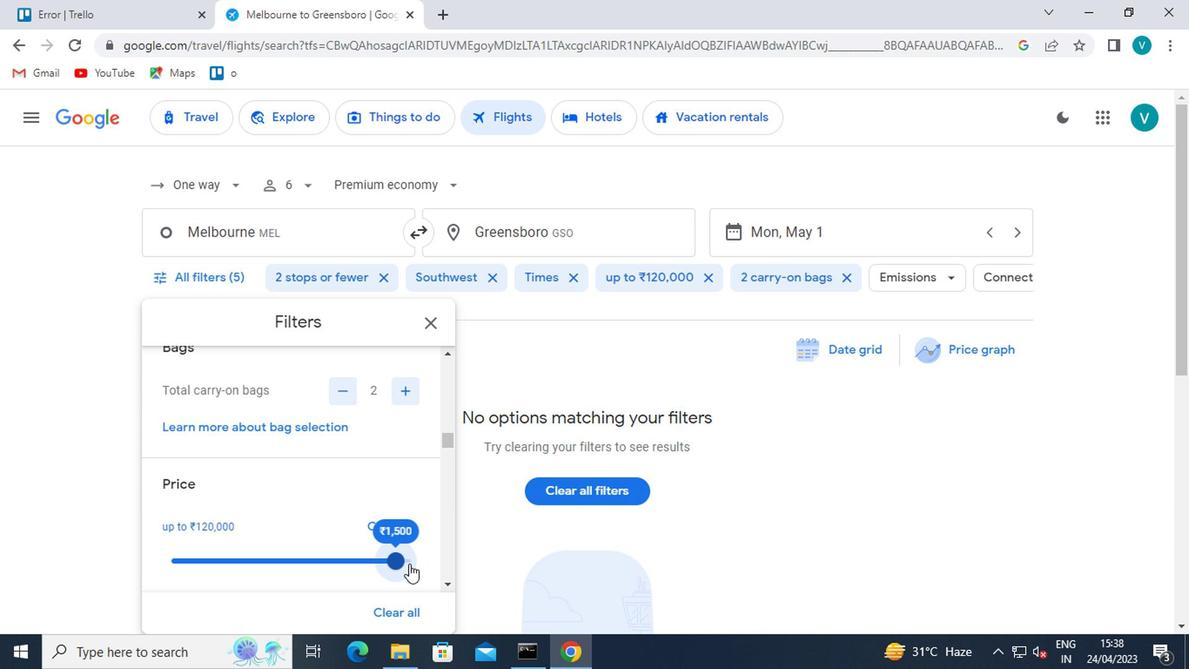 
Action: Mouse pressed left at (421, 568)
Screenshot: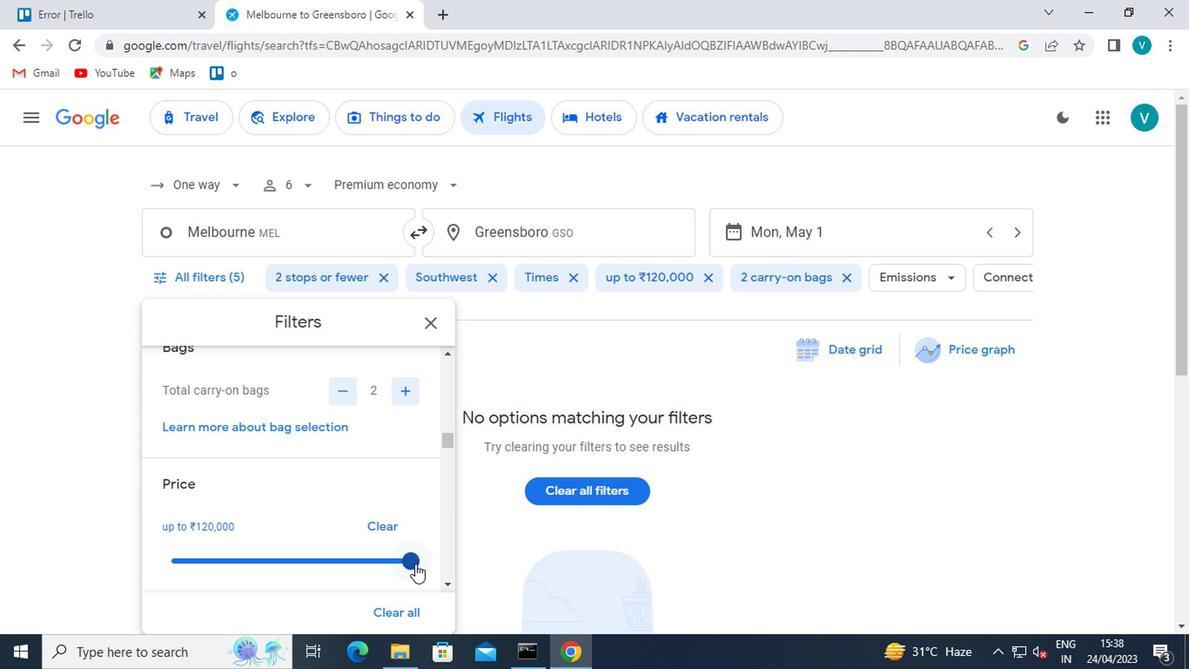 
Action: Mouse moved to (173, 566)
Screenshot: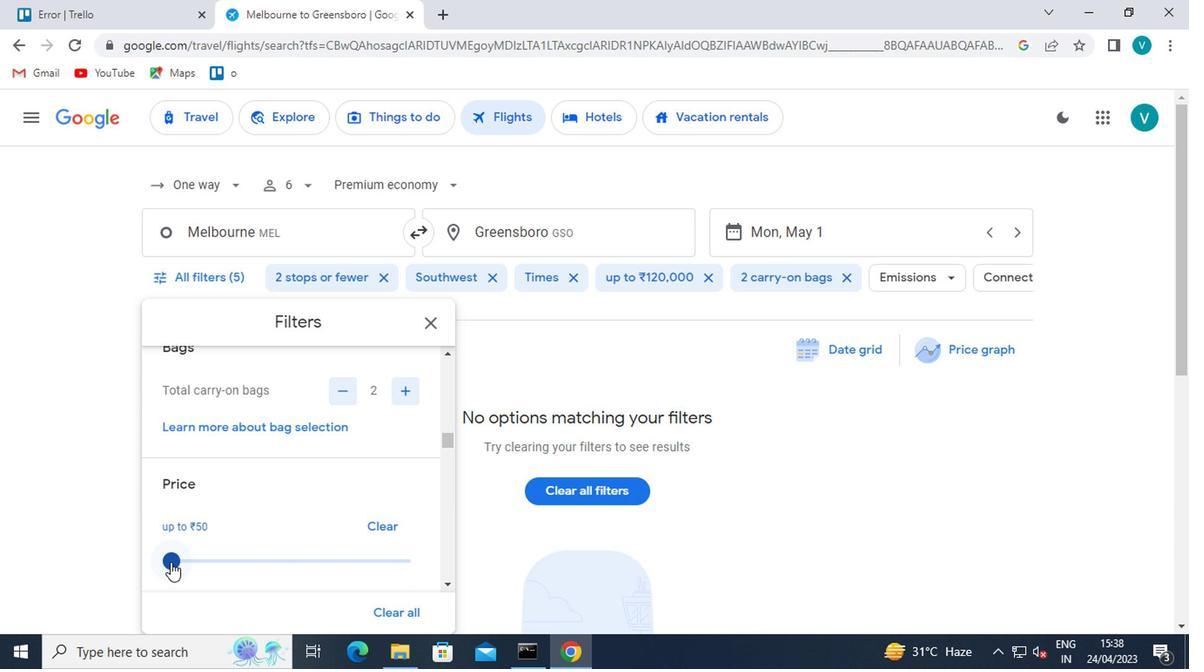 
Action: Mouse pressed left at (173, 566)
Screenshot: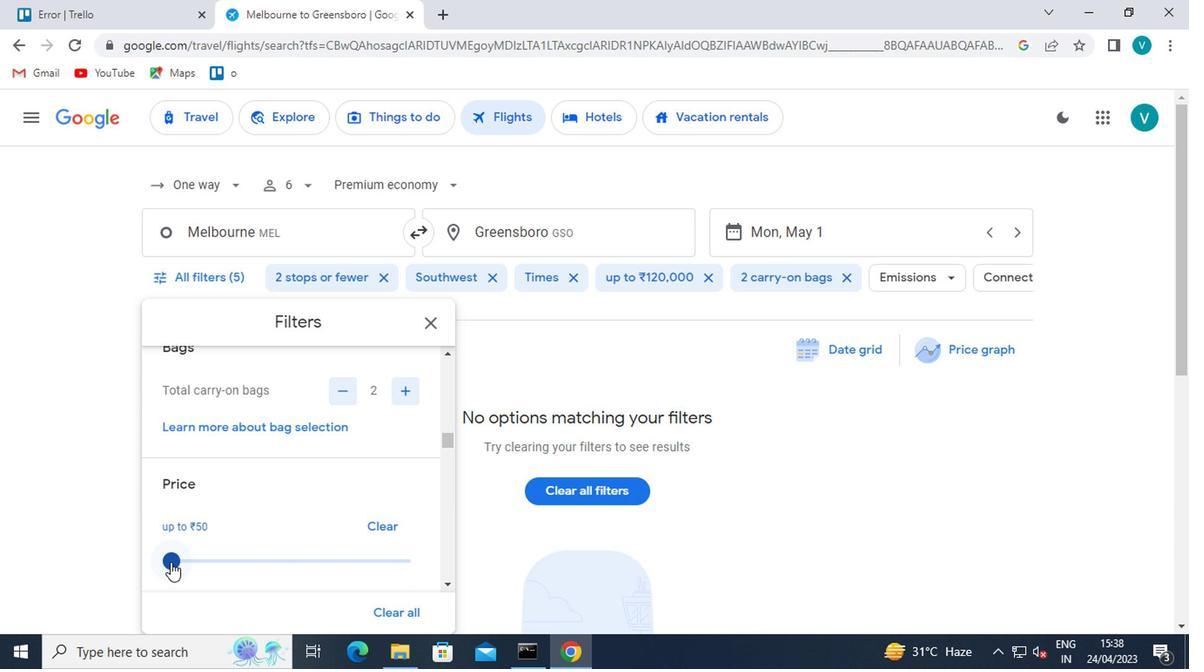 
Action: Mouse moved to (436, 508)
Screenshot: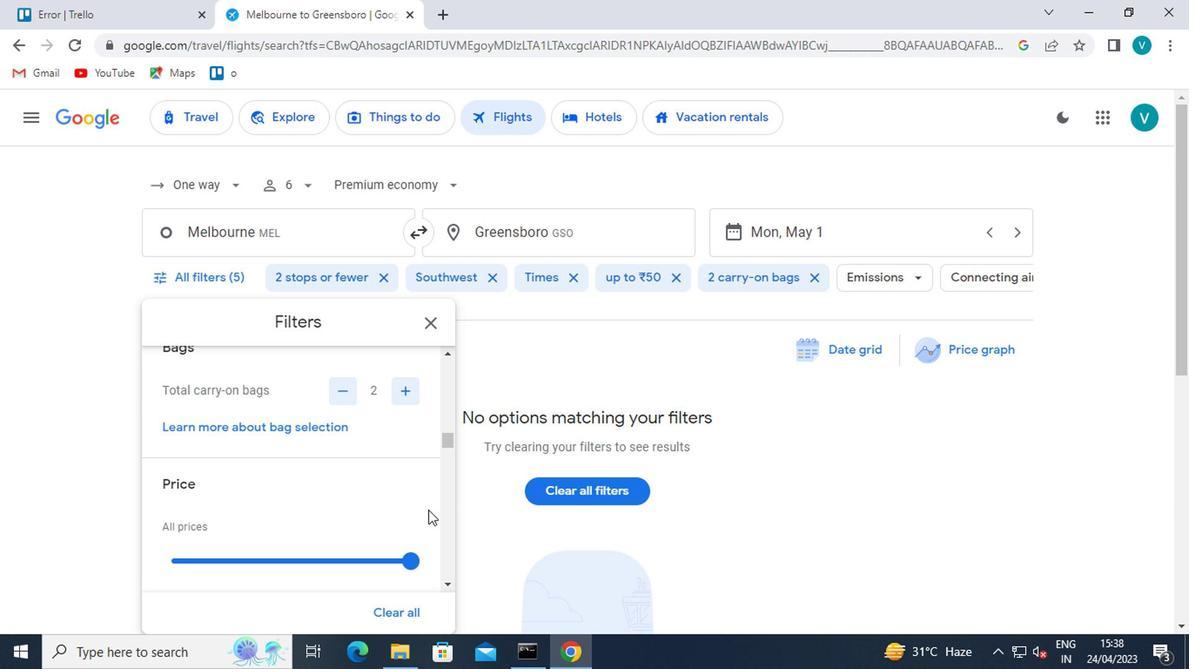 
Action: Mouse scrolled (436, 506) with delta (0, -1)
Screenshot: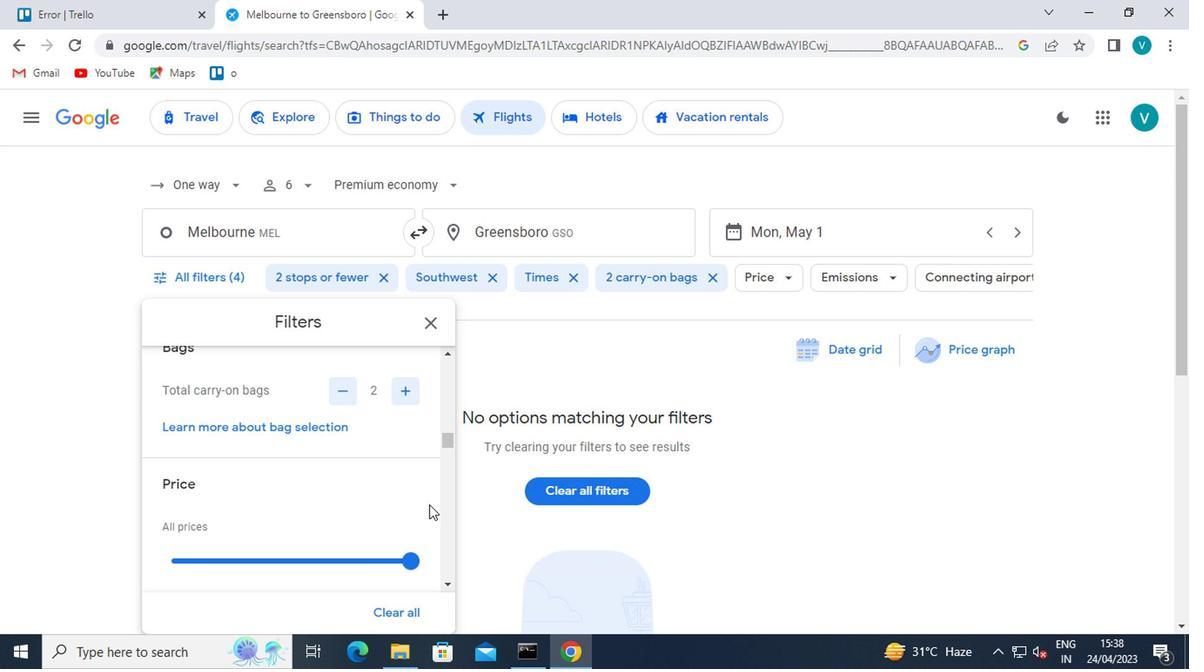 
Action: Mouse moved to (434, 508)
Screenshot: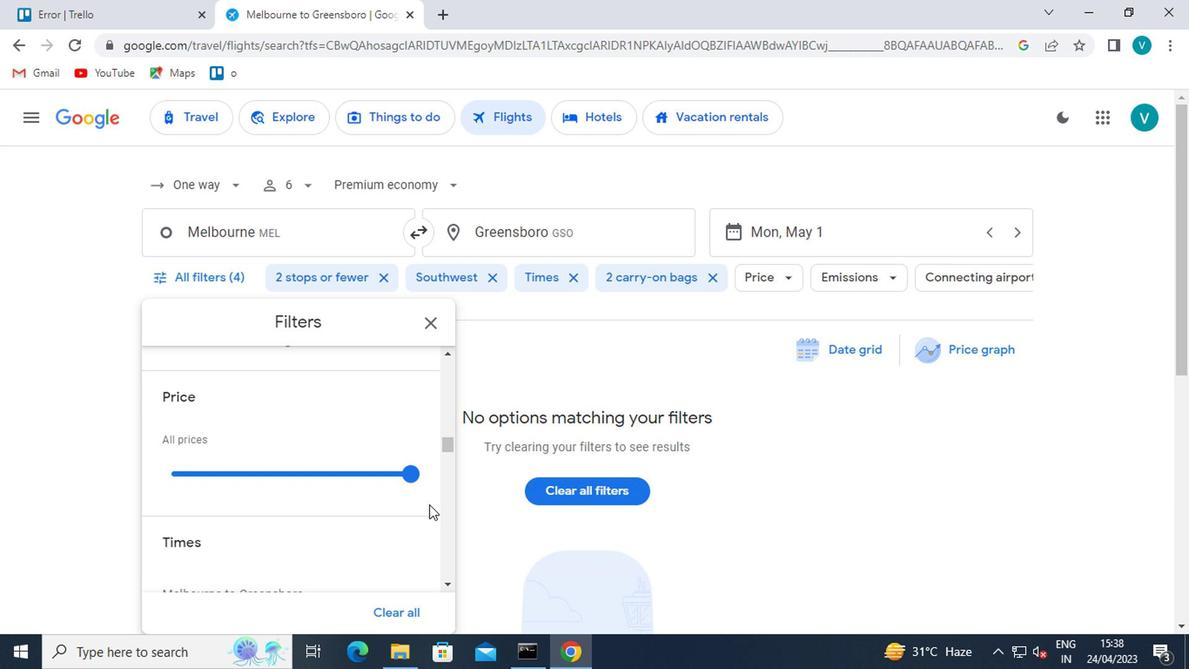 
Action: Mouse scrolled (434, 506) with delta (0, -1)
Screenshot: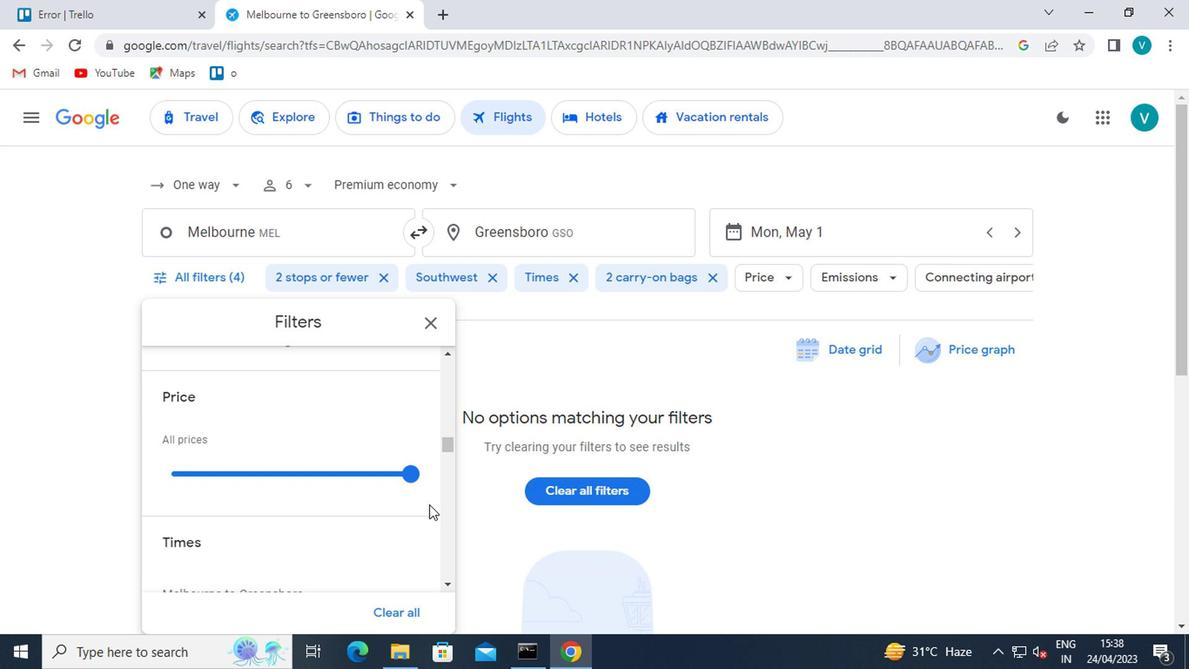 
Action: Mouse moved to (433, 508)
Screenshot: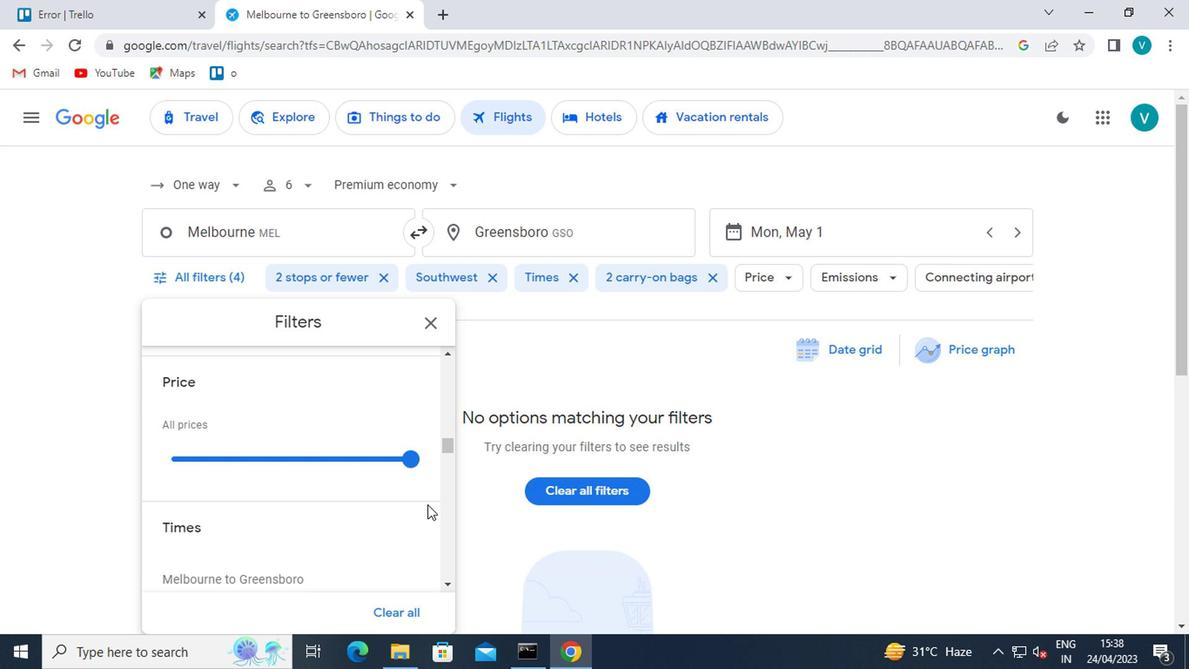 
Action: Mouse scrolled (433, 508) with delta (0, 0)
Screenshot: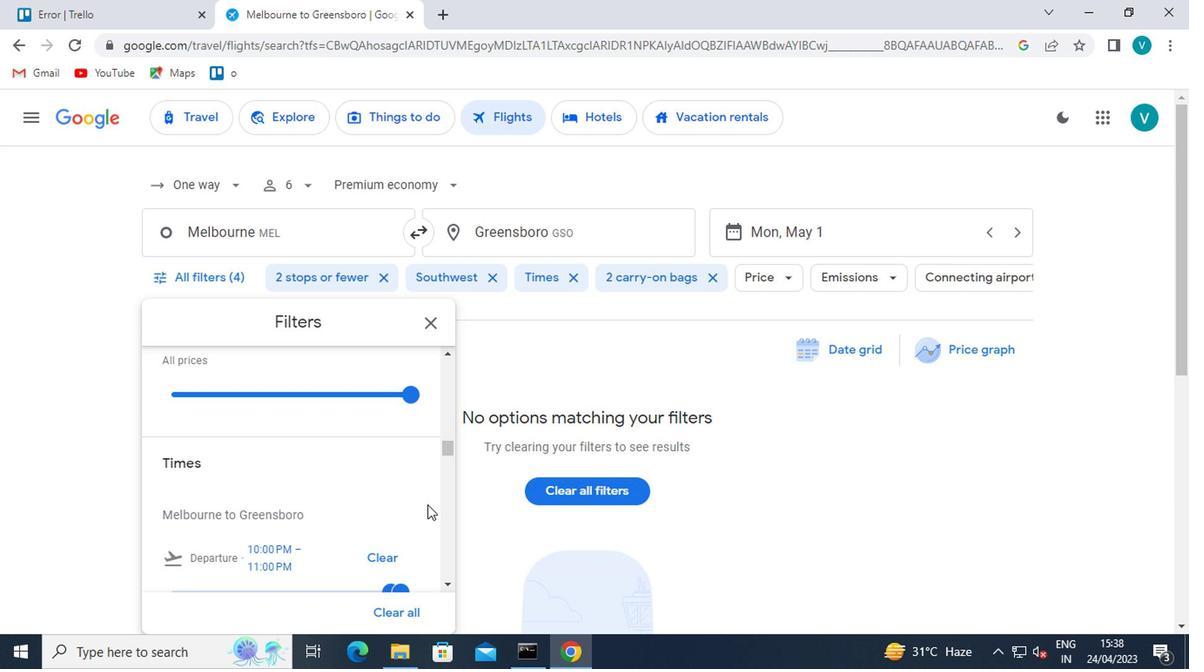 
Action: Mouse moved to (433, 509)
Screenshot: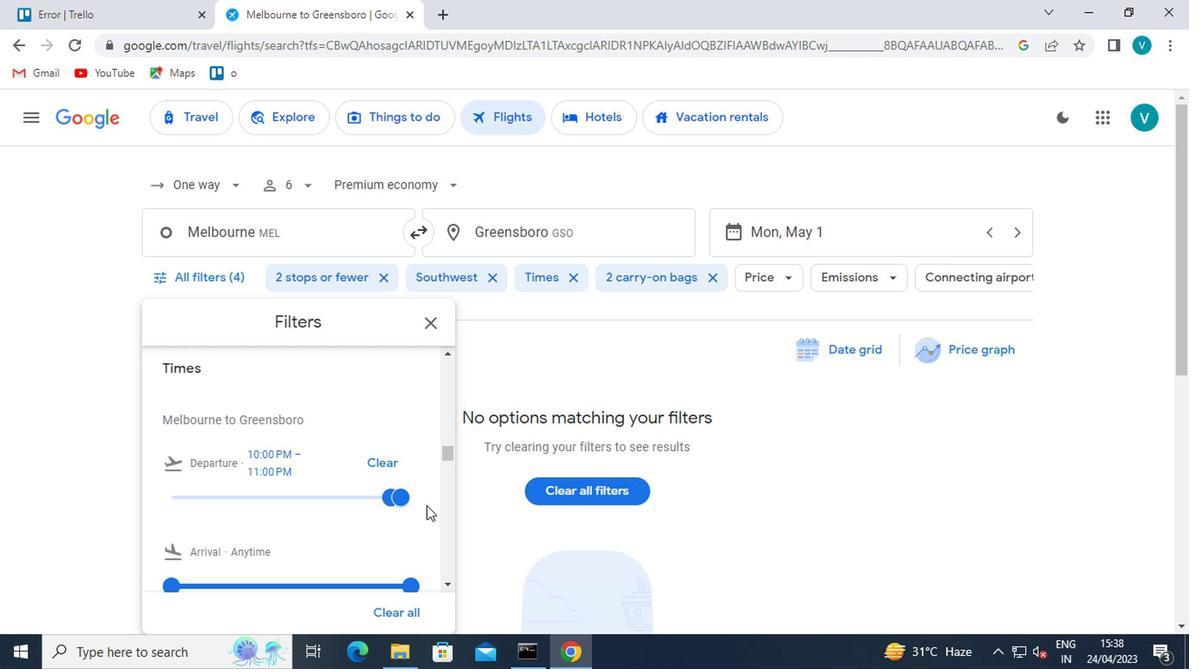 
Action: Mouse scrolled (433, 508) with delta (0, -1)
Screenshot: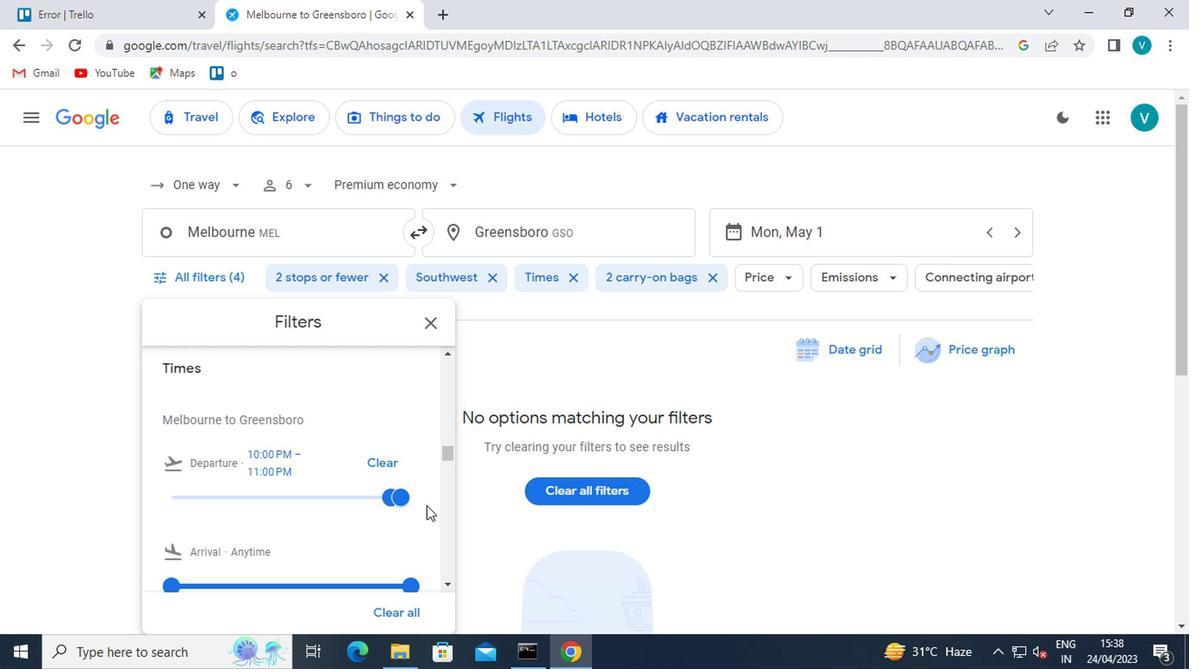 
Action: Mouse moved to (388, 414)
Screenshot: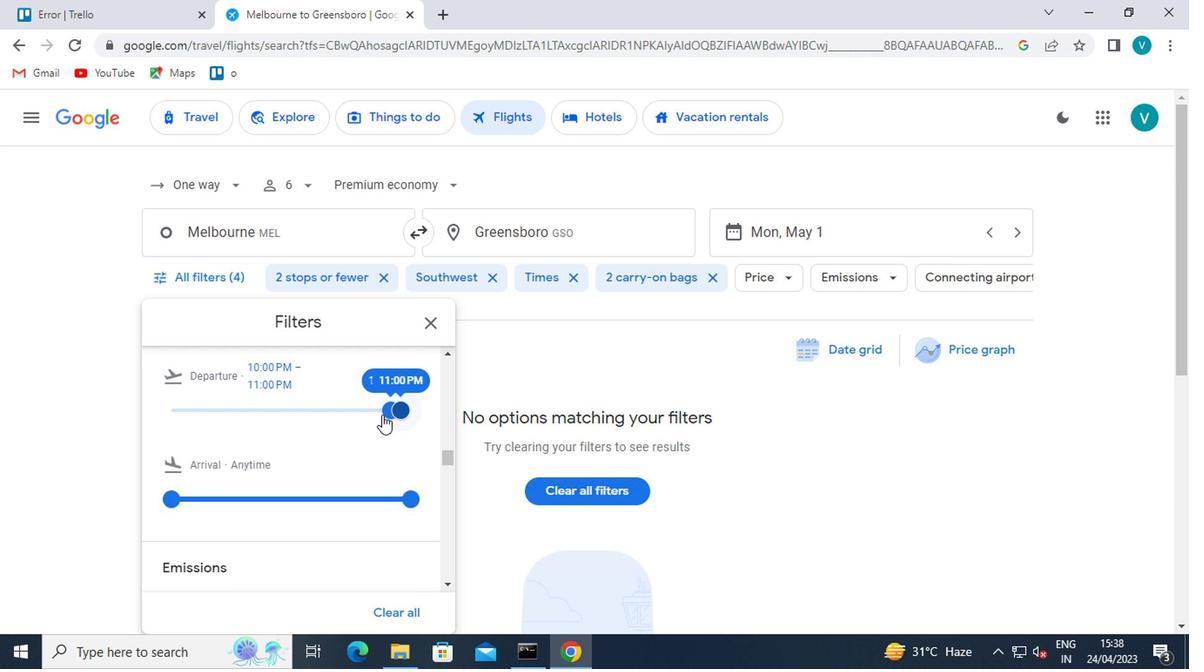 
Action: Mouse pressed left at (388, 414)
Screenshot: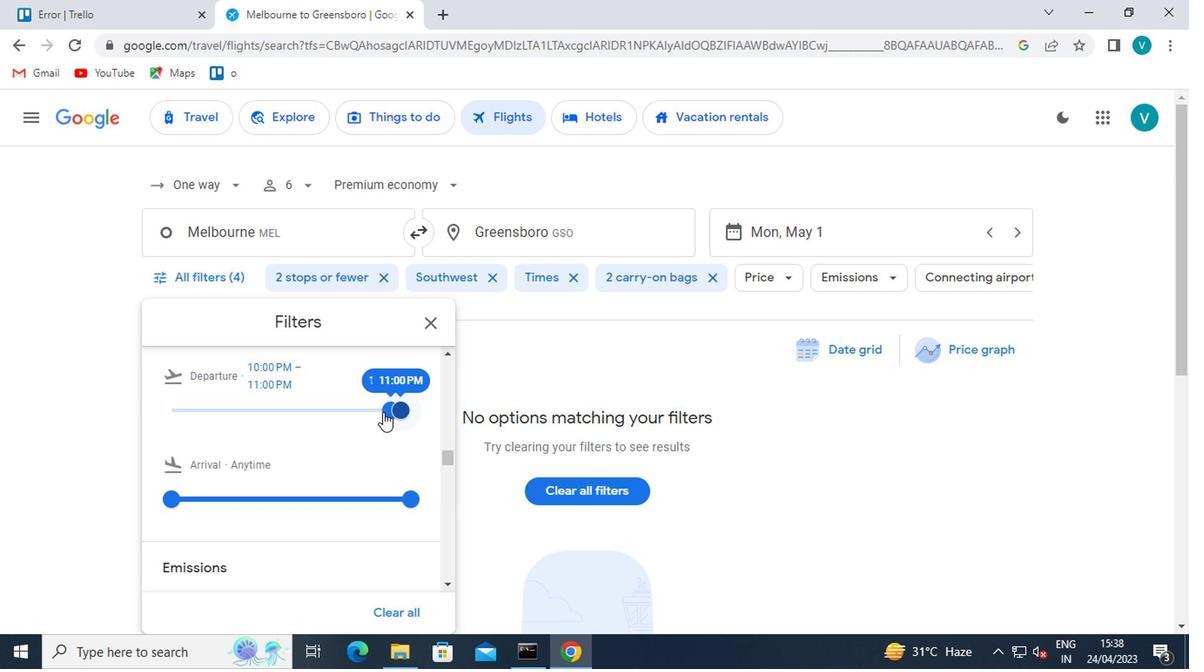 
Action: Mouse moved to (270, 335)
Screenshot: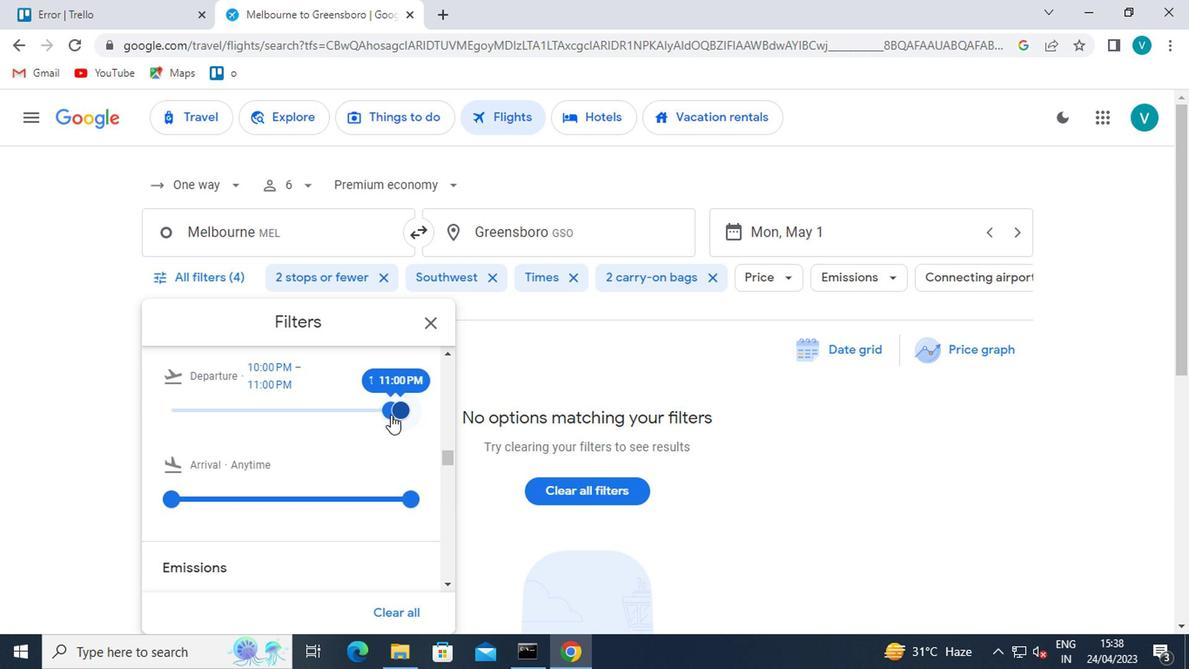 
